 Task: Design a Vector Pattern for a Beach Photography Exhibit.
Action: Mouse moved to (414, 268)
Screenshot: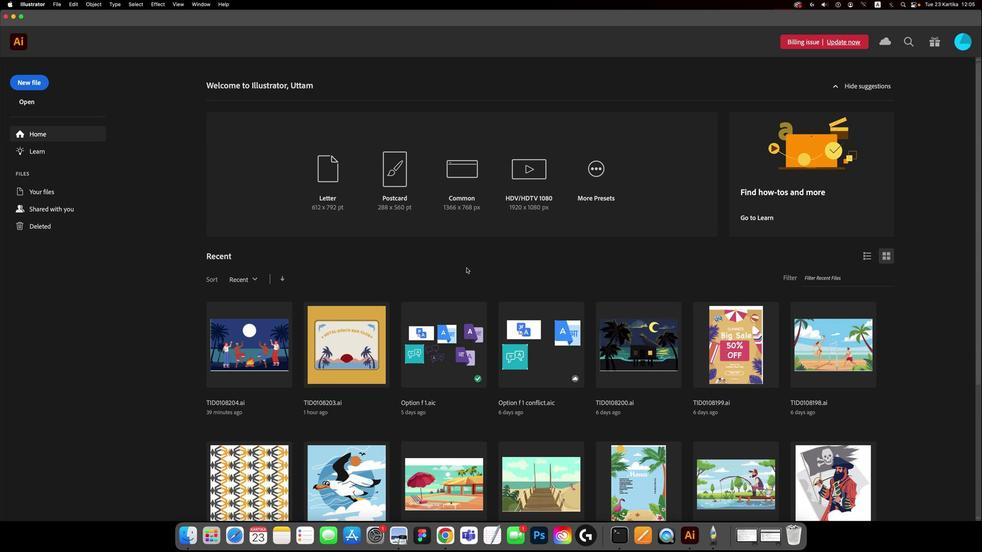 
Action: Mouse pressed left at (414, 268)
Screenshot: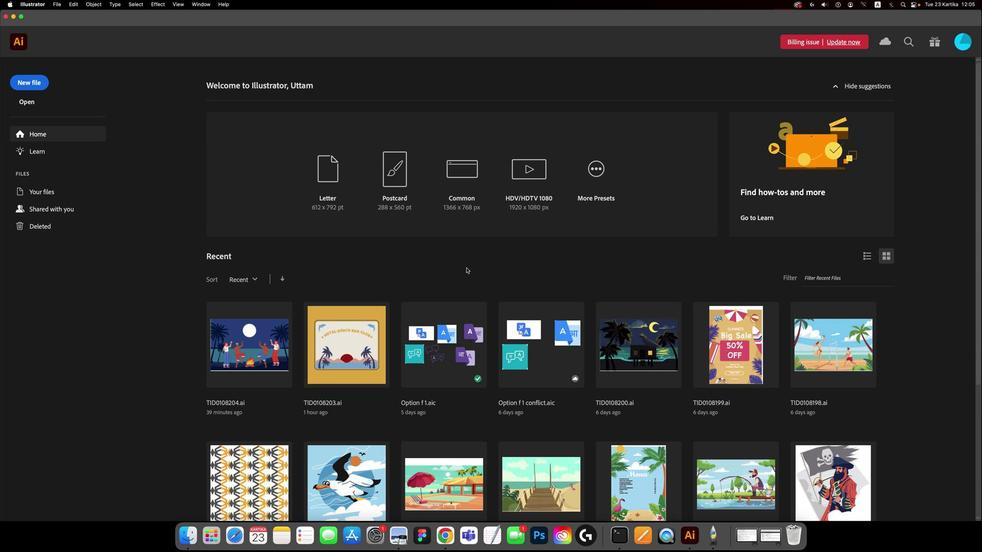
Action: Mouse moved to (242, 238)
Screenshot: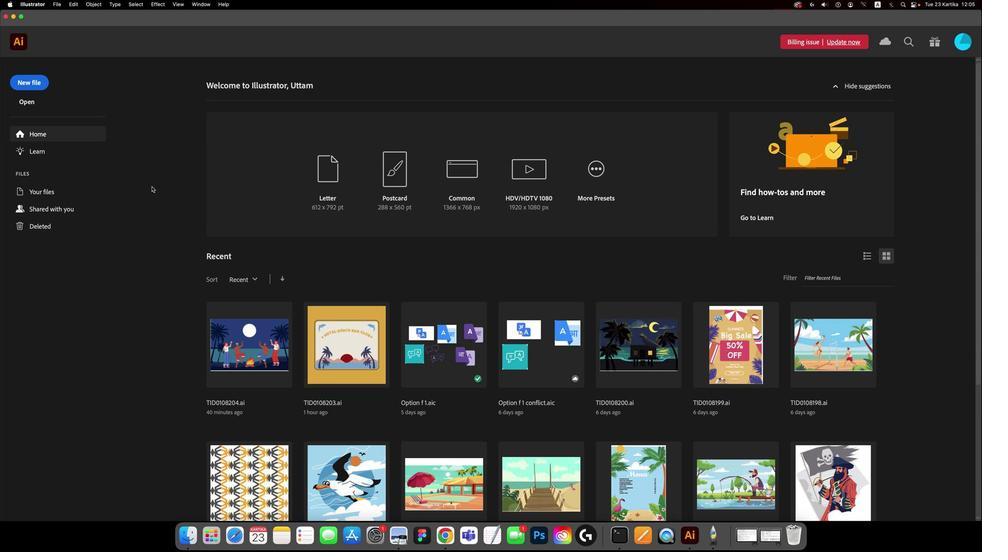 
Action: Mouse pressed left at (242, 238)
Screenshot: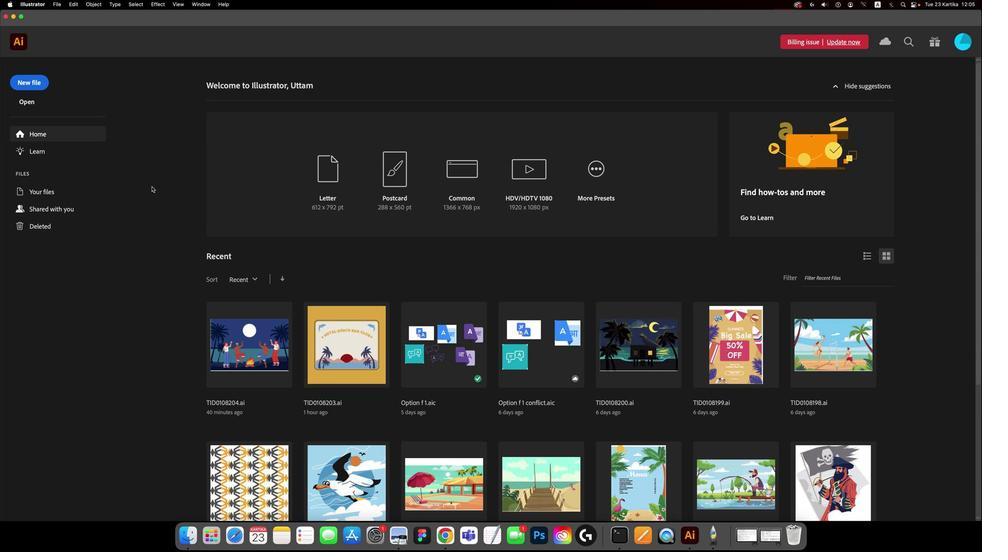 
Action: Mouse moved to (173, 202)
Screenshot: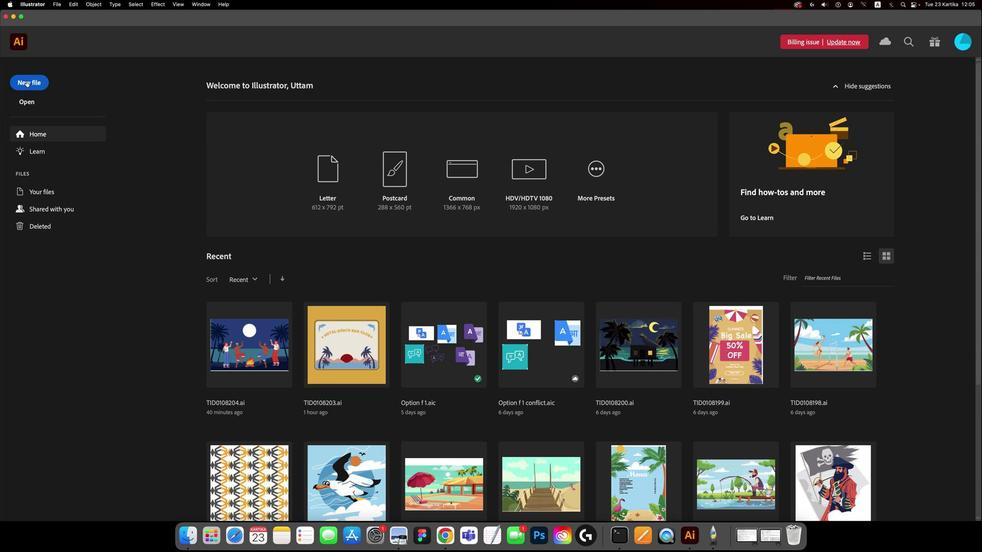 
Action: Mouse pressed left at (173, 202)
Screenshot: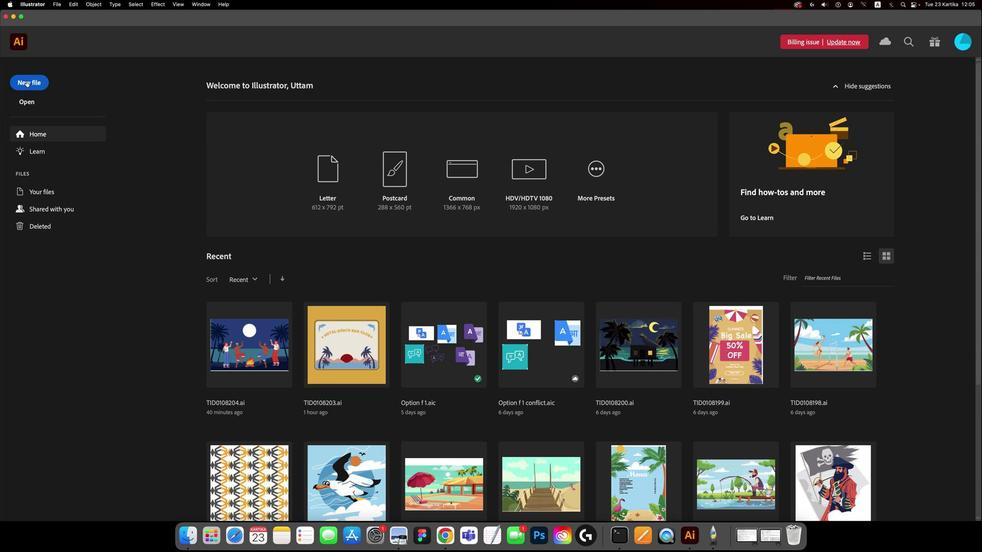
Action: Mouse moved to (366, 215)
Screenshot: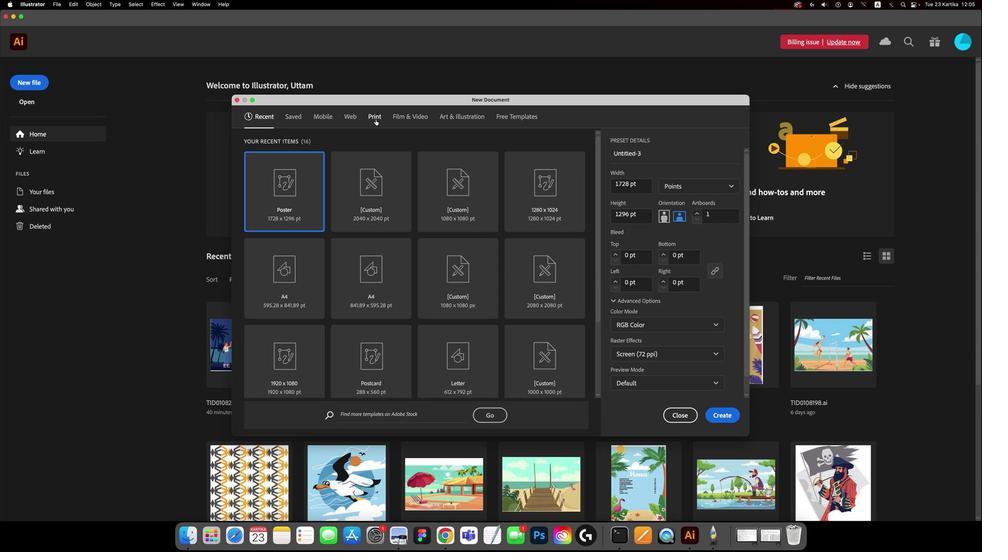
Action: Mouse pressed left at (366, 215)
Screenshot: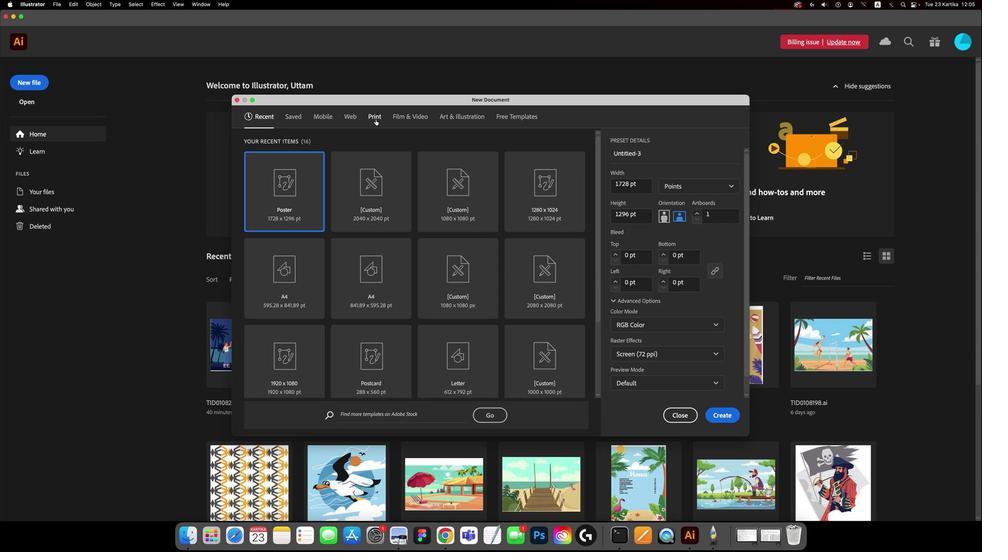 
Action: Mouse moved to (367, 245)
Screenshot: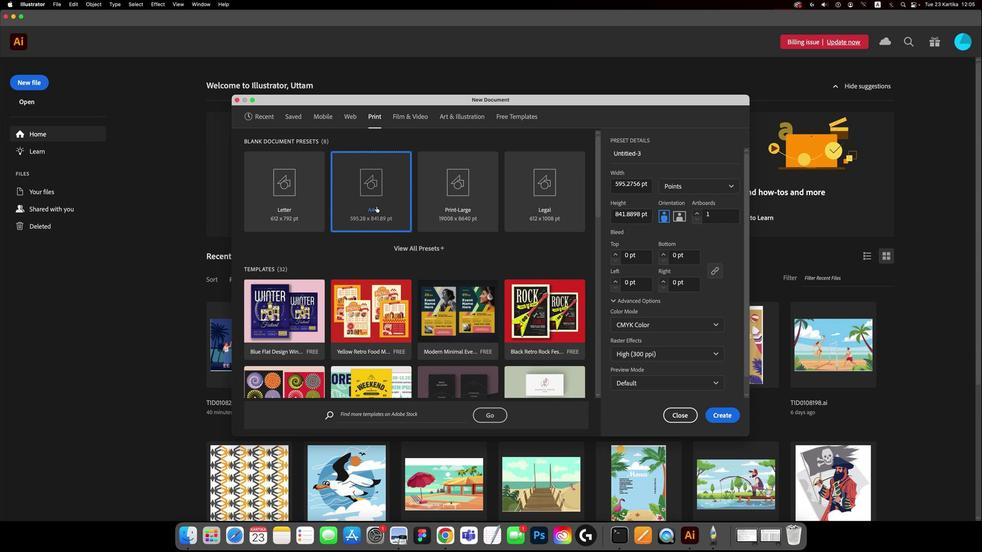 
Action: Mouse pressed left at (367, 245)
Screenshot: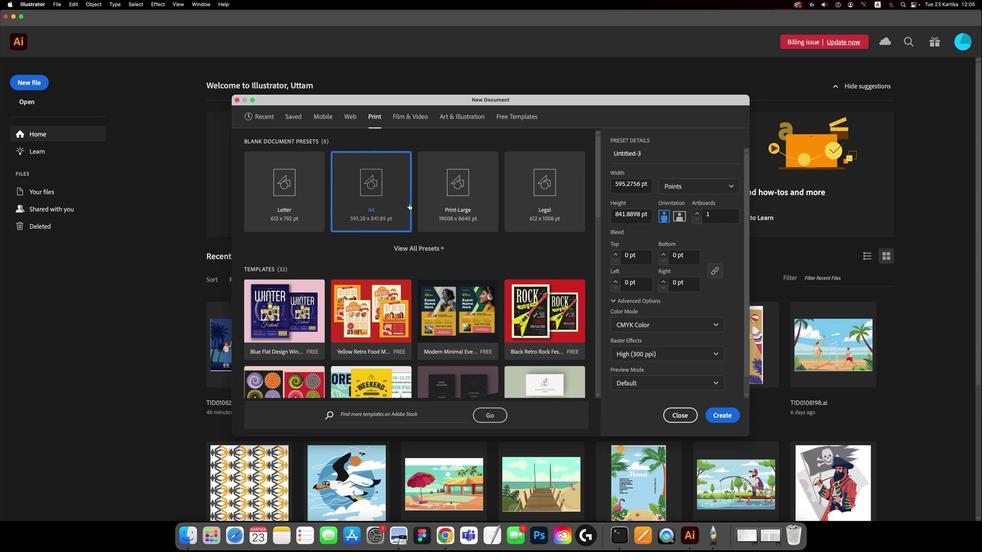 
Action: Mouse moved to (553, 317)
Screenshot: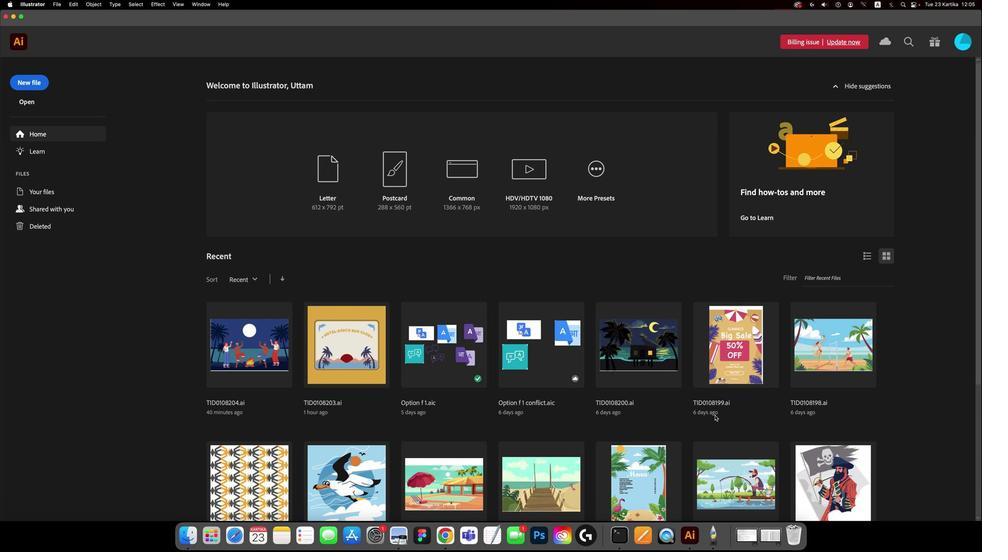 
Action: Mouse pressed left at (553, 317)
Screenshot: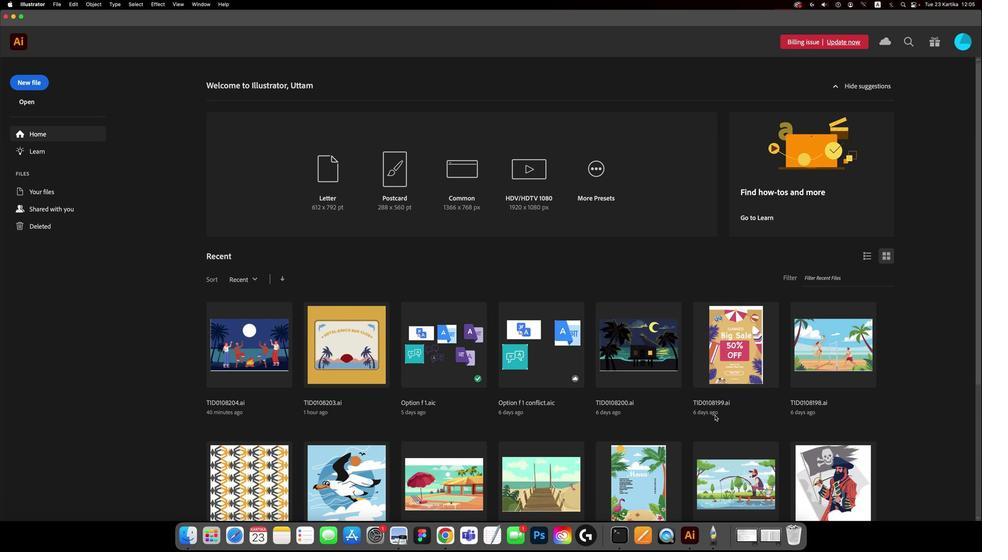 
Action: Mouse moved to (500, 285)
Screenshot: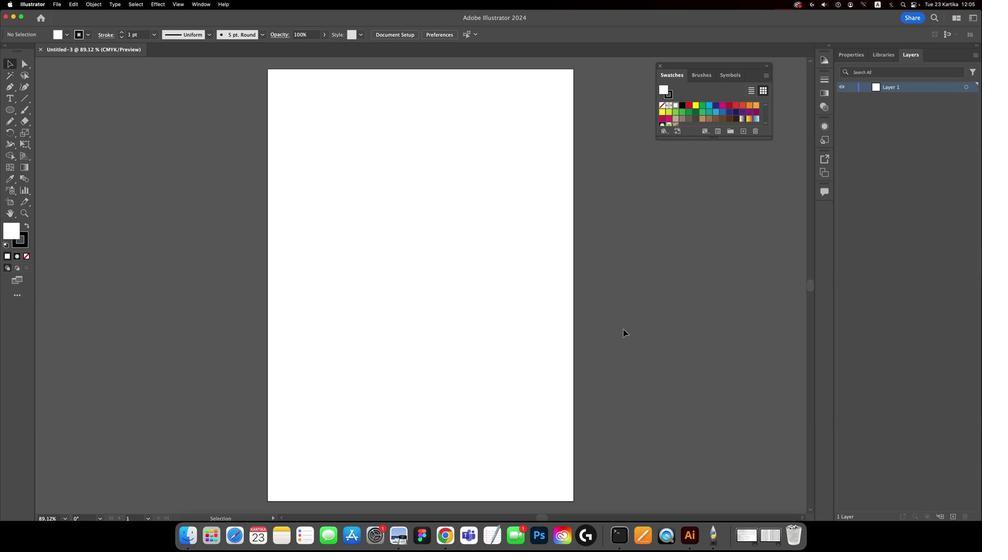 
Action: Mouse pressed left at (500, 285)
Screenshot: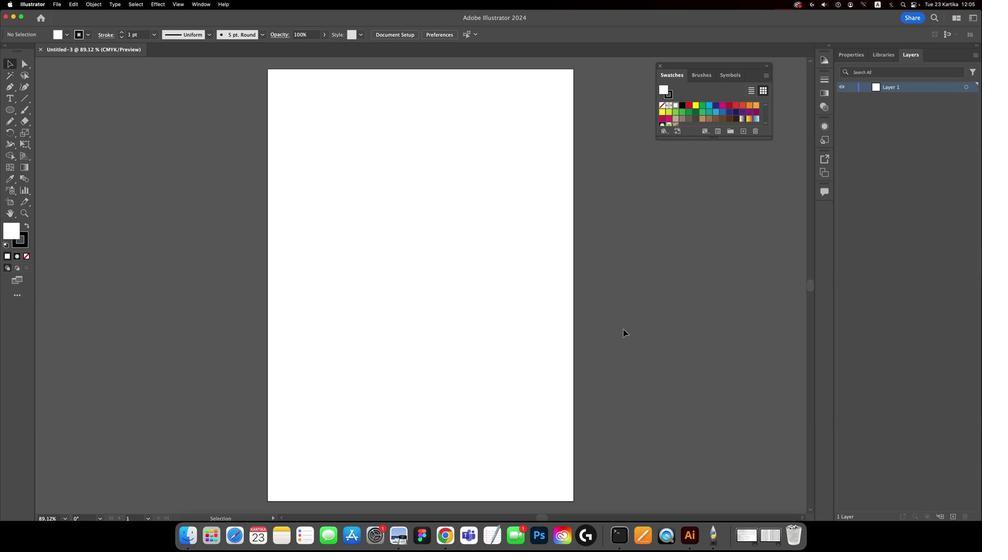 
Action: Mouse moved to (290, 246)
Screenshot: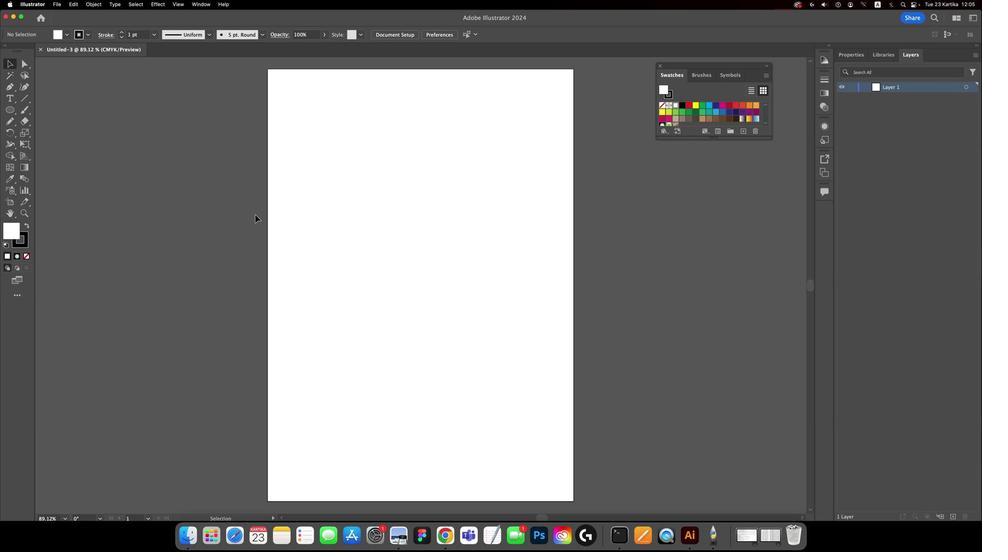
Action: Mouse pressed left at (290, 246)
Screenshot: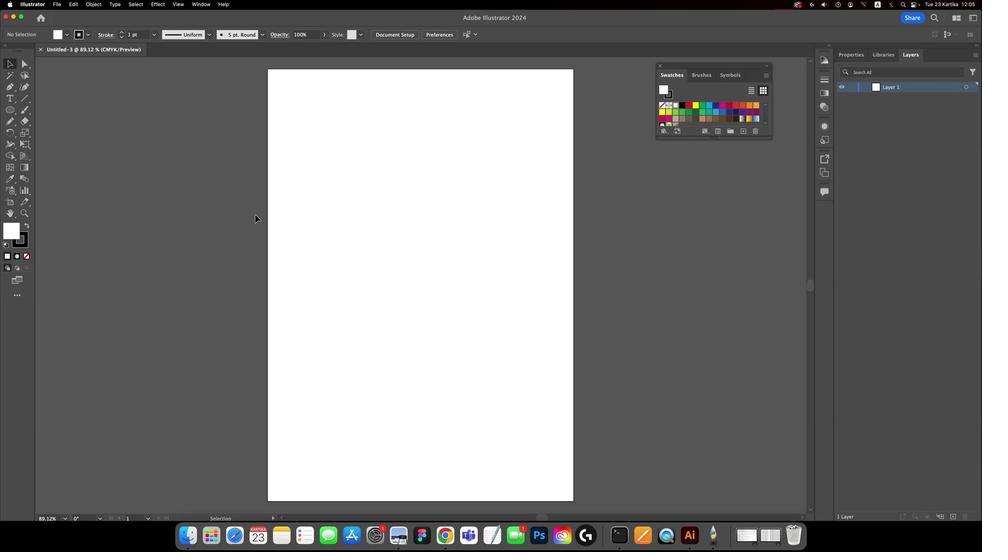 
Action: Mouse moved to (188, 175)
Screenshot: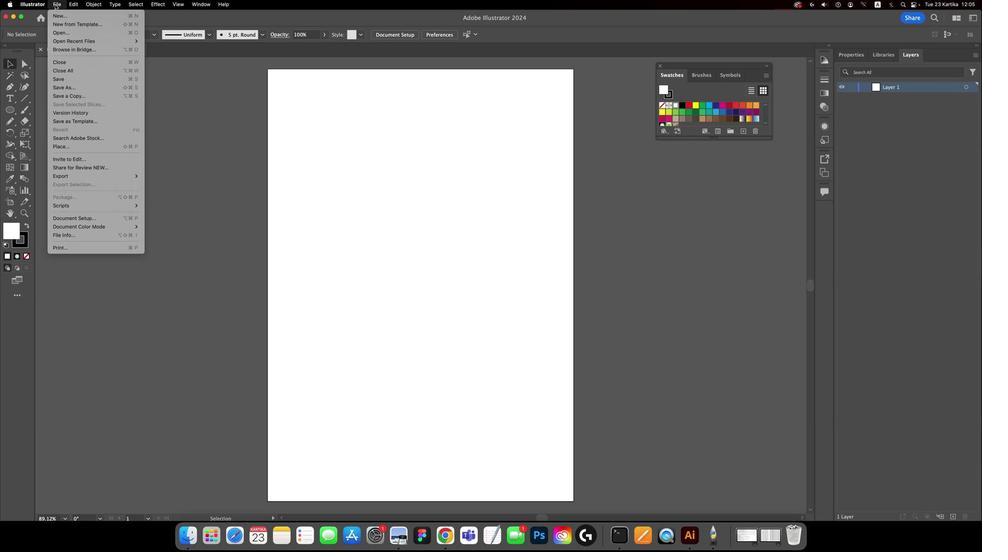 
Action: Mouse pressed left at (188, 175)
Screenshot: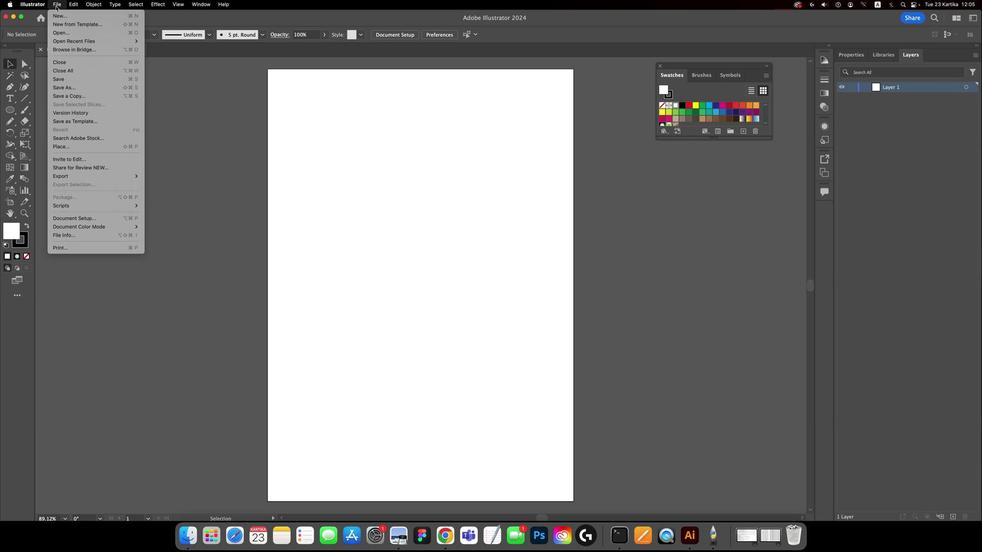 
Action: Mouse moved to (209, 226)
Screenshot: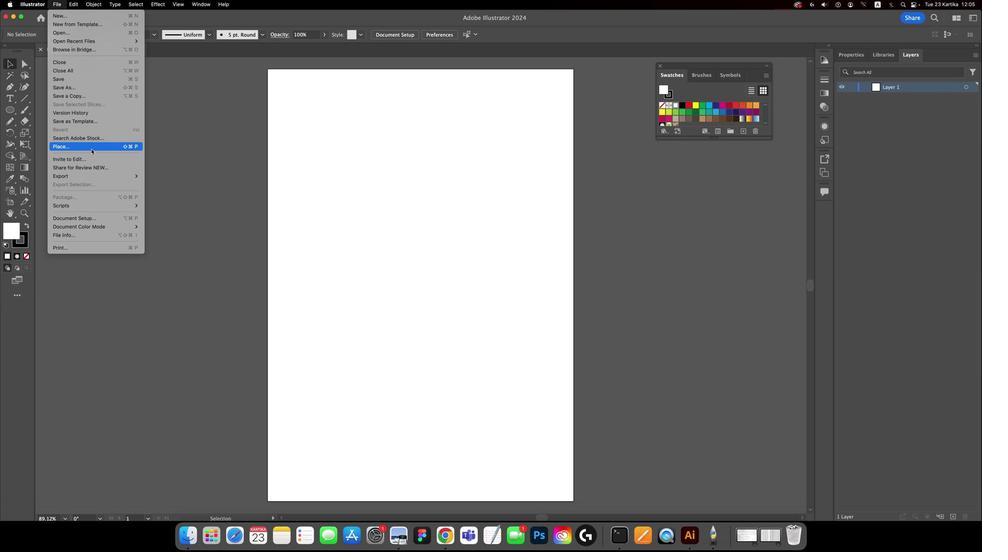 
Action: Mouse pressed left at (209, 226)
Screenshot: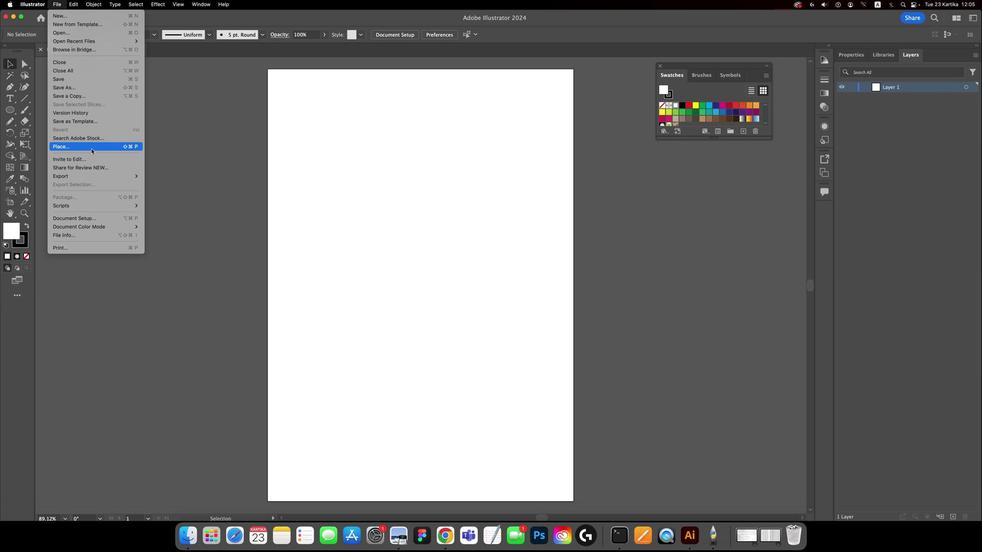 
Action: Mouse moved to (209, 225)
Screenshot: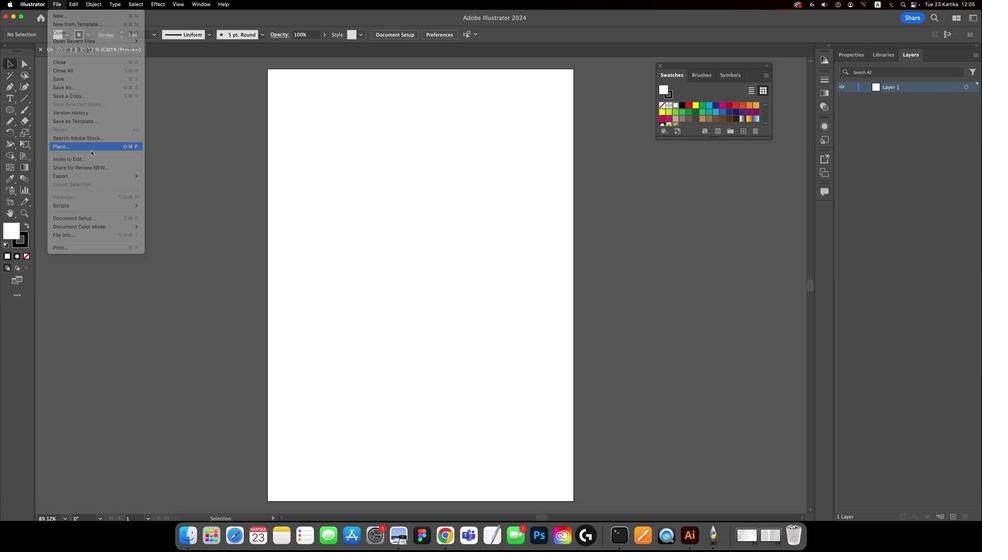 
Action: Mouse pressed left at (209, 225)
Screenshot: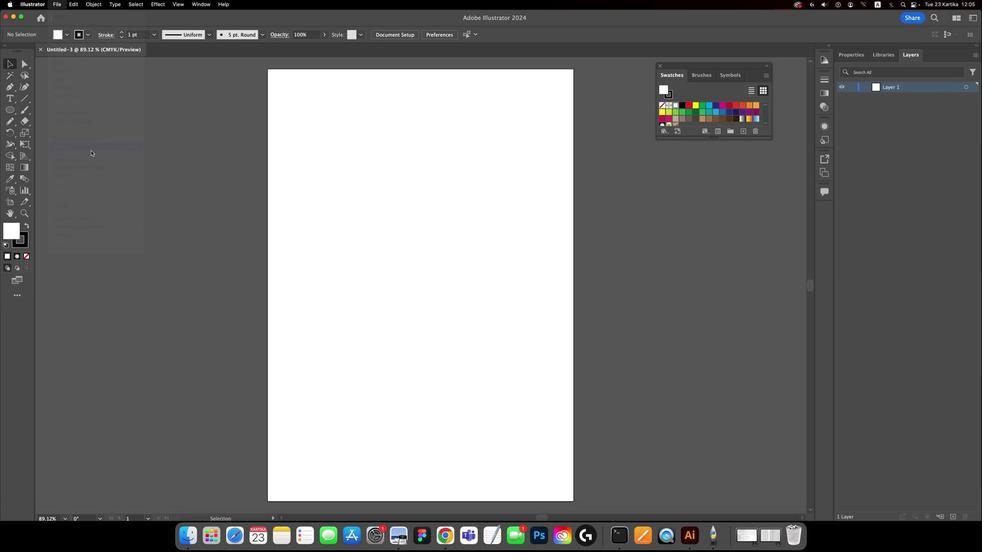 
Action: Mouse moved to (365, 227)
Screenshot: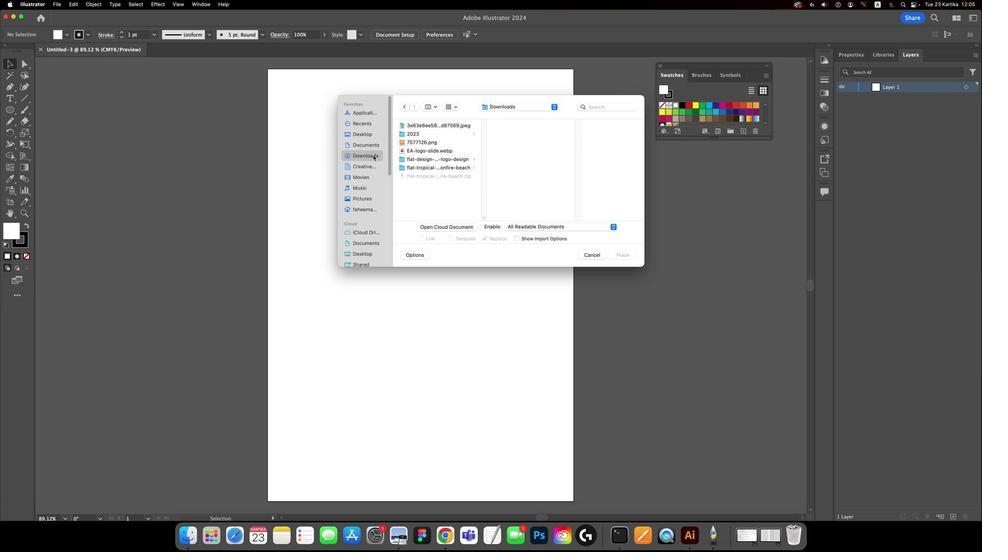
Action: Mouse pressed left at (365, 227)
Screenshot: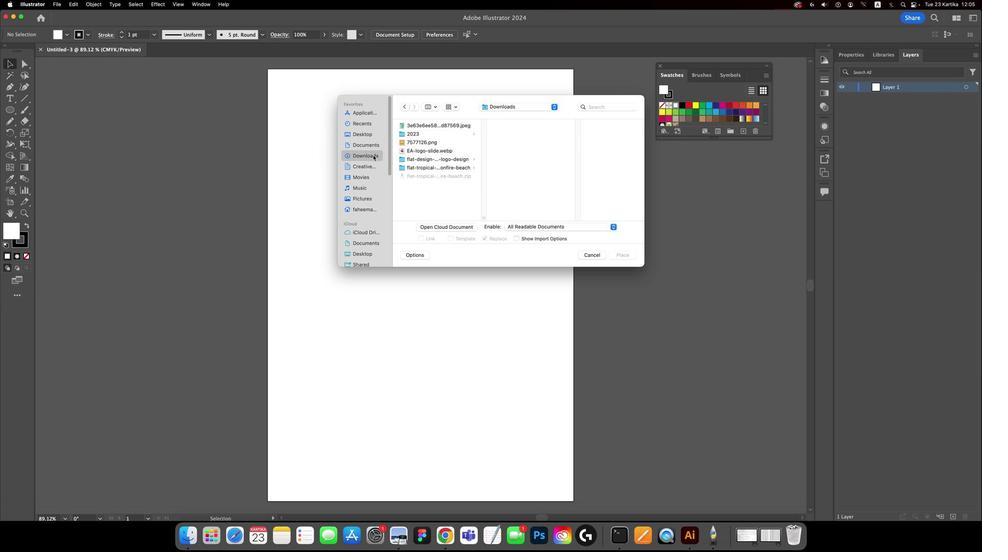 
Action: Mouse moved to (386, 217)
Screenshot: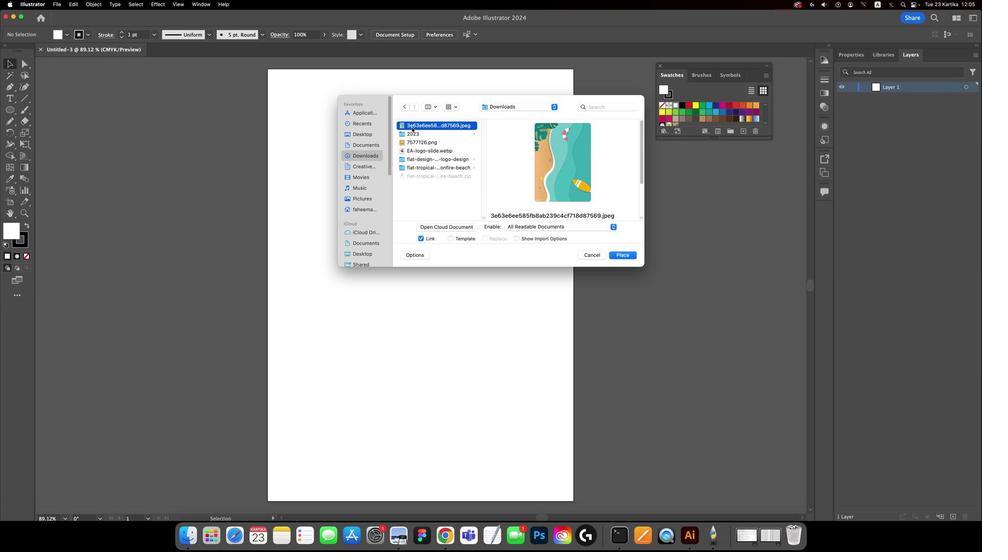 
Action: Mouse pressed left at (386, 217)
Screenshot: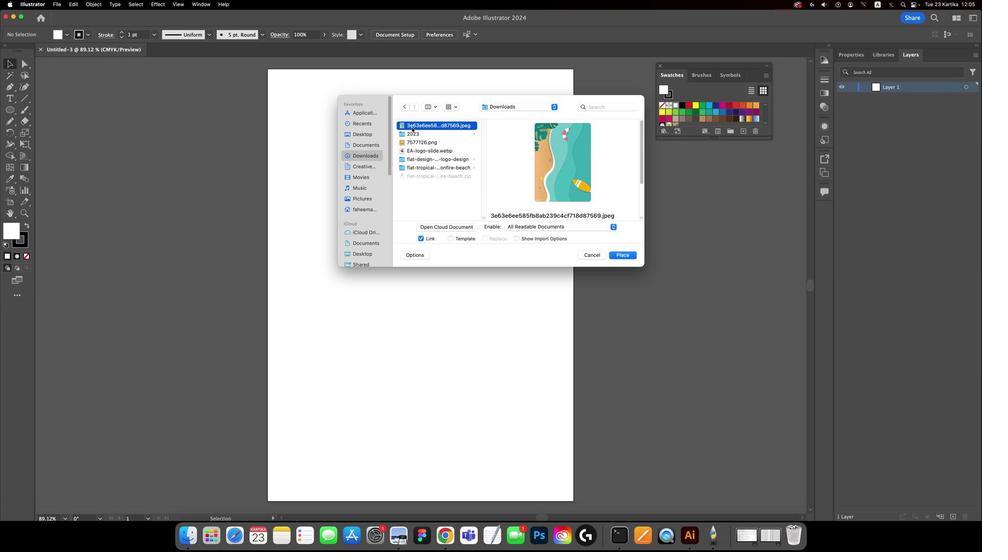
Action: Mouse moved to (390, 227)
Screenshot: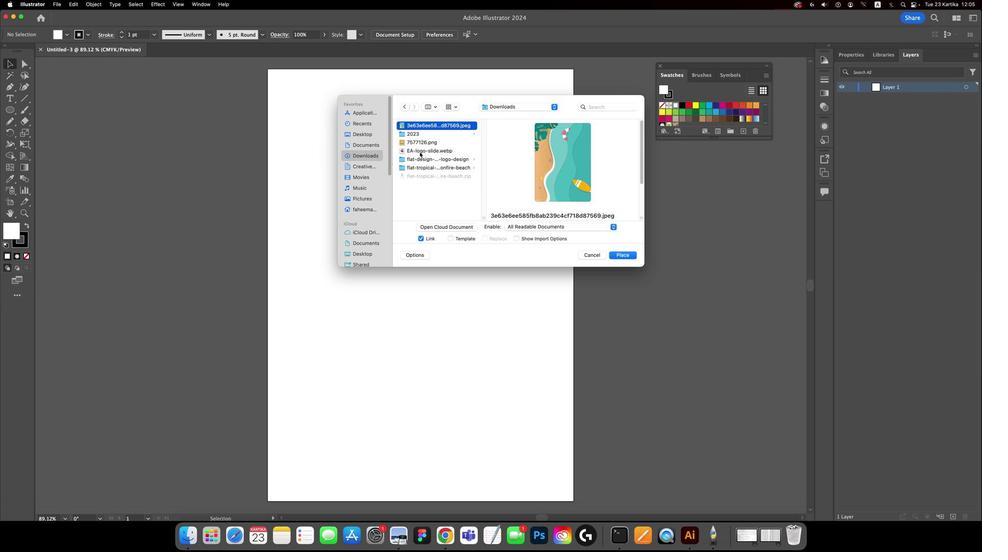 
Action: Key pressed Key.cmd
Screenshot: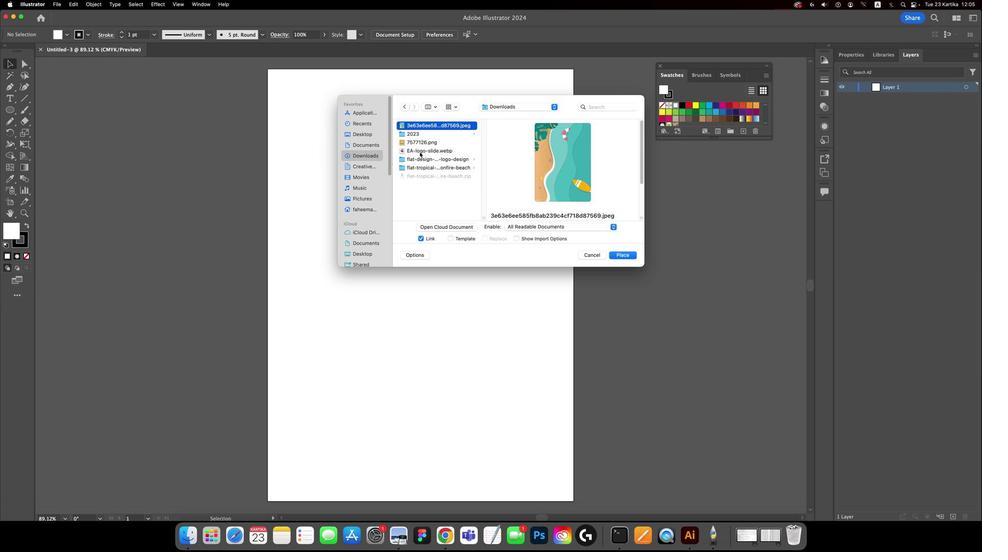 
Action: Mouse moved to (390, 226)
Screenshot: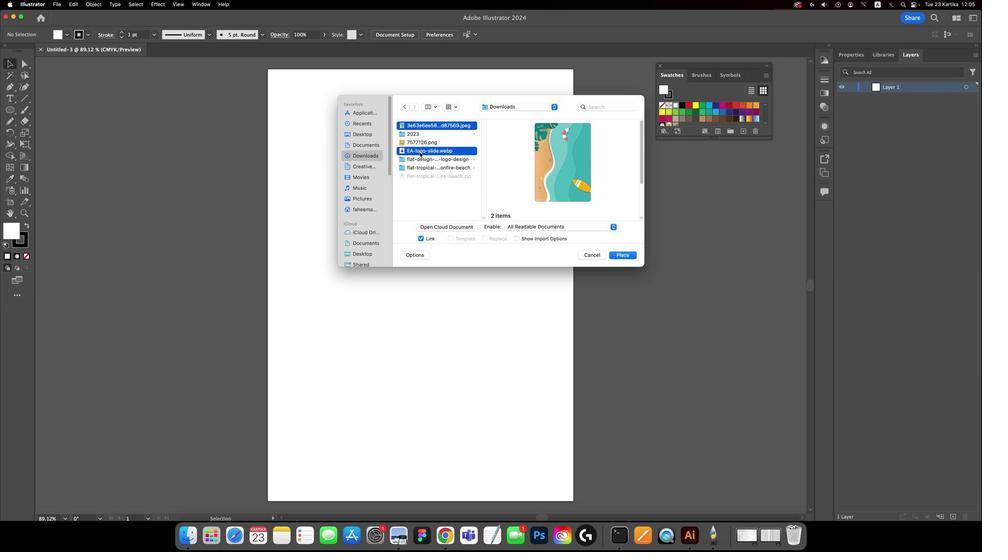 
Action: Mouse pressed left at (390, 226)
Screenshot: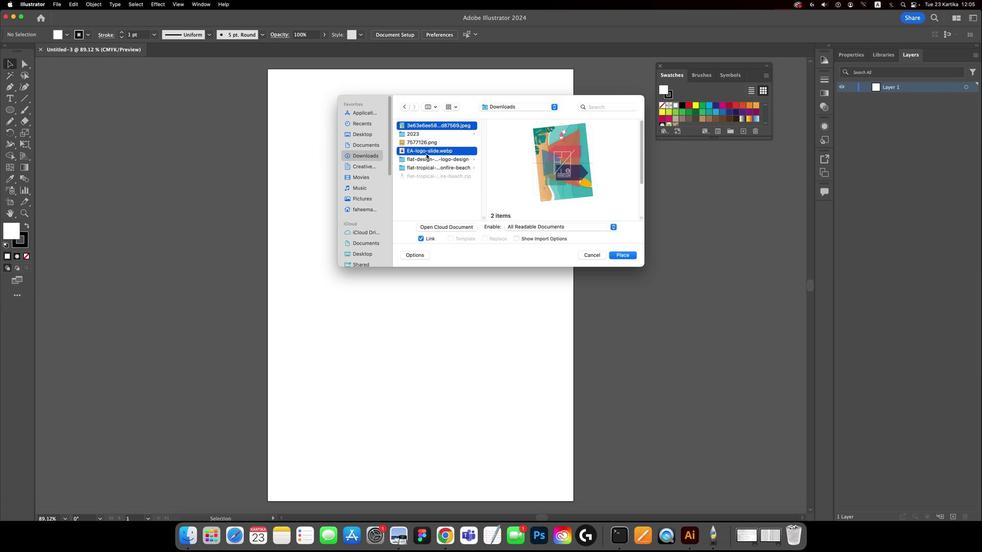 
Action: Mouse moved to (501, 261)
Screenshot: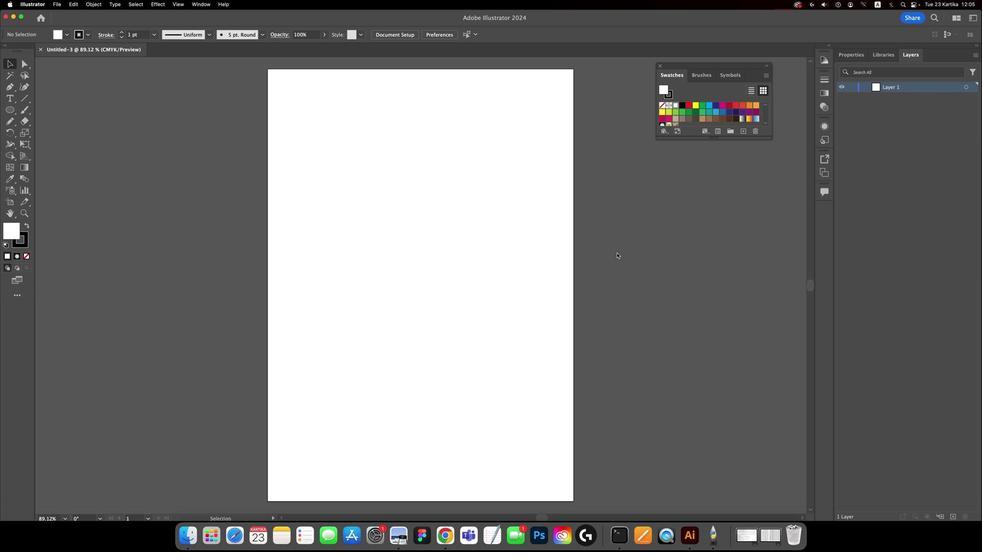 
Action: Mouse pressed left at (501, 261)
Screenshot: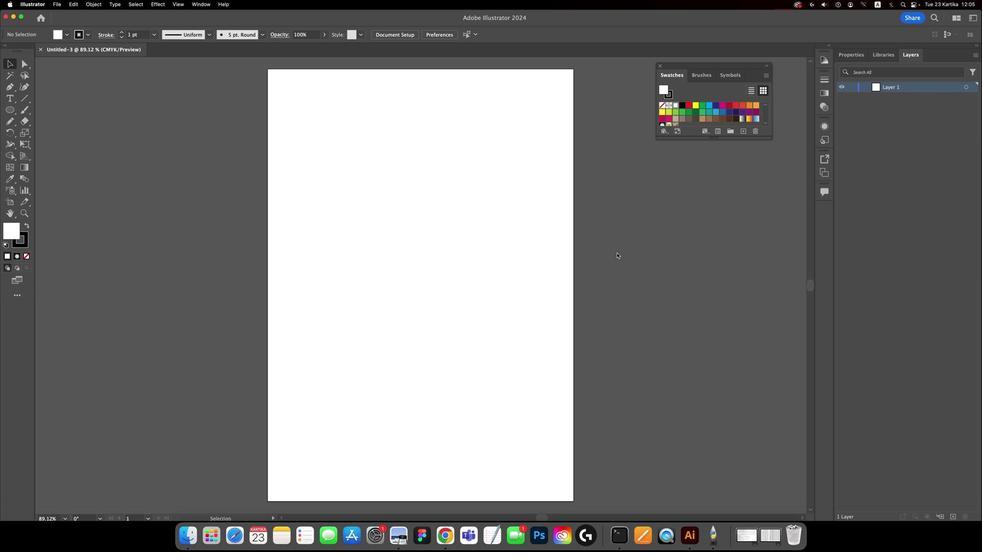 
Action: Mouse moved to (561, 237)
Screenshot: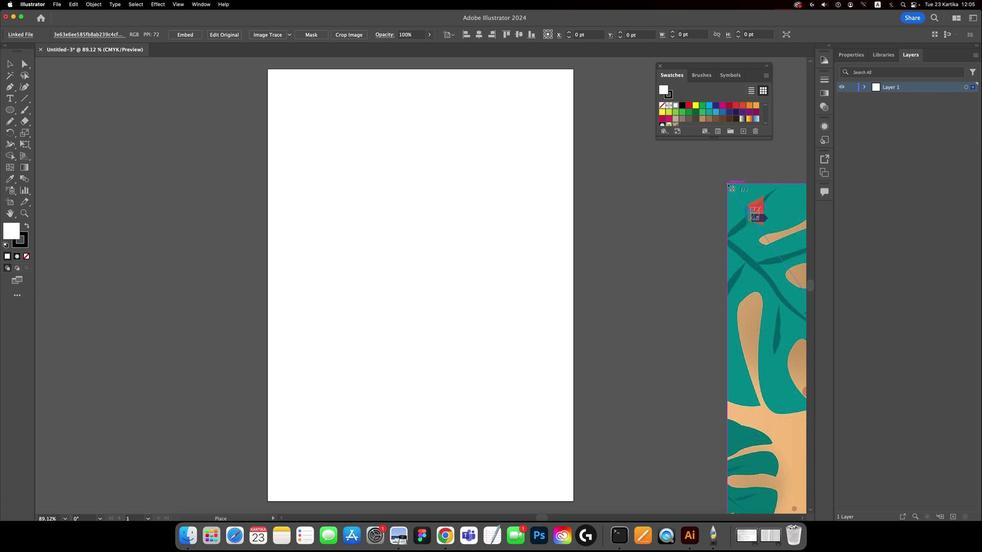 
Action: Mouse pressed left at (561, 237)
Screenshot: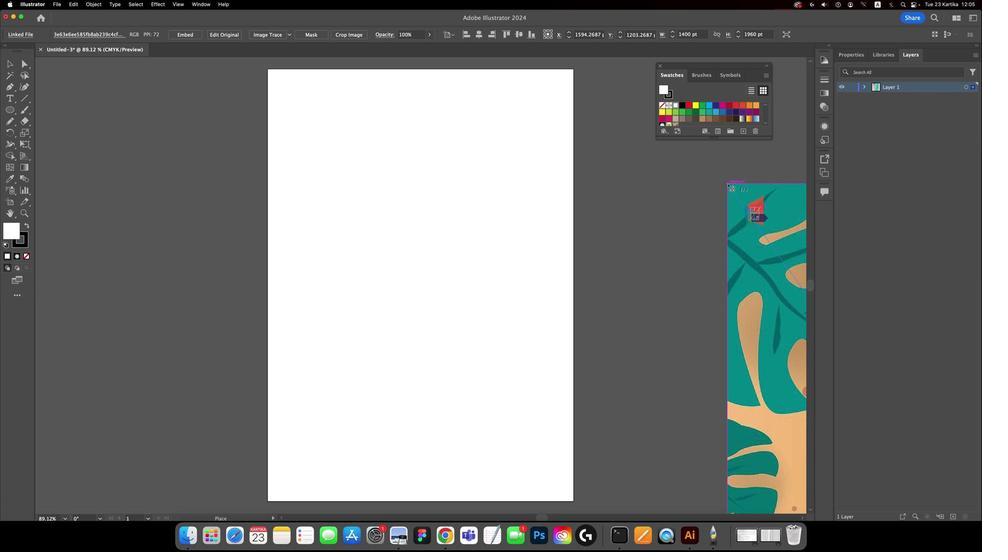 
Action: Mouse moved to (556, 242)
Screenshot: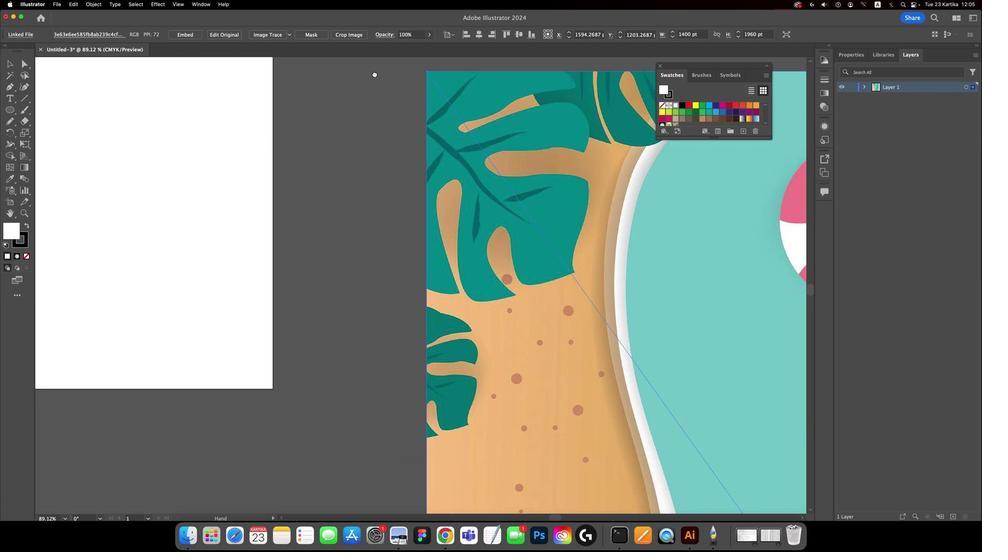 
Action: Key pressed Key.space
Screenshot: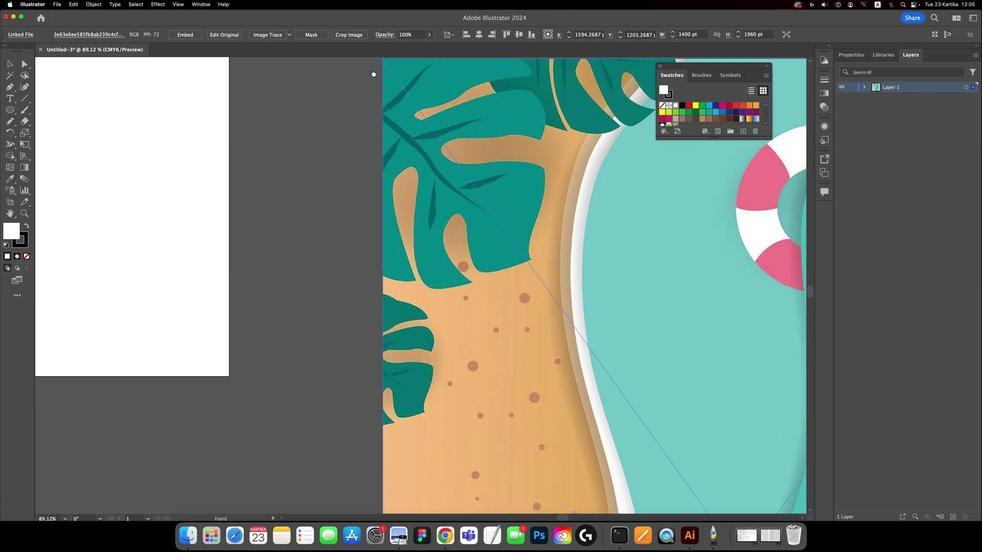 
Action: Mouse moved to (555, 242)
Screenshot: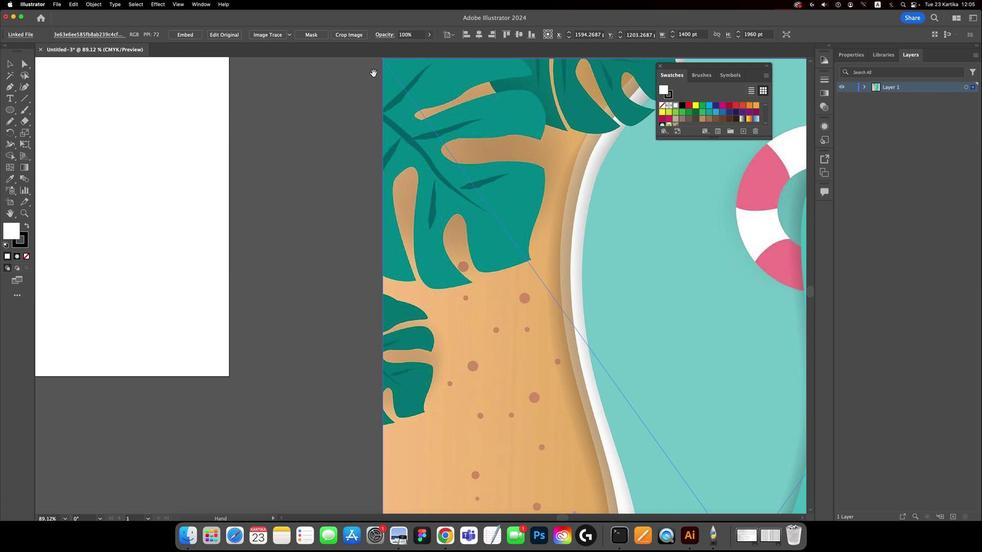 
Action: Mouse pressed left at (555, 242)
Screenshot: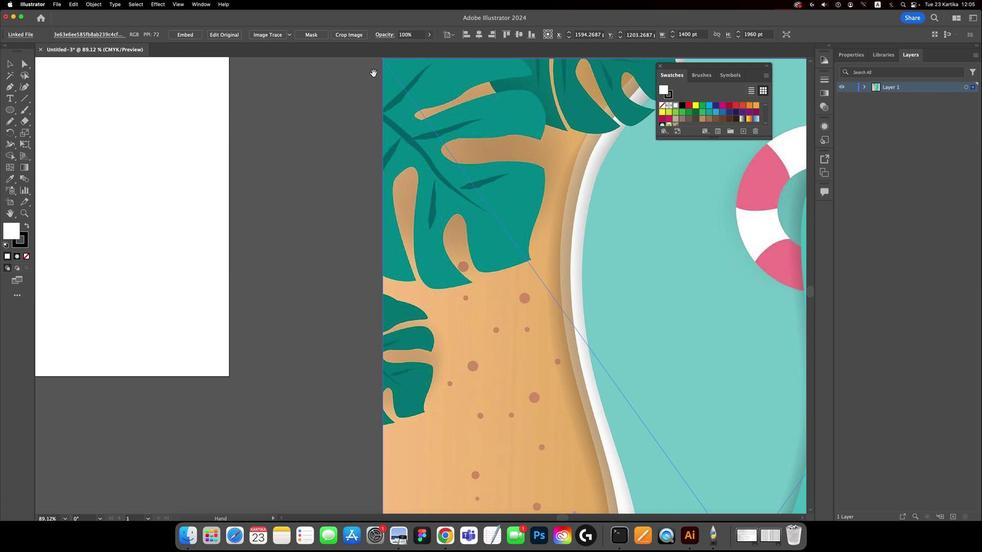 
Action: Mouse moved to (372, 202)
Screenshot: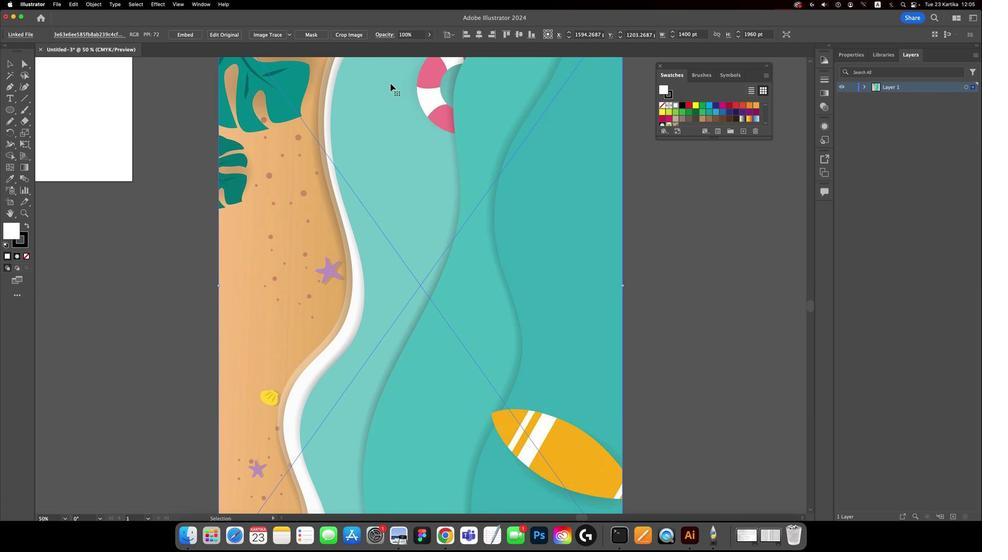 
Action: Key pressed Key.cmd'-'
Screenshot: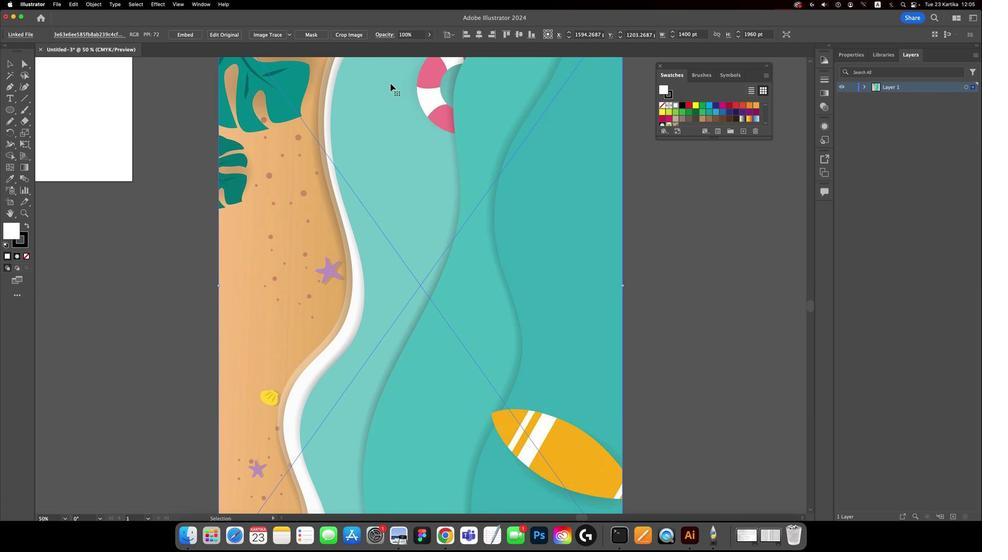 
Action: Mouse moved to (373, 202)
Screenshot: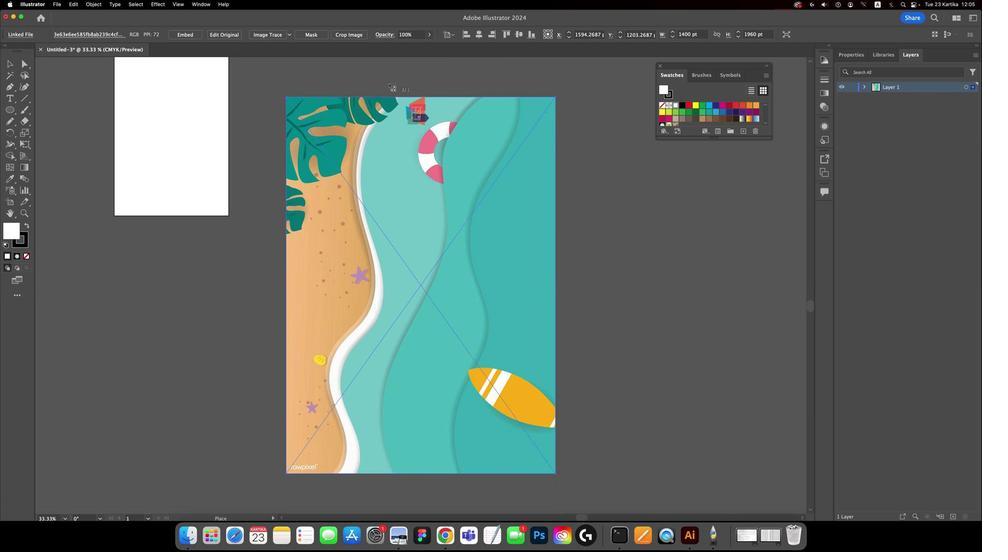 
Action: Key pressed Key.cmd
Screenshot: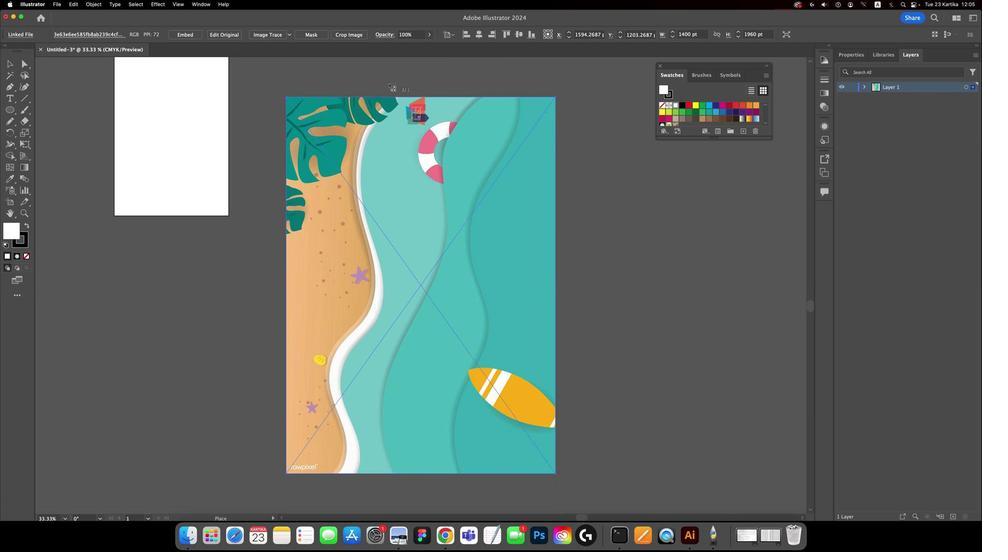 
Action: Mouse moved to (373, 202)
Screenshot: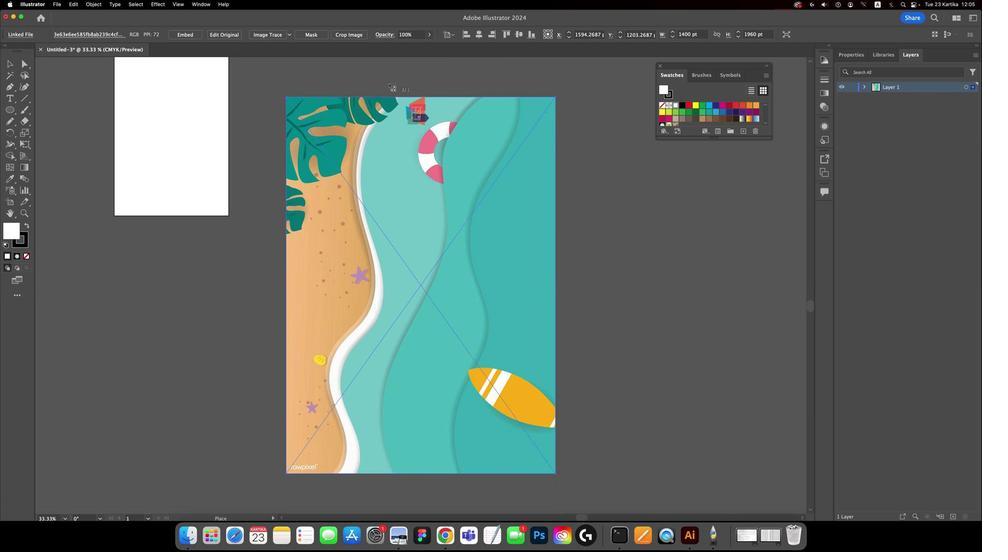 
Action: Key pressed '-'
Screenshot: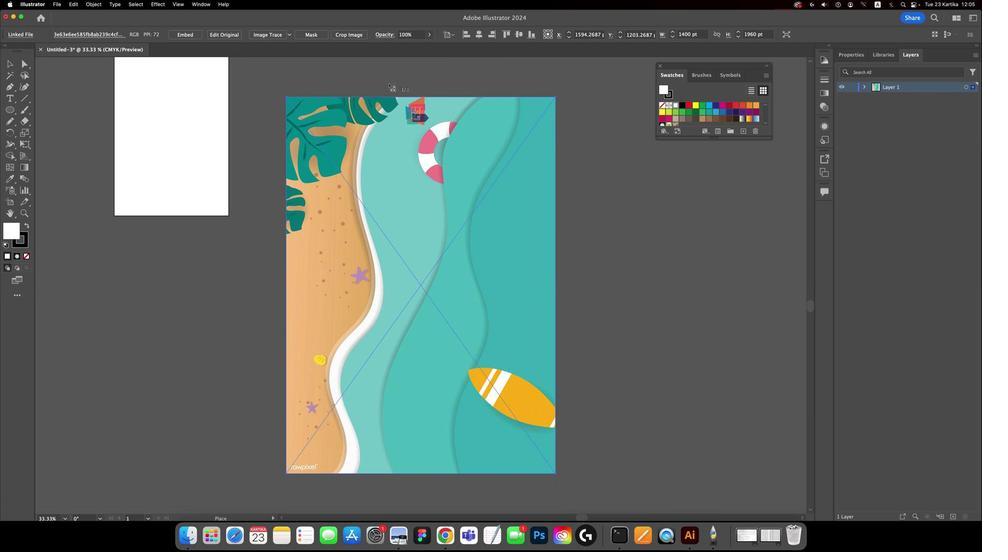 
Action: Mouse moved to (373, 202)
Screenshot: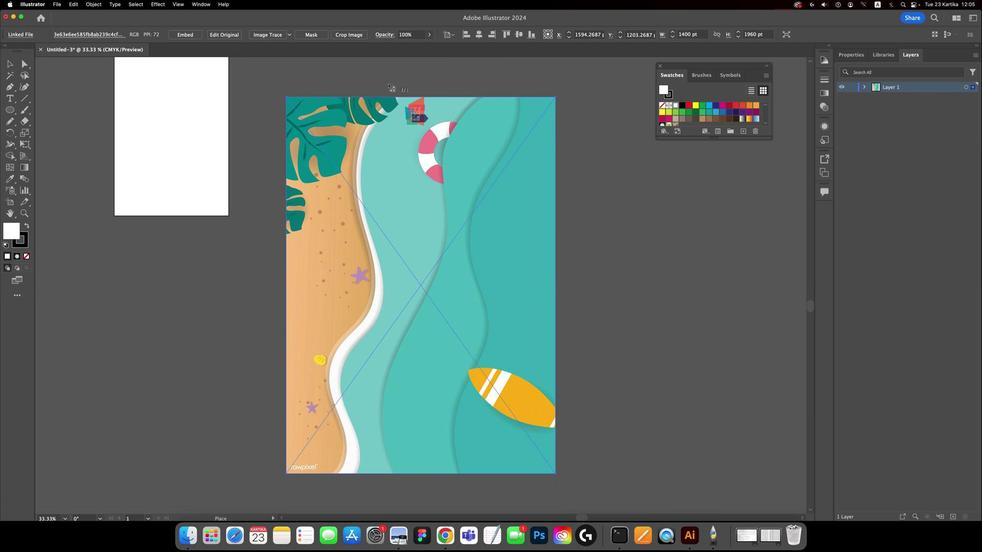 
Action: Key pressed Key.cmd'-'
Screenshot: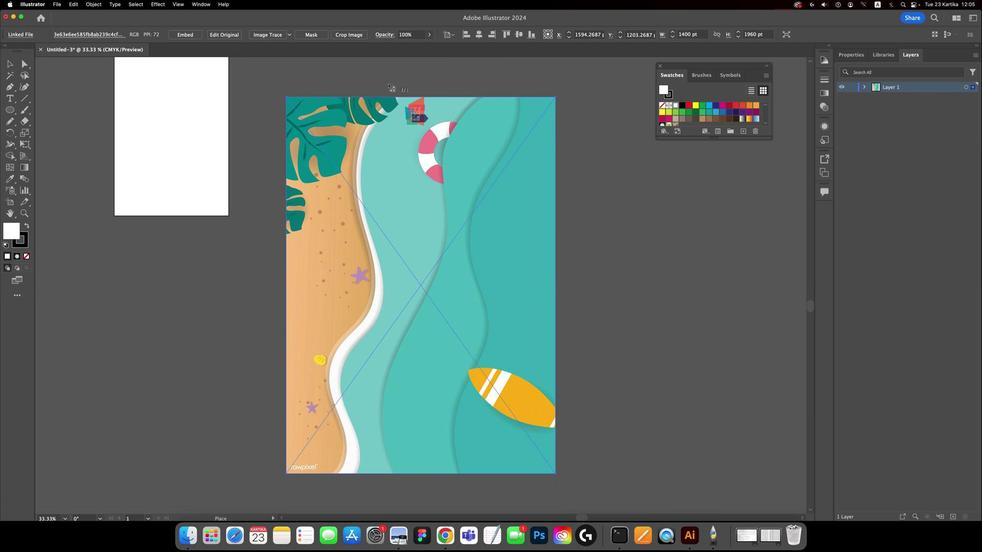 
Action: Mouse moved to (476, 224)
Screenshot: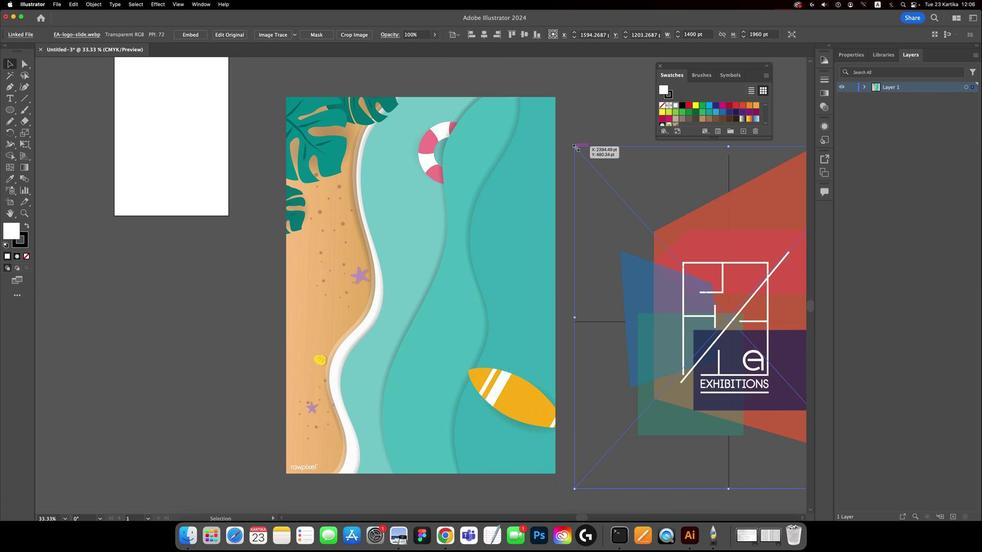 
Action: Mouse pressed left at (476, 224)
Screenshot: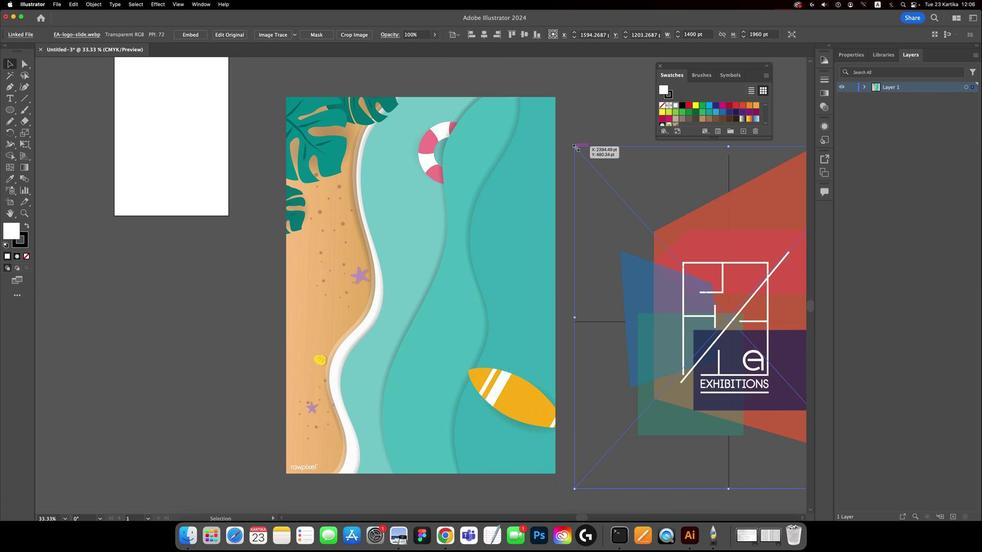 
Action: Mouse moved to (317, 227)
Screenshot: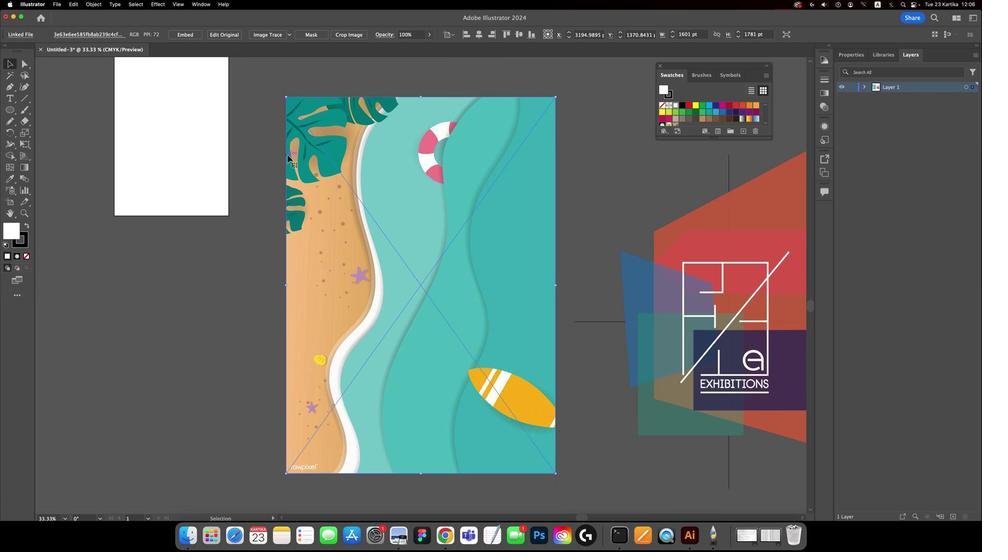 
Action: Mouse pressed left at (317, 227)
Screenshot: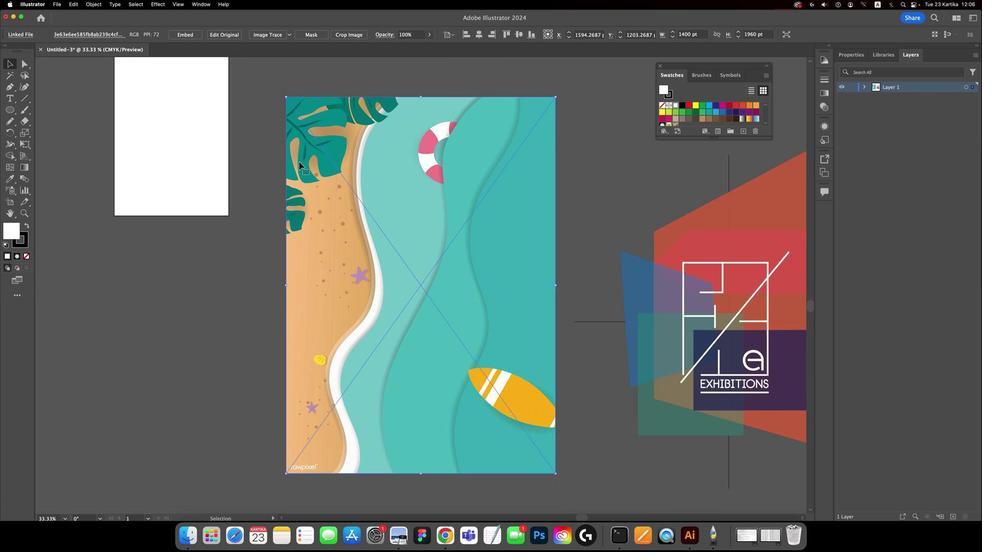
Action: Mouse moved to (637, 204)
Screenshot: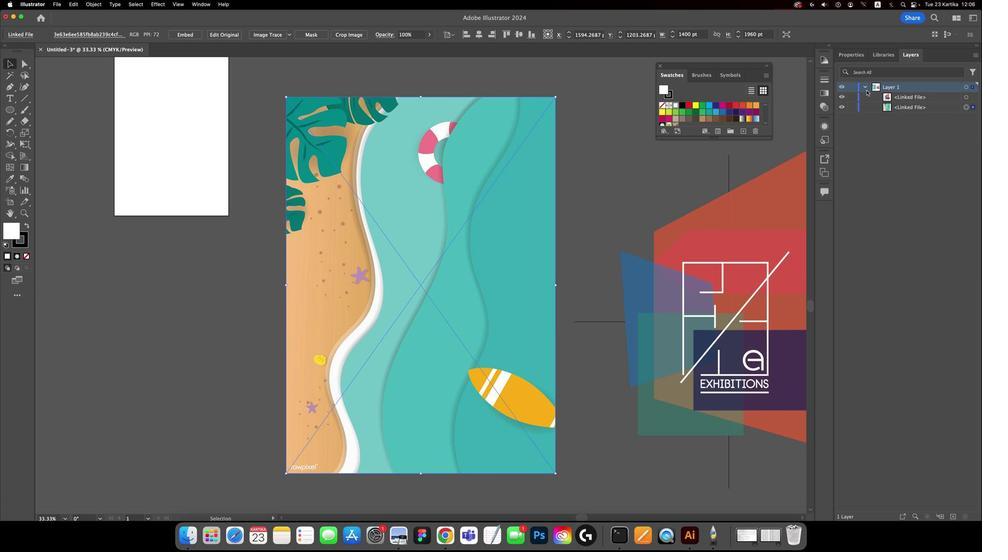 
Action: Mouse pressed left at (637, 204)
Screenshot: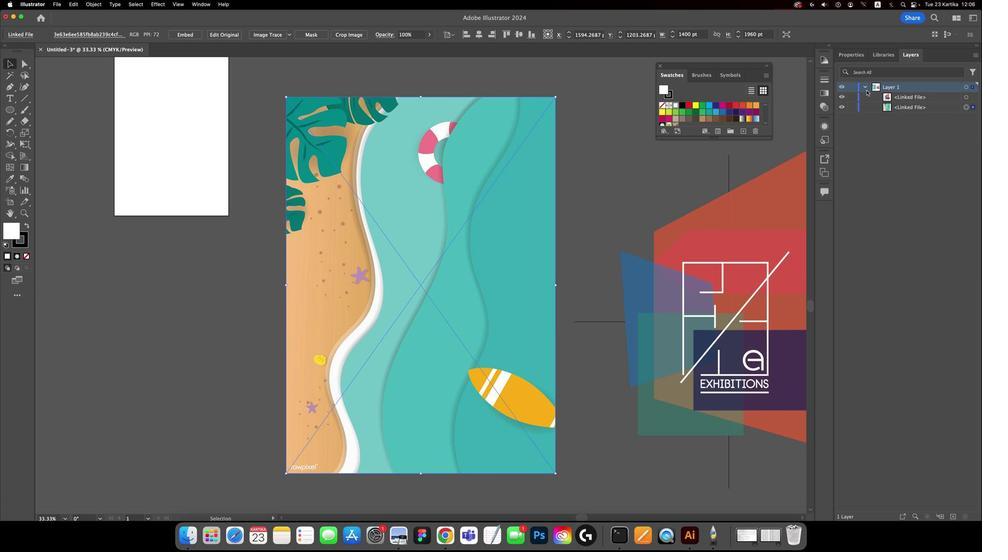 
Action: Mouse moved to (630, 211)
Screenshot: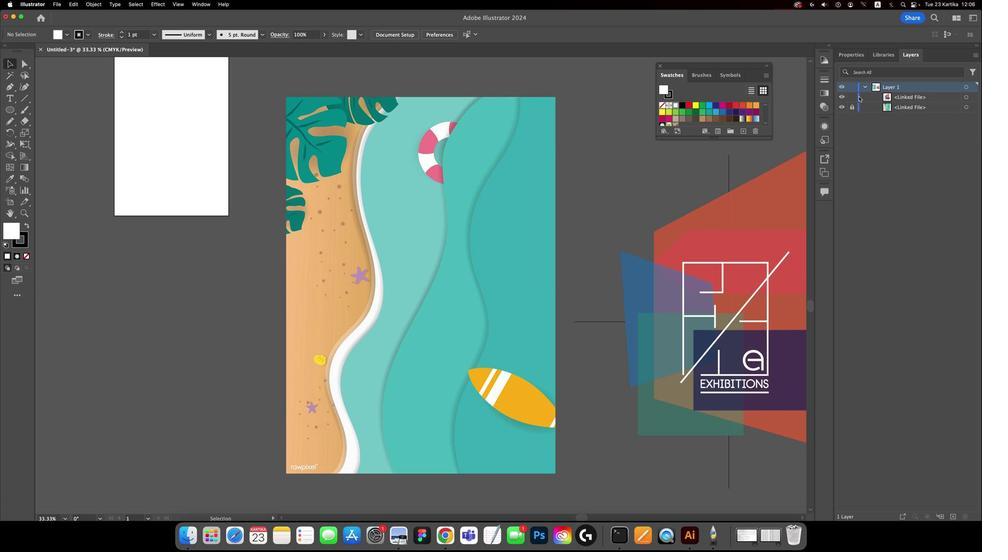 
Action: Mouse pressed left at (630, 211)
Screenshot: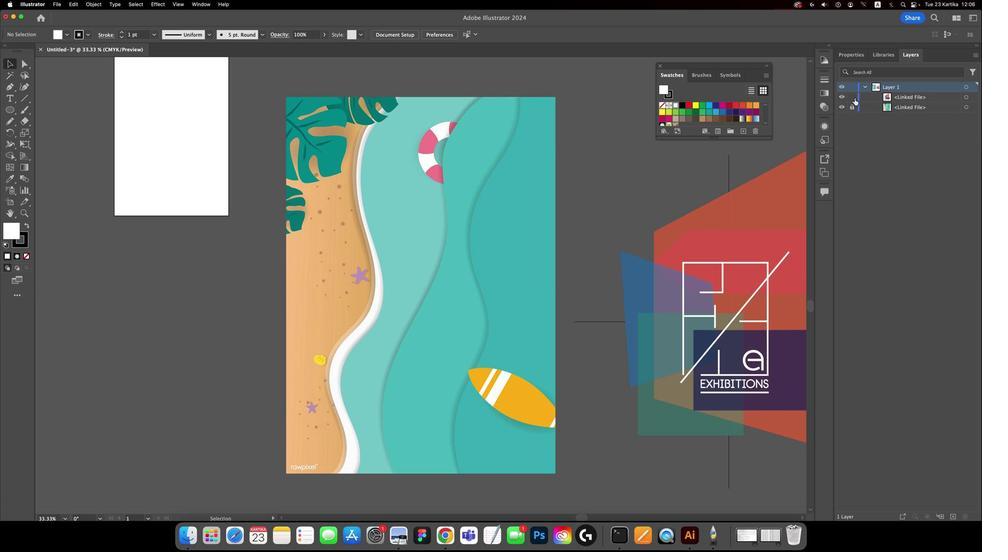 
Action: Mouse moved to (630, 208)
Screenshot: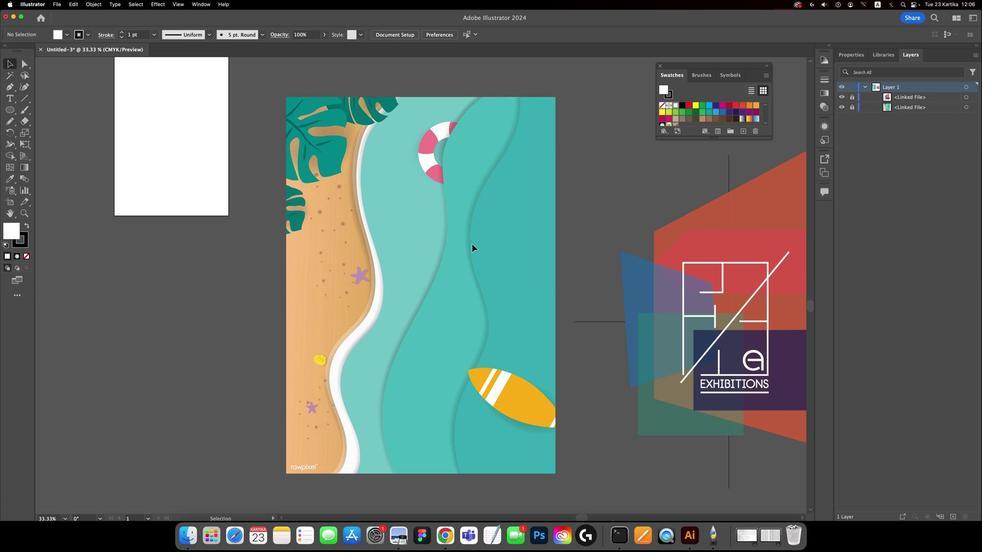 
Action: Mouse pressed left at (630, 208)
Screenshot: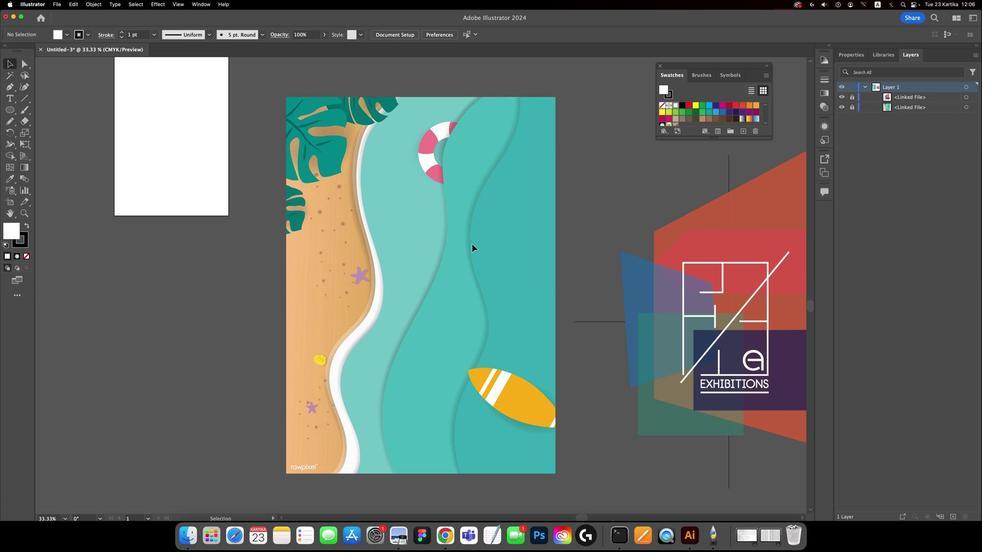 
Action: Mouse moved to (337, 272)
Screenshot: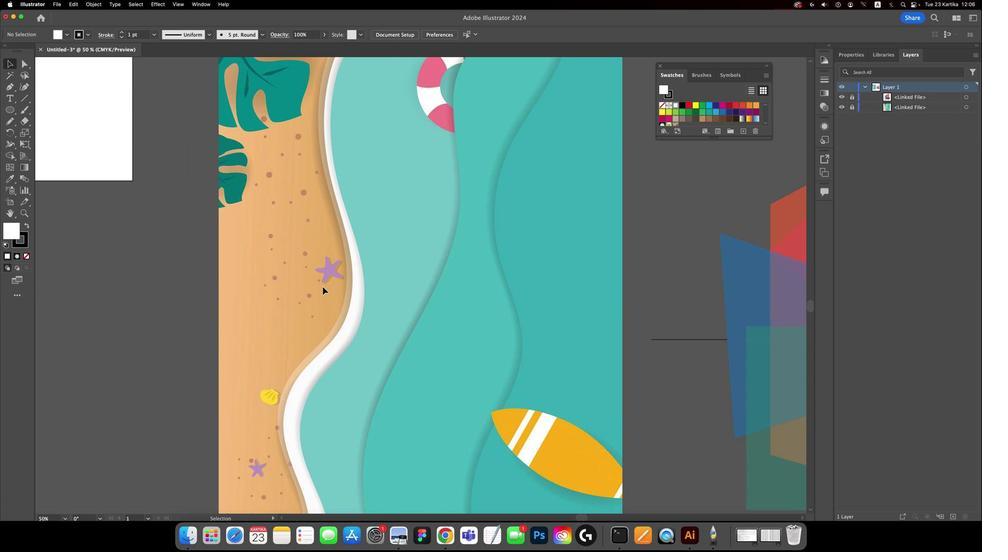 
Action: Key pressed Key.cmd'='
Screenshot: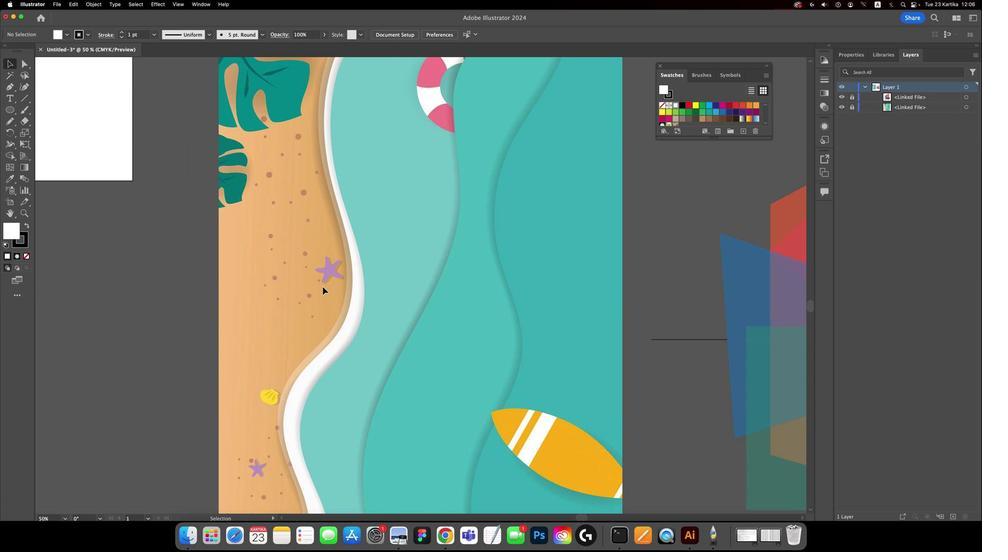
Action: Mouse moved to (337, 273)
Screenshot: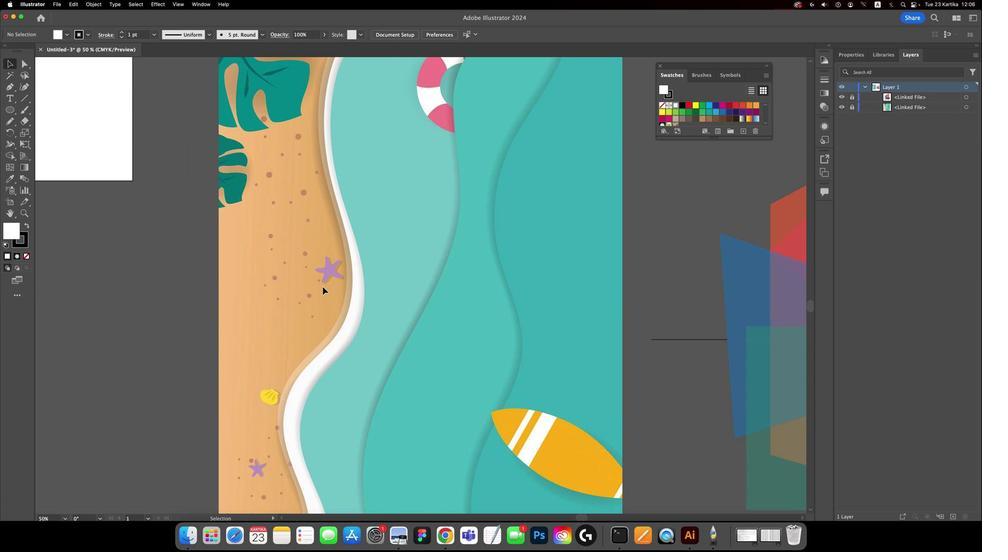 
Action: Key pressed Key.space
Screenshot: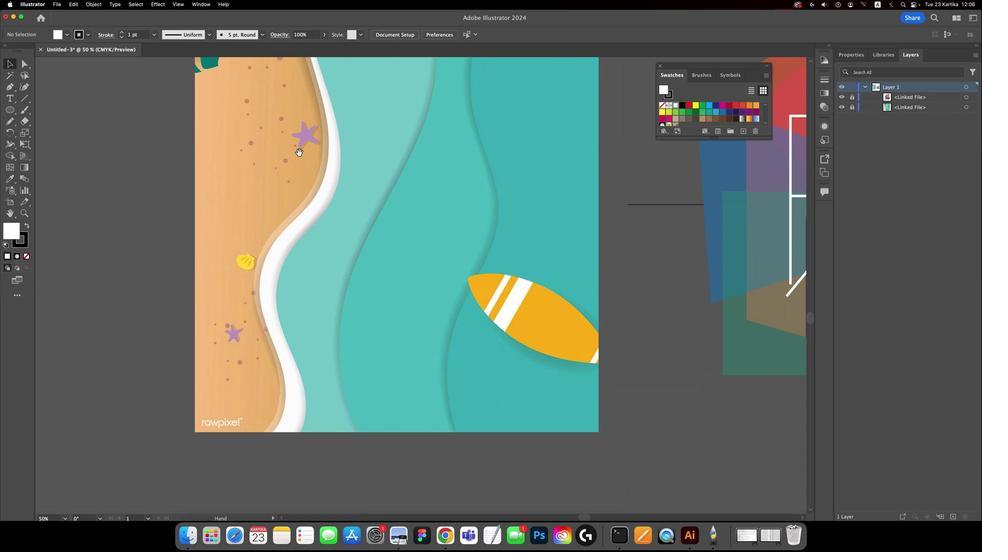 
Action: Mouse moved to (337, 273)
Screenshot: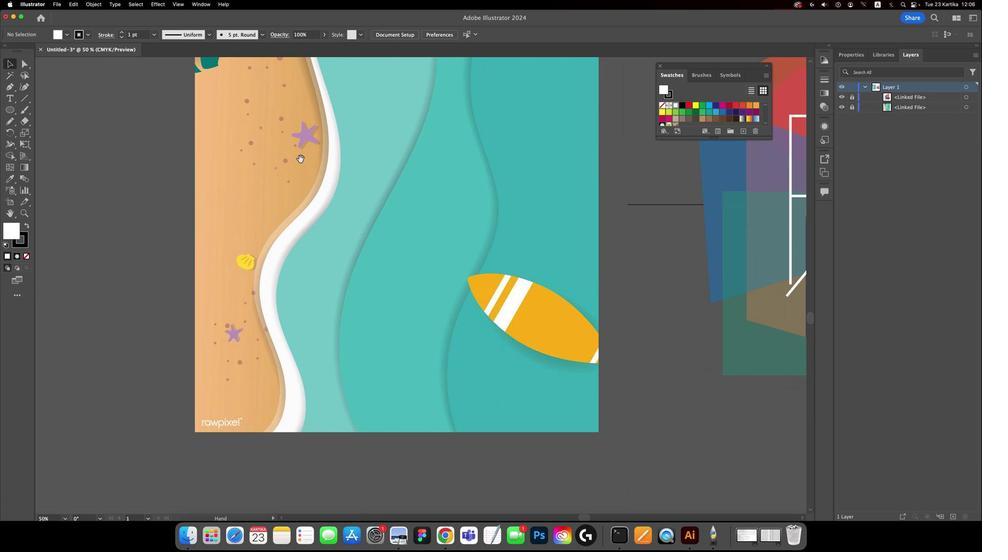 
Action: Mouse pressed left at (337, 273)
Screenshot: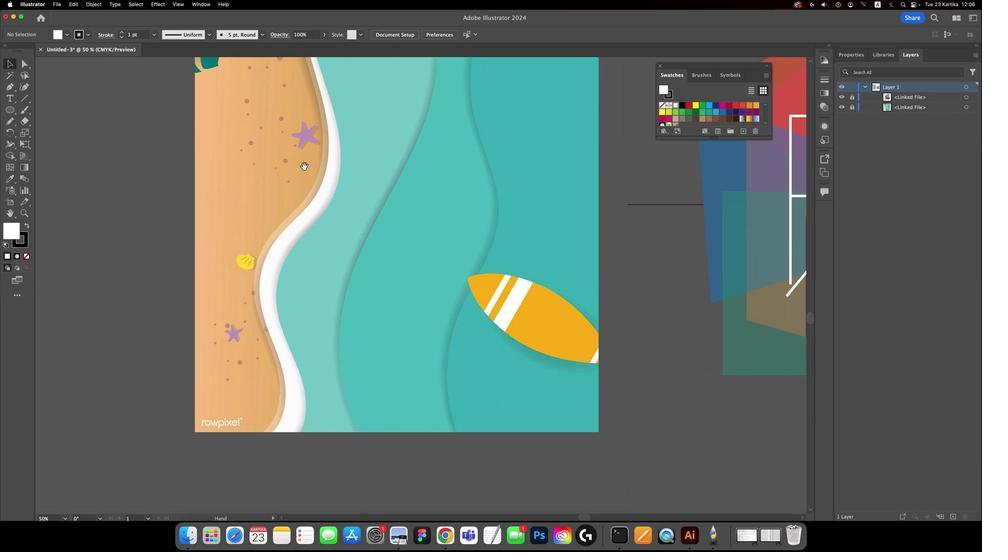 
Action: Mouse moved to (382, 275)
Screenshot: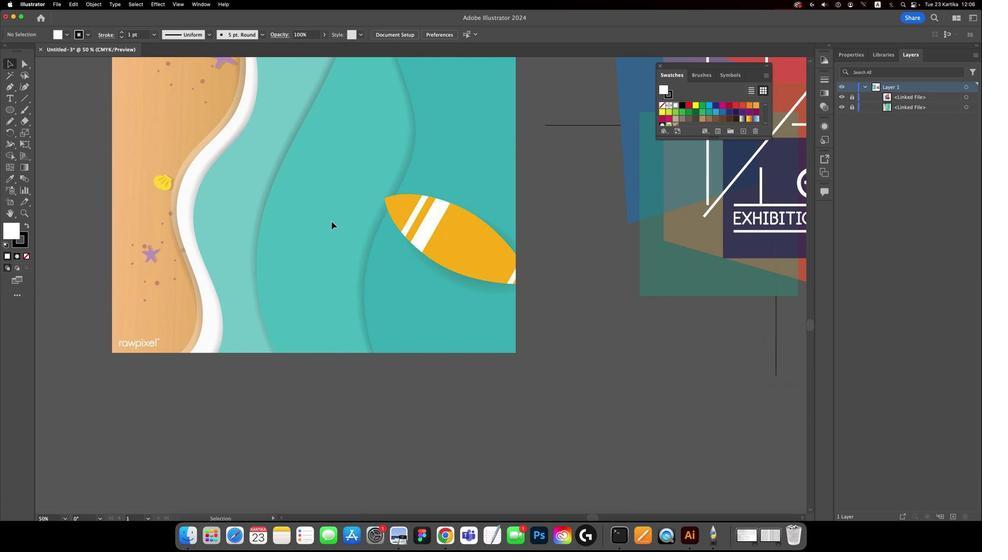 
Action: Mouse pressed left at (382, 275)
Screenshot: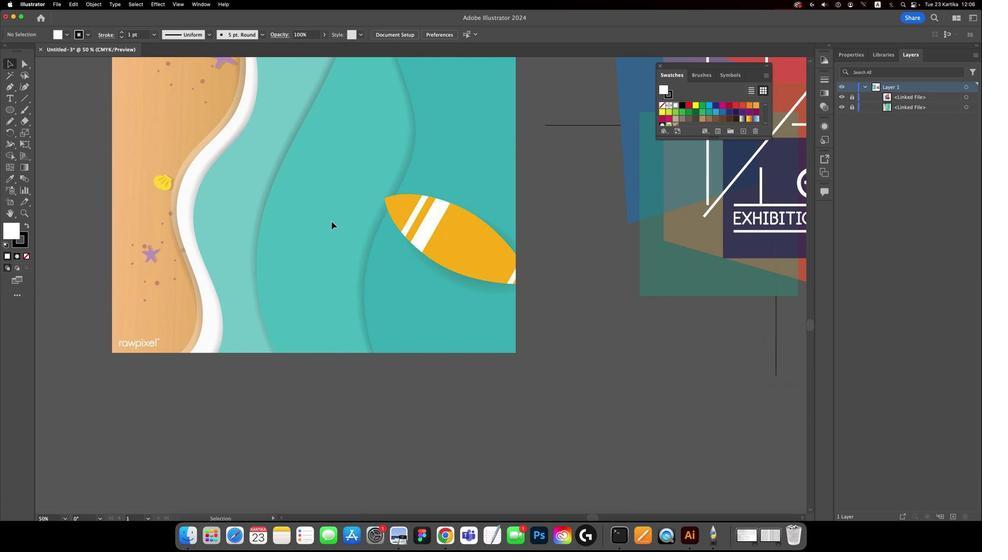 
Action: Mouse moved to (351, 254)
Screenshot: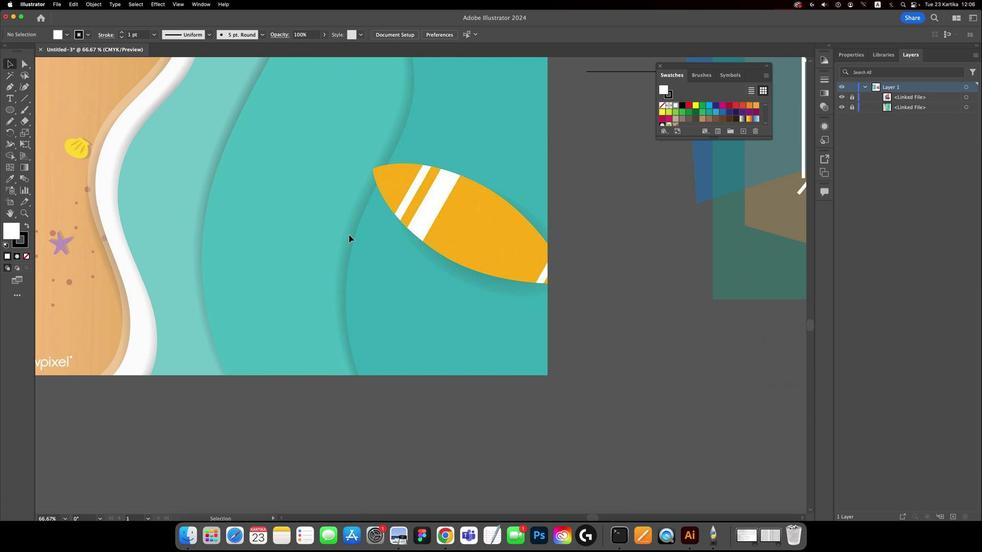 
Action: Key pressed Key.cmd'='
Screenshot: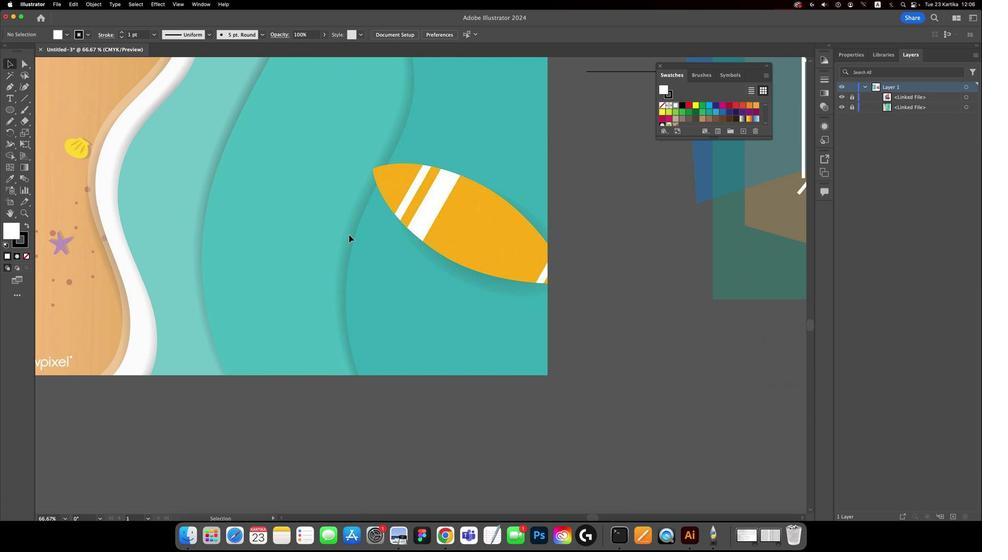 
Action: Mouse moved to (351, 254)
Screenshot: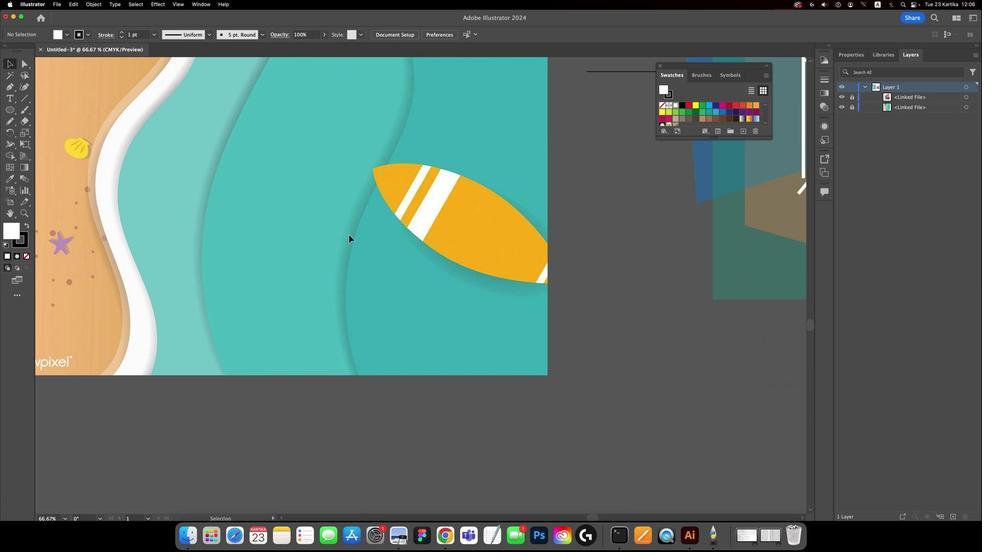 
Action: Key pressed 'p'
Screenshot: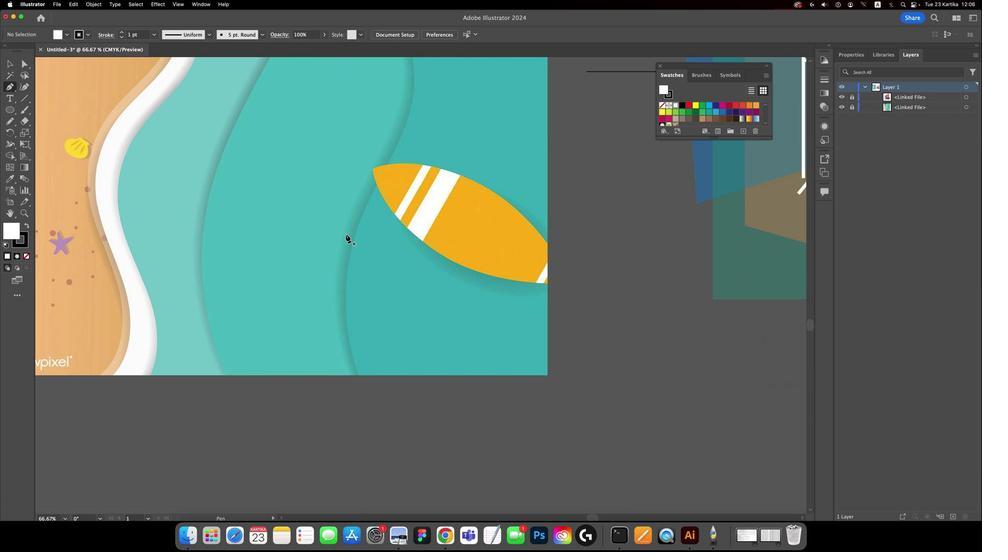 
Action: Mouse moved to (347, 253)
Screenshot: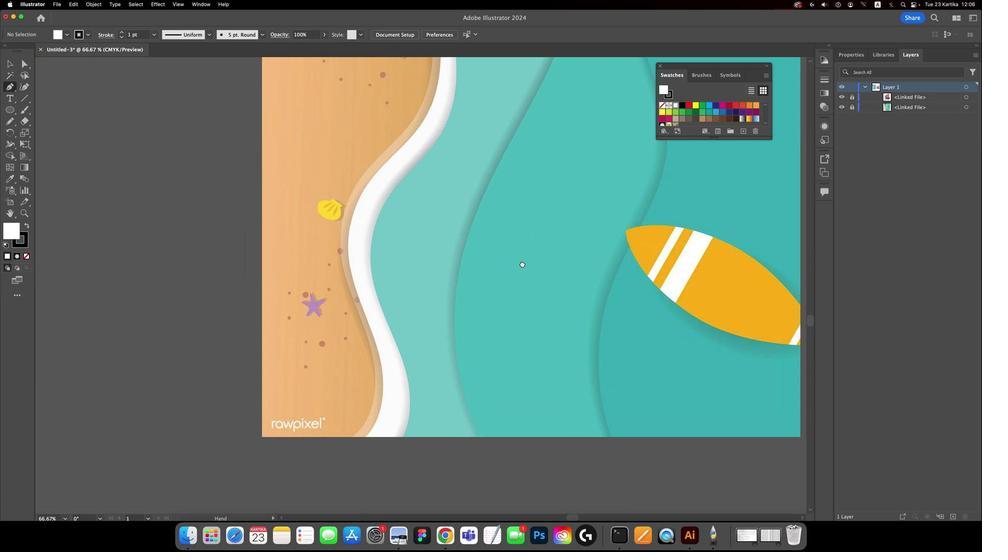 
Action: Key pressed Key.space
Screenshot: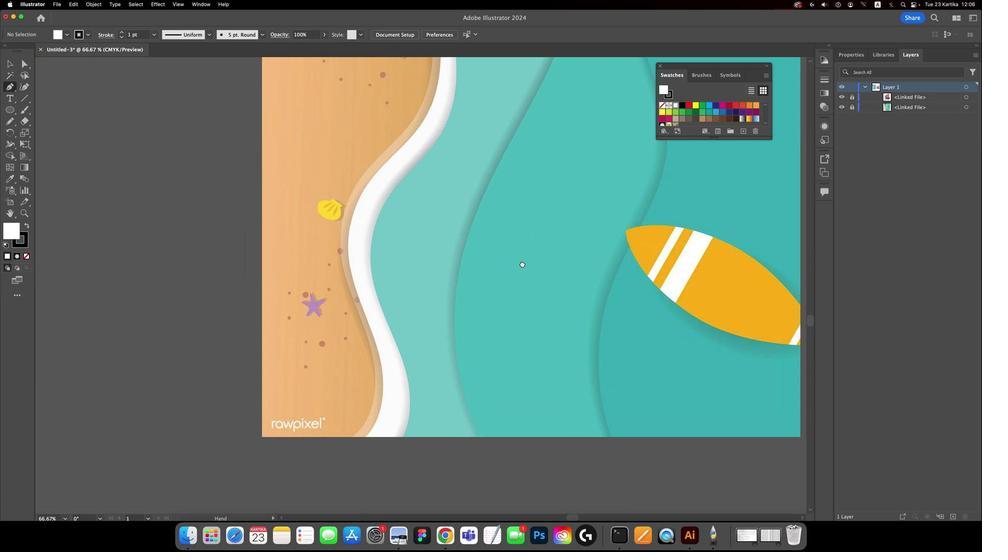 
Action: Mouse moved to (307, 243)
Screenshot: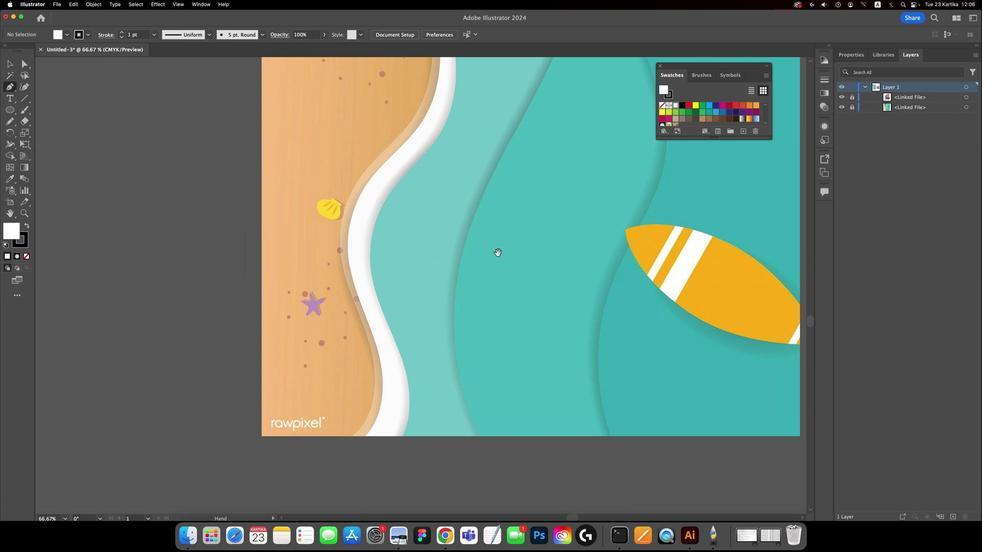 
Action: Mouse pressed left at (307, 243)
Screenshot: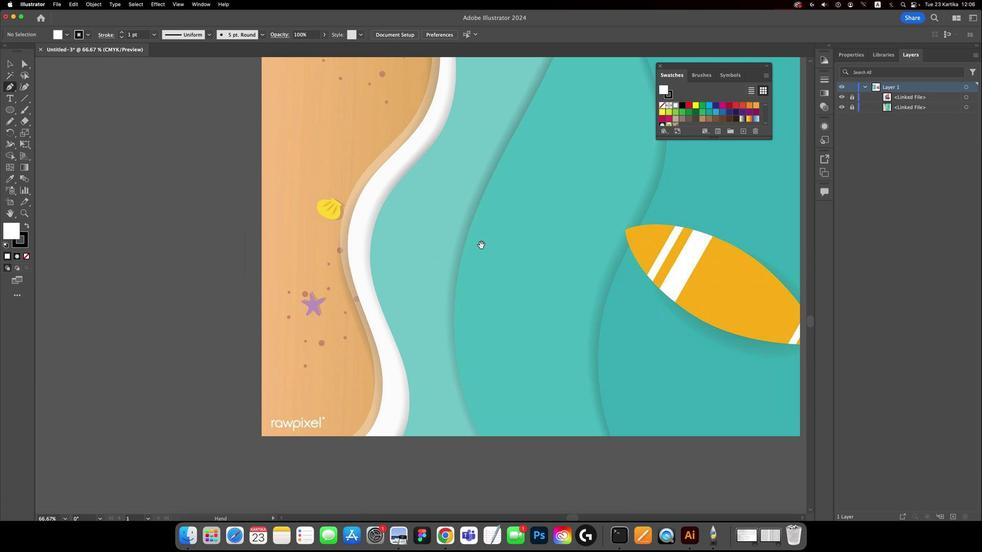 
Action: Mouse moved to (405, 251)
Screenshot: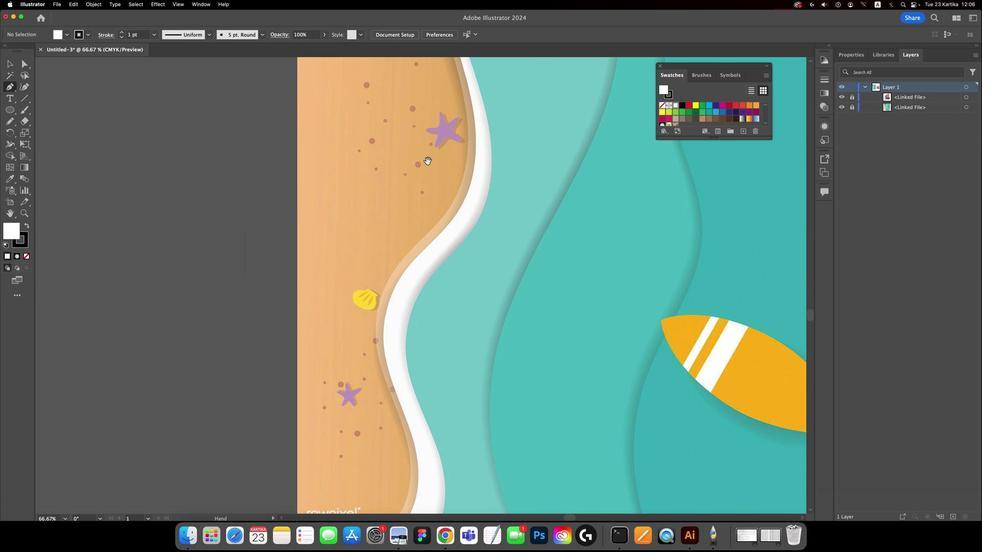 
Action: Mouse pressed left at (405, 251)
Screenshot: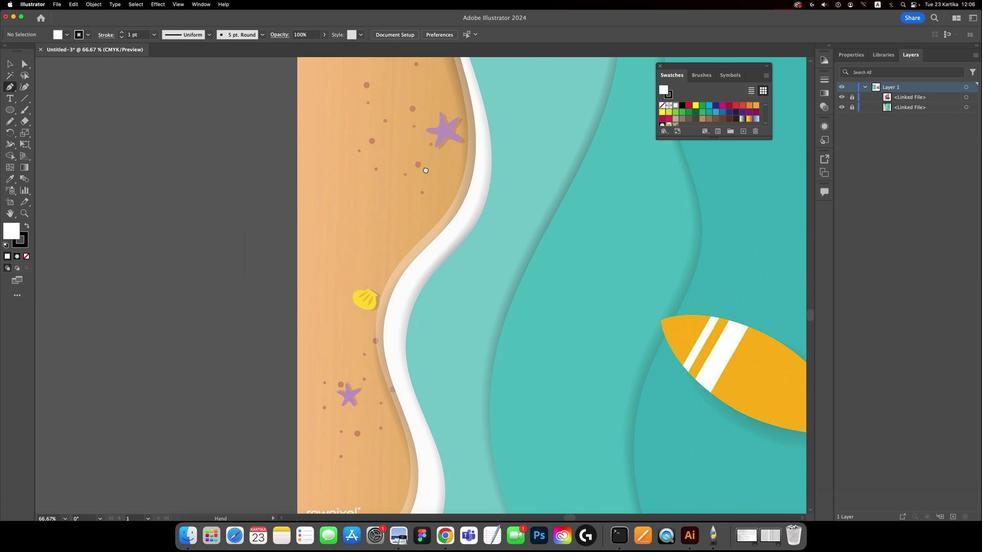 
Action: Mouse moved to (396, 235)
Screenshot: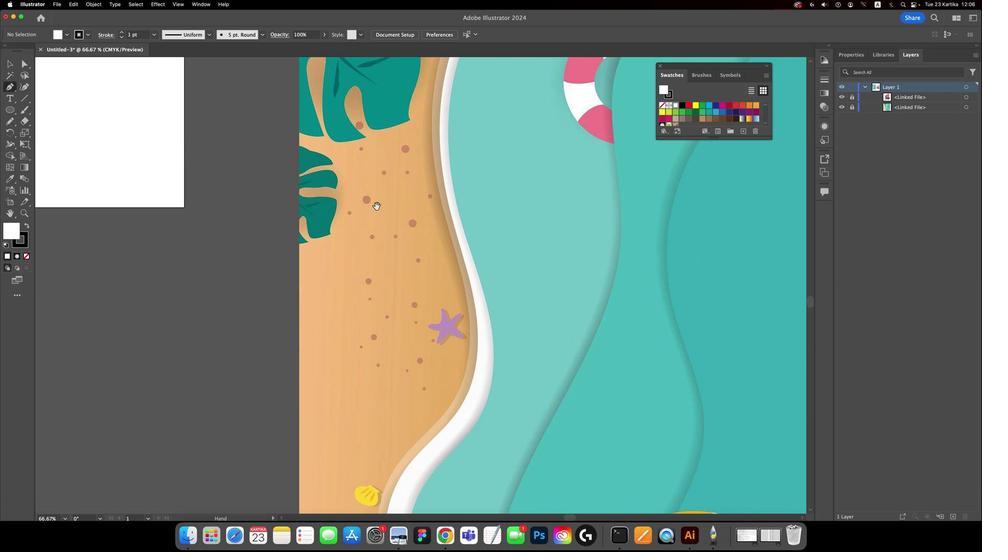 
Action: Key pressed Key.space
Screenshot: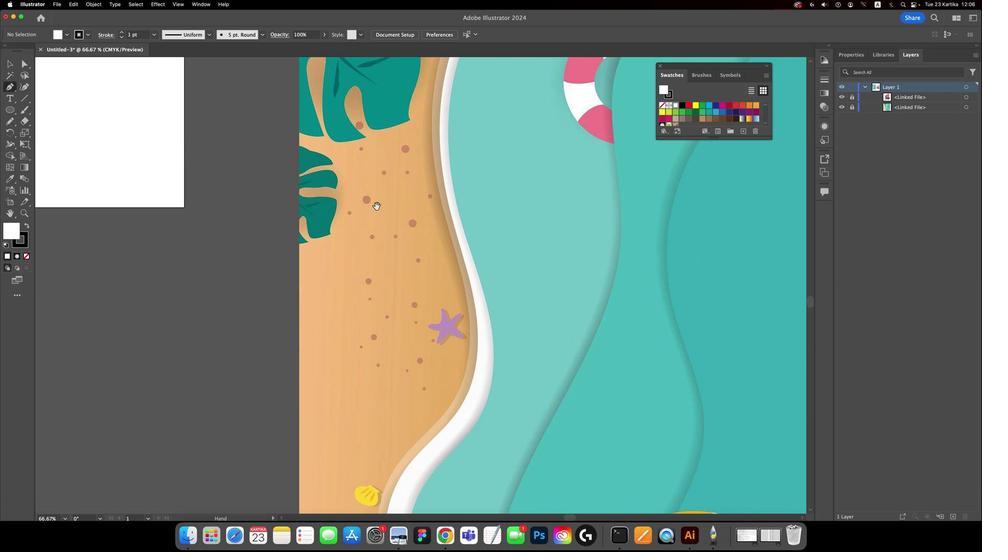 
Action: Mouse moved to (394, 230)
Screenshot: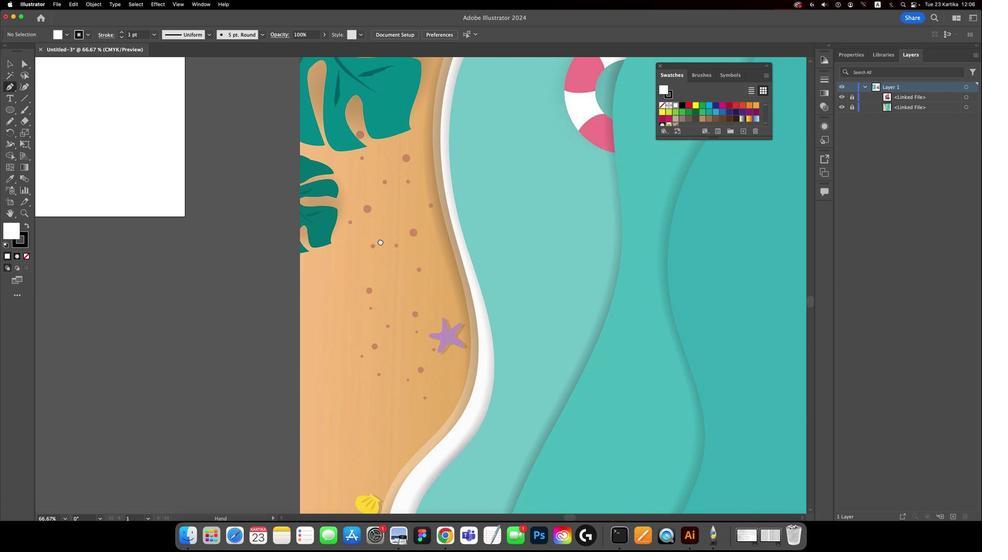 
Action: Mouse pressed left at (394, 230)
Screenshot: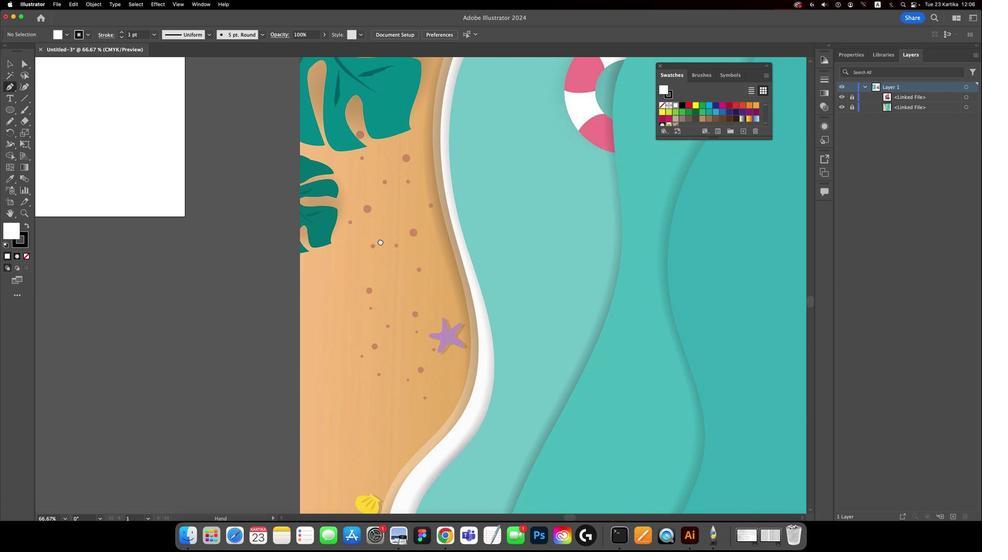 
Action: Mouse moved to (368, 241)
Screenshot: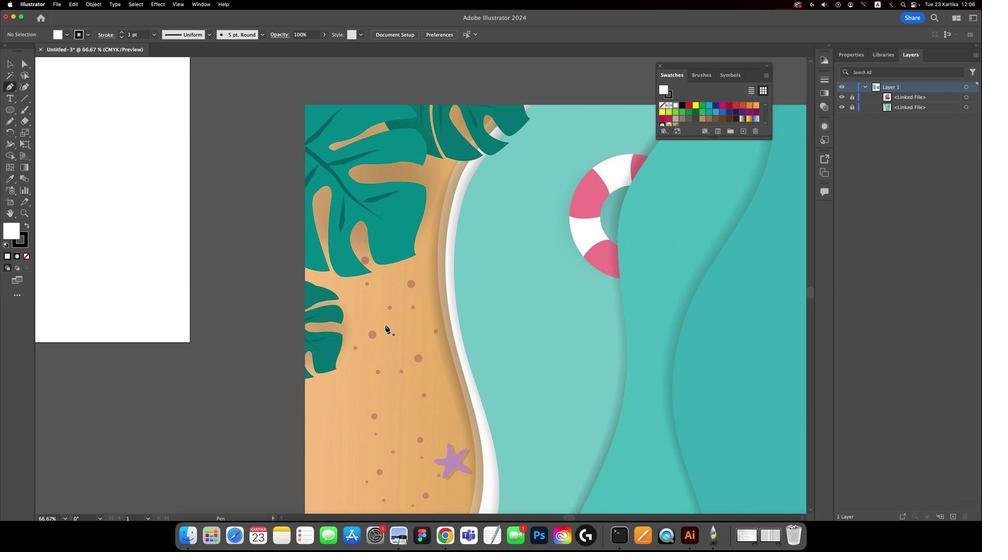 
Action: Key pressed Key.space
Screenshot: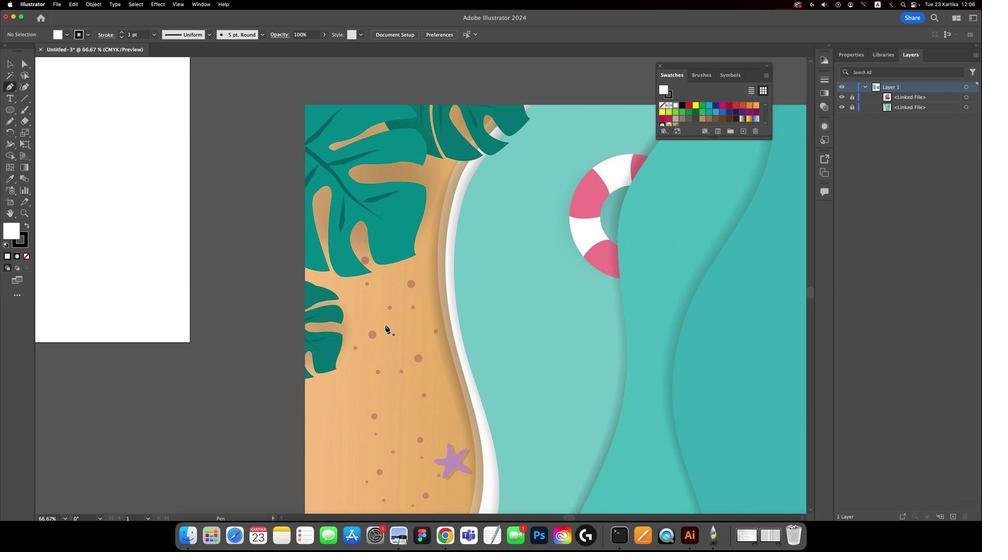 
Action: Mouse moved to (368, 241)
Screenshot: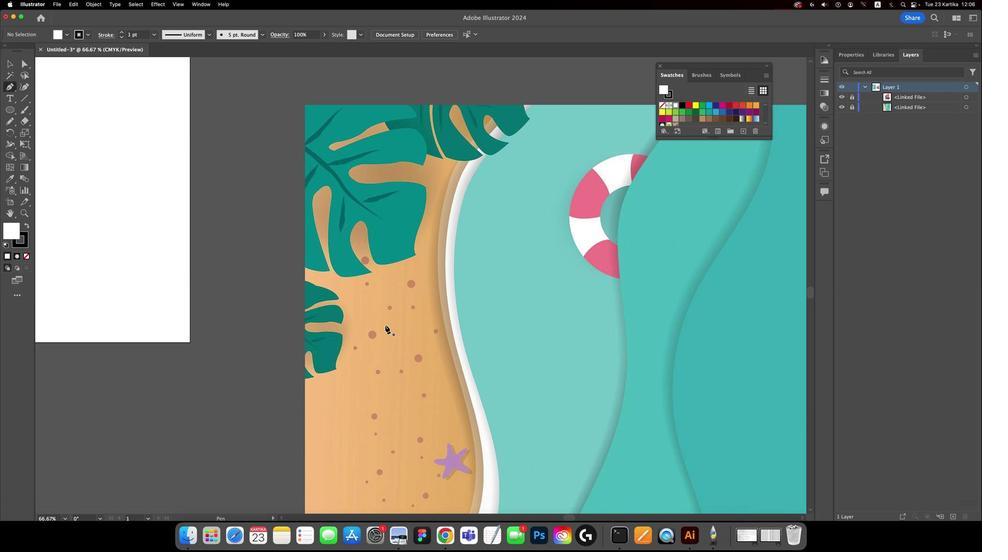 
Action: Mouse pressed left at (368, 241)
Screenshot: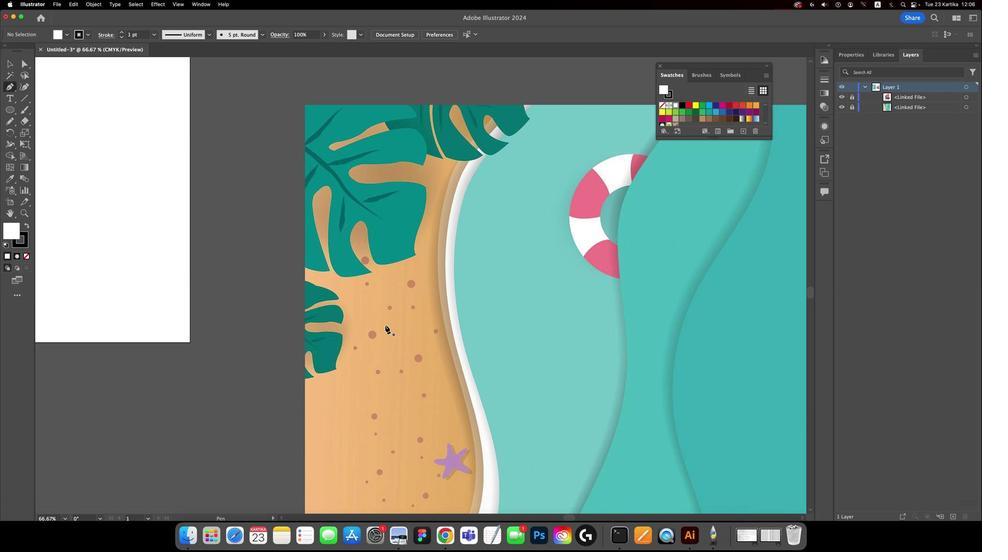 
Action: Mouse moved to (326, 210)
Screenshot: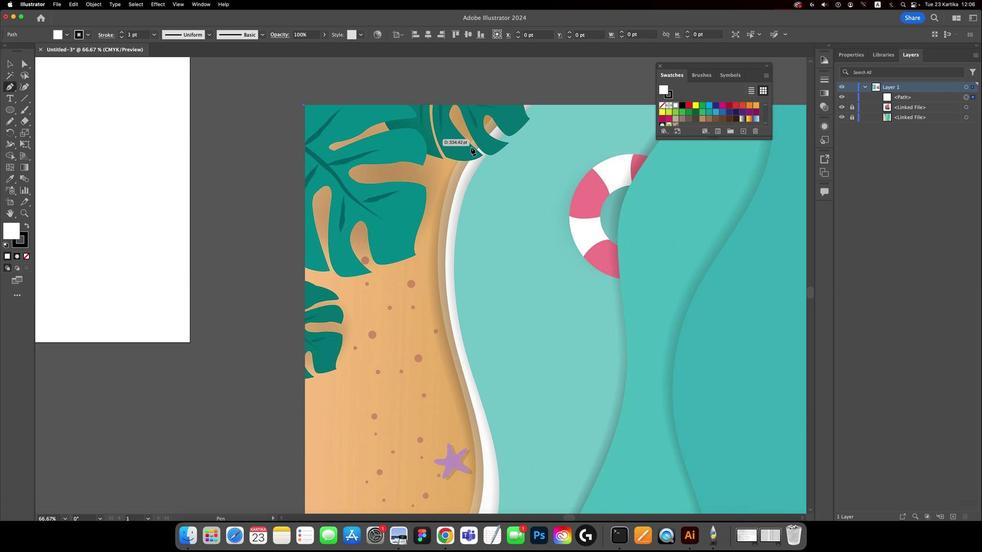 
Action: Mouse pressed left at (326, 210)
Screenshot: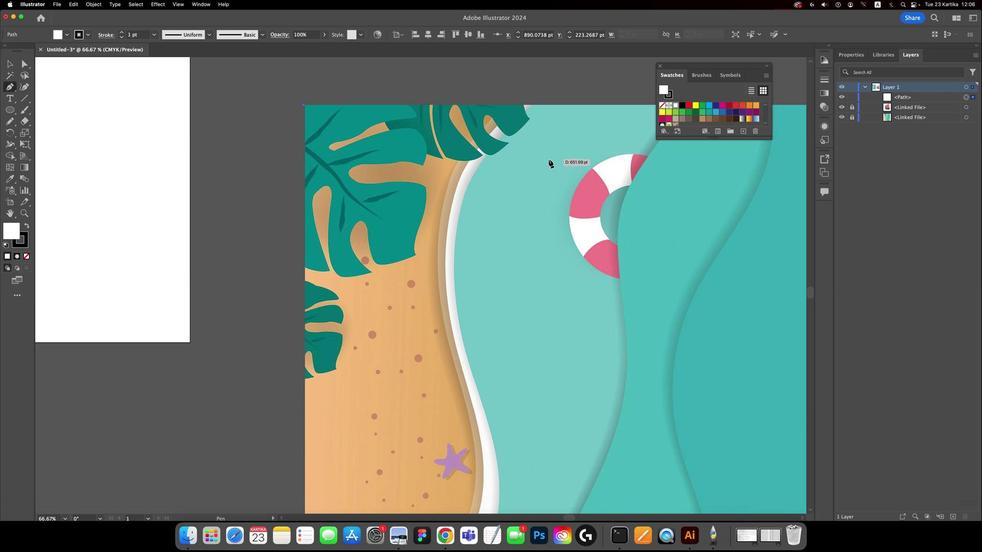 
Action: Mouse moved to (462, 229)
Screenshot: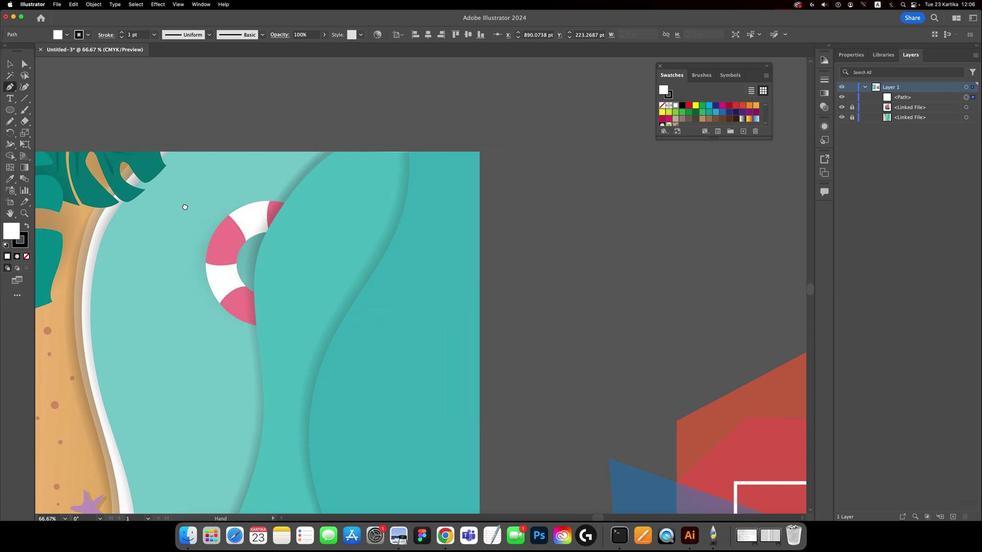 
Action: Key pressed Key.space
Screenshot: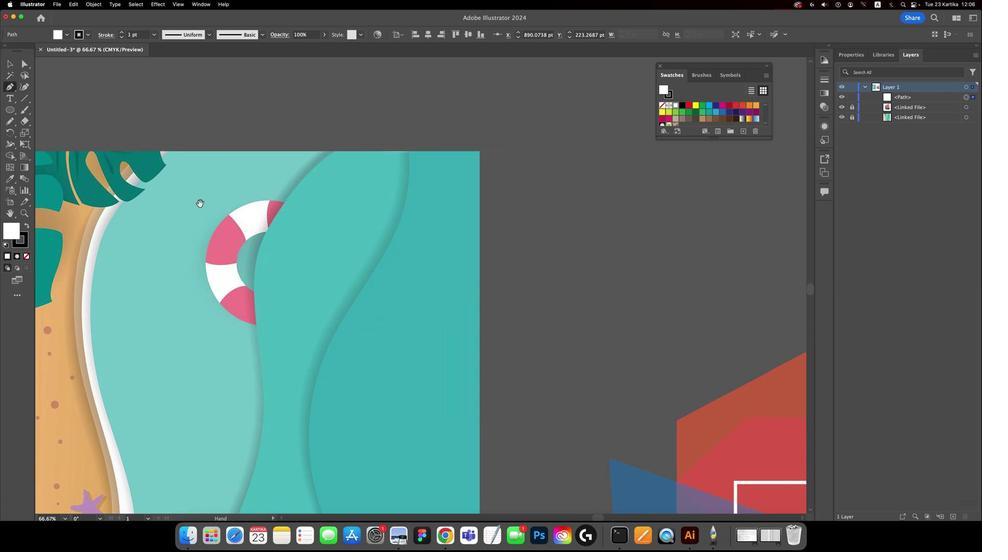 
Action: Mouse moved to (461, 228)
Screenshot: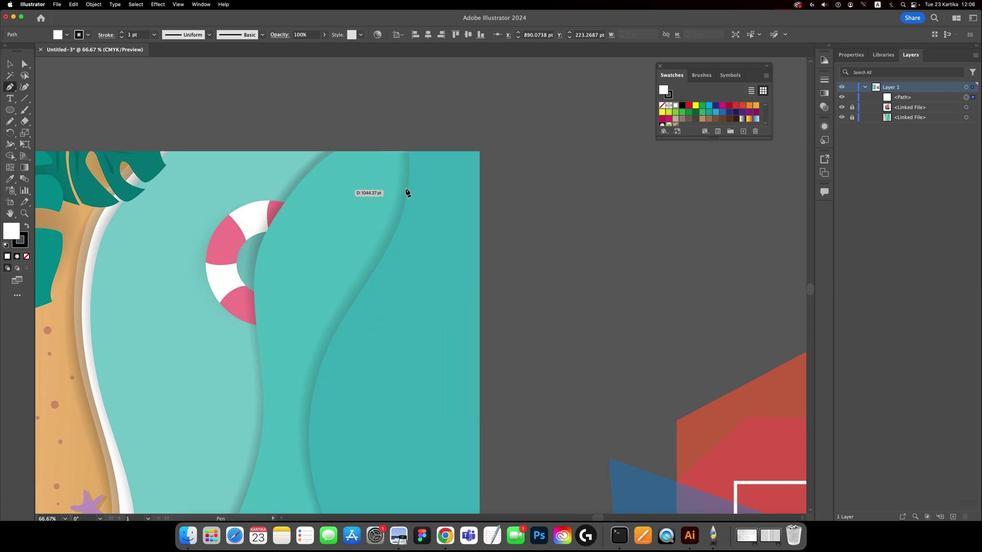 
Action: Mouse pressed left at (461, 228)
Screenshot: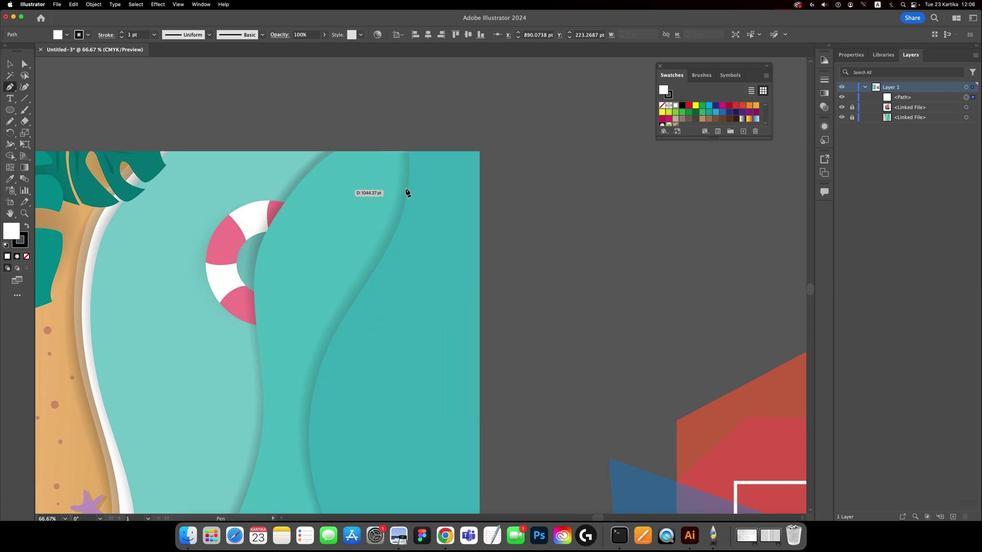 
Action: Mouse moved to (424, 226)
Screenshot: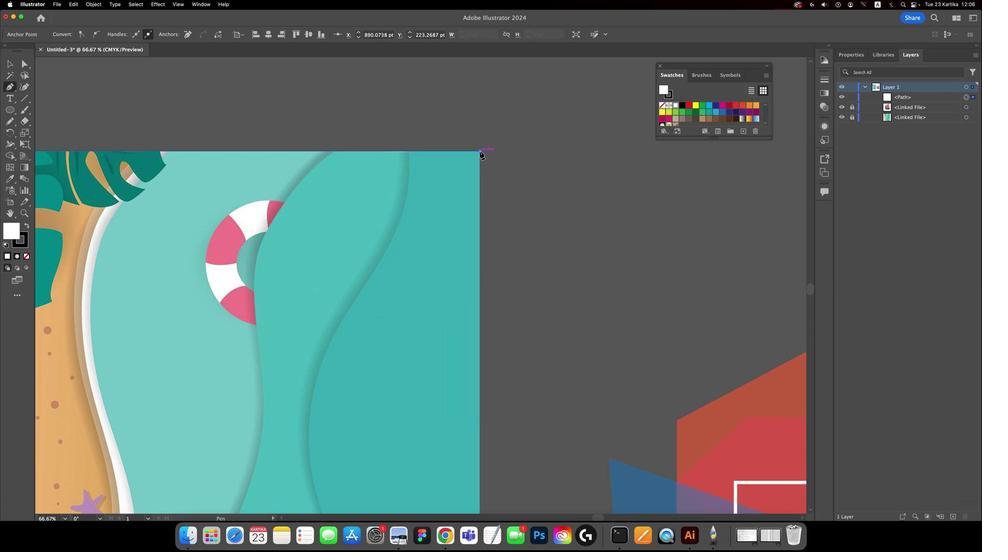 
Action: Mouse pressed left at (424, 226)
Screenshot: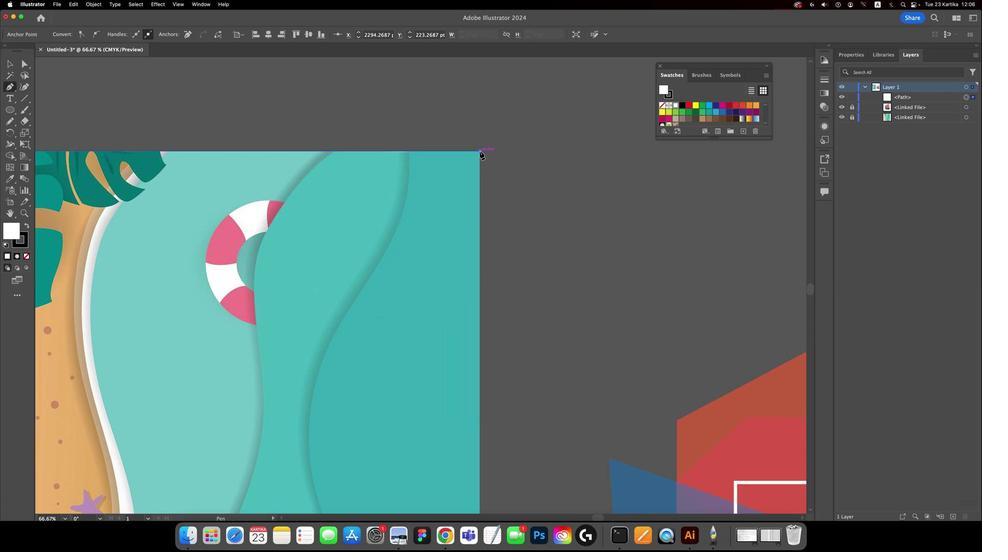 
Action: Mouse moved to (420, 232)
Screenshot: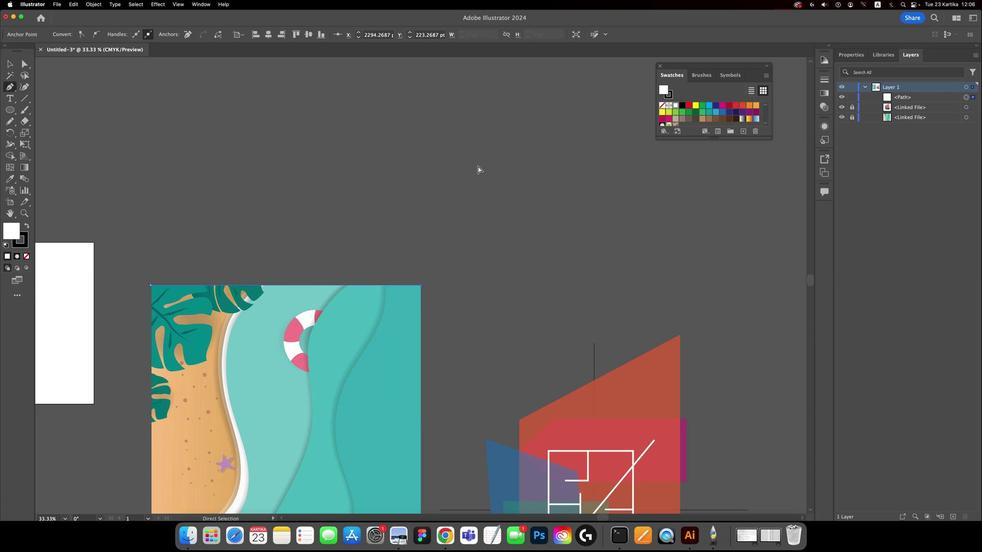 
Action: Key pressed Key.cmd'-'
Screenshot: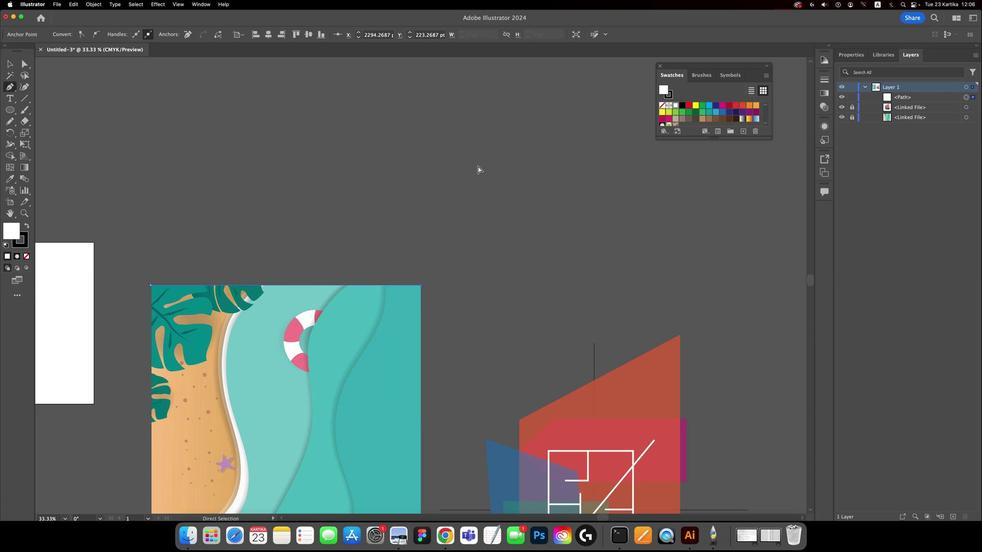 
Action: Mouse moved to (420, 232)
Screenshot: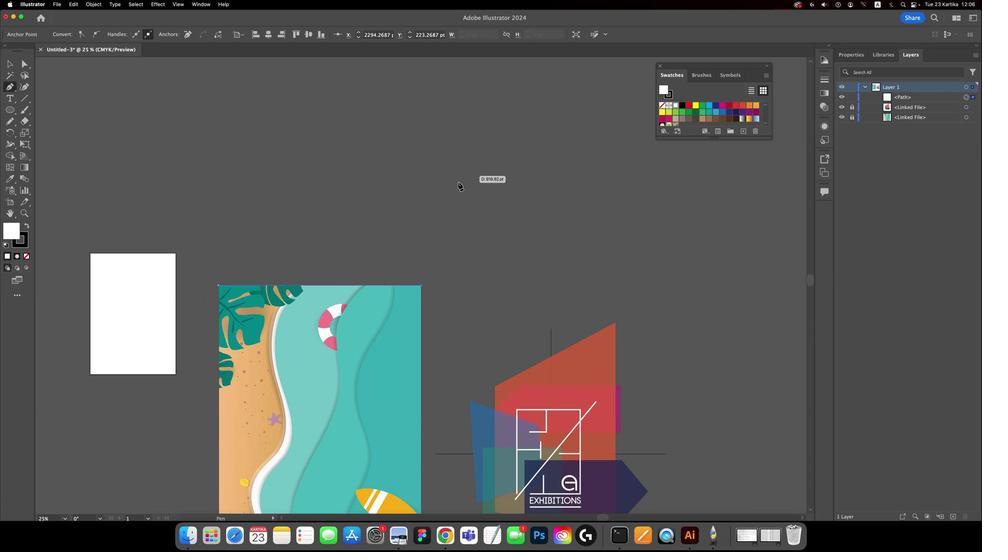 
Action: Key pressed Key.cmd'-'
Screenshot: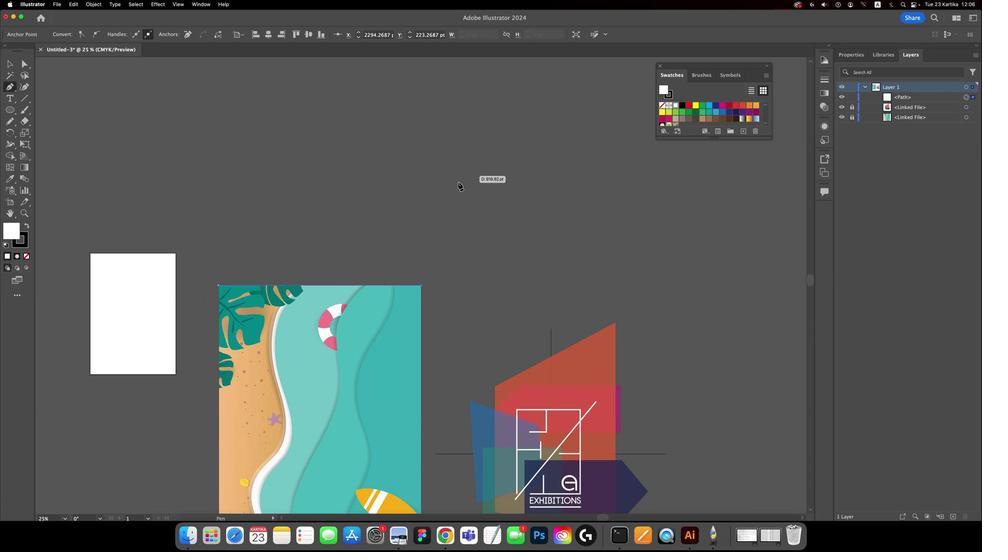 
Action: Mouse moved to (421, 231)
Screenshot: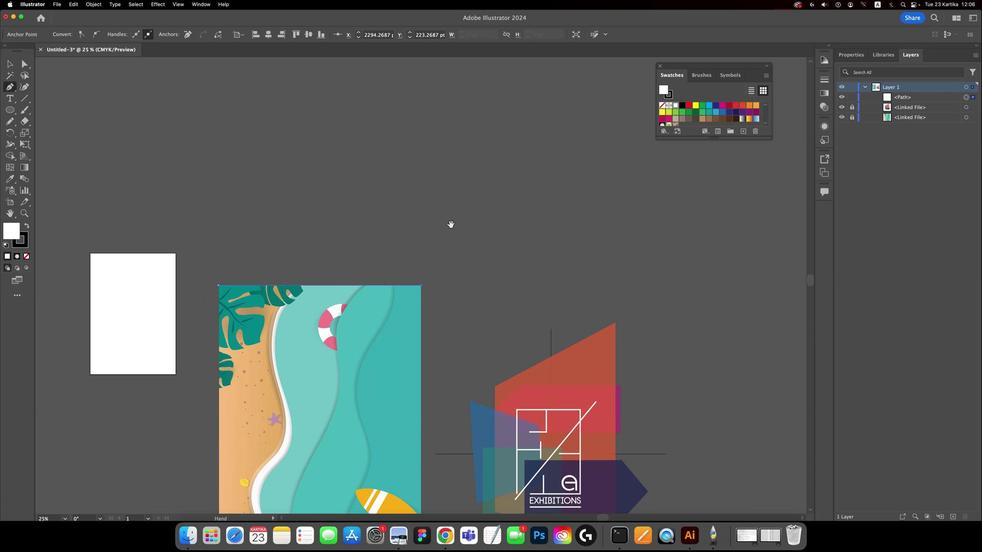 
Action: Key pressed Key.cmd'-'
Screenshot: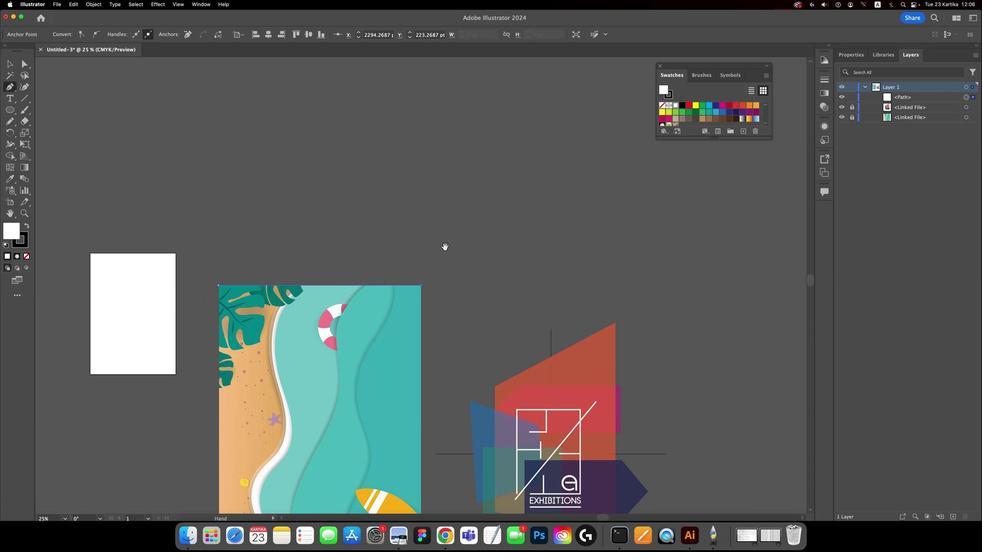 
Action: Mouse moved to (411, 237)
Screenshot: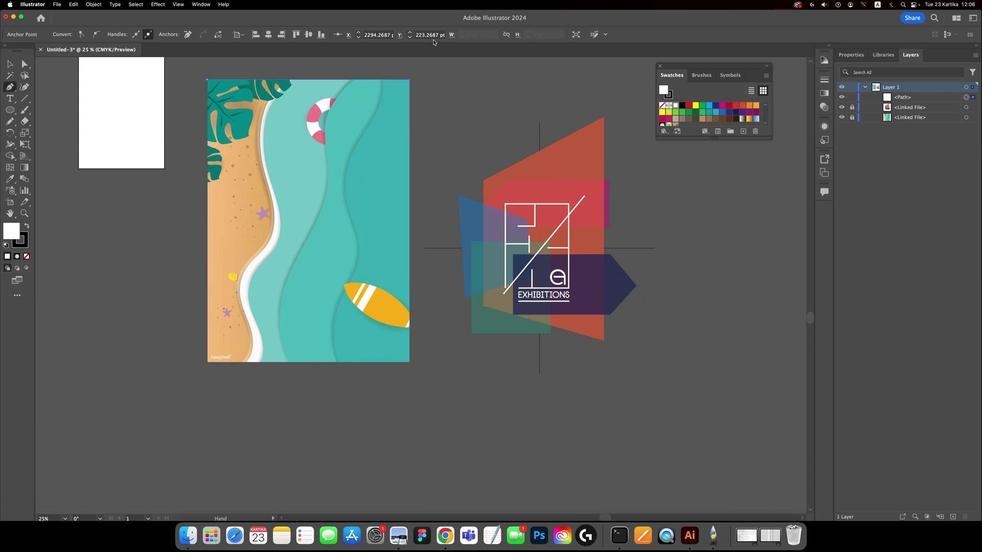 
Action: Key pressed Key.space
Screenshot: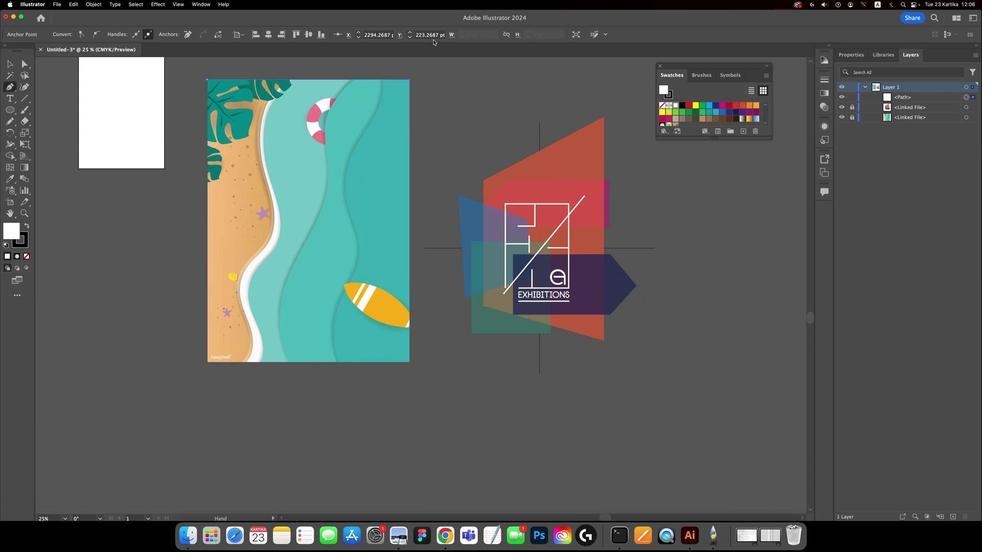 
Action: Mouse moved to (404, 259)
Screenshot: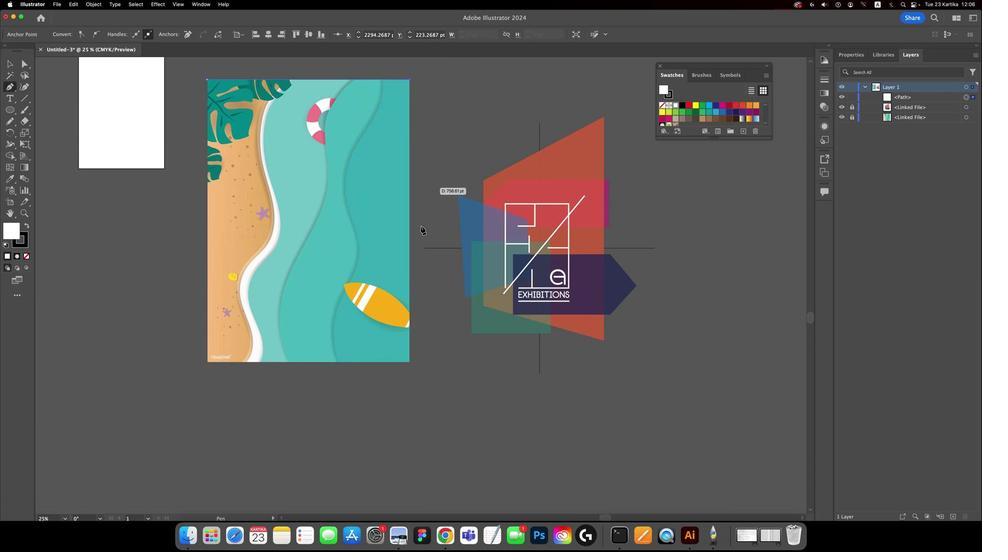 
Action: Mouse pressed left at (404, 259)
Screenshot: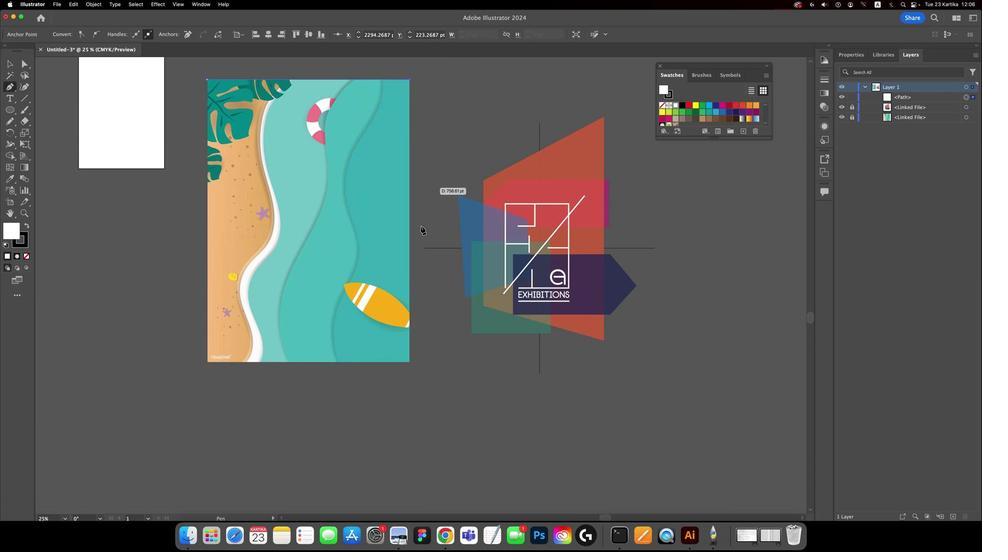 
Action: Mouse moved to (386, 298)
Screenshot: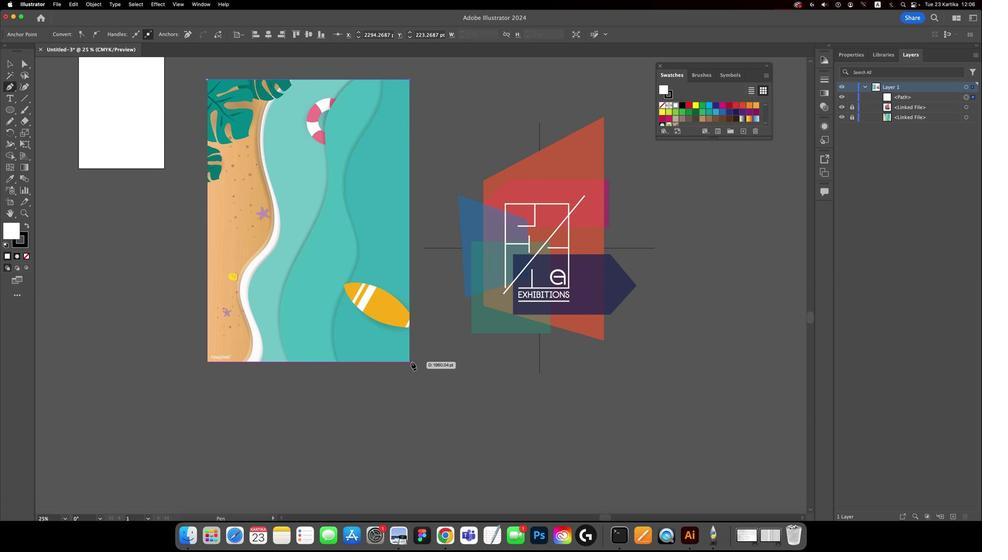 
Action: Mouse pressed left at (386, 298)
Screenshot: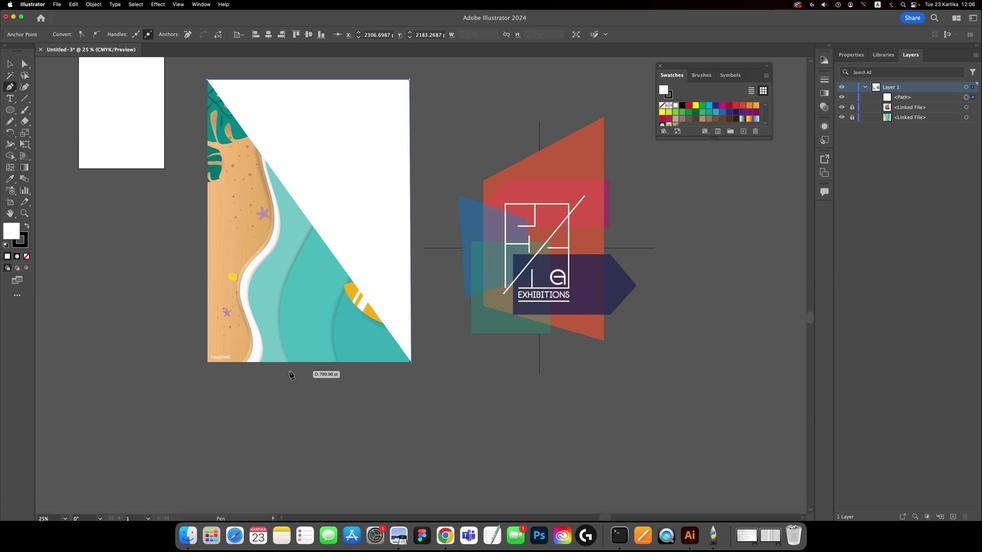 
Action: Mouse moved to (273, 299)
Screenshot: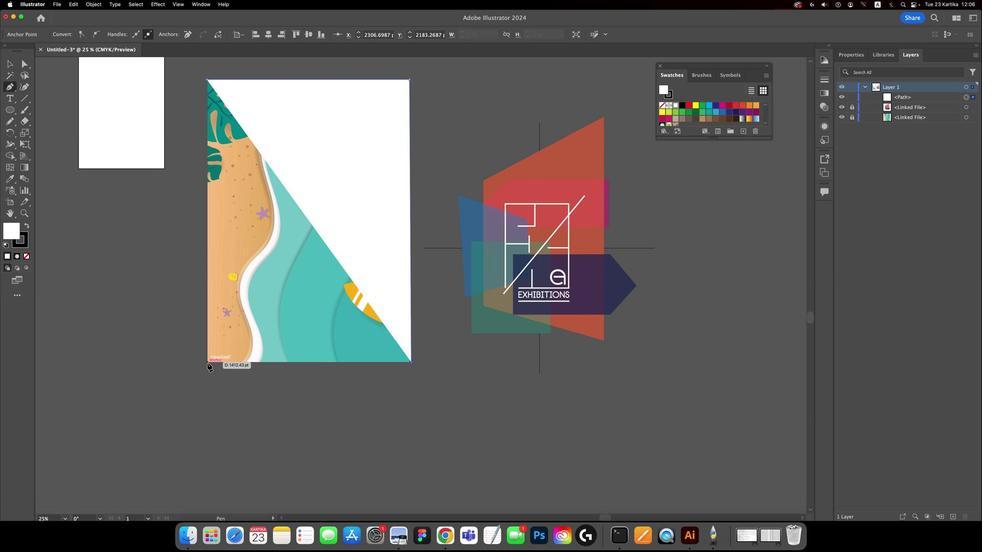 
Action: Mouse pressed left at (273, 299)
Screenshot: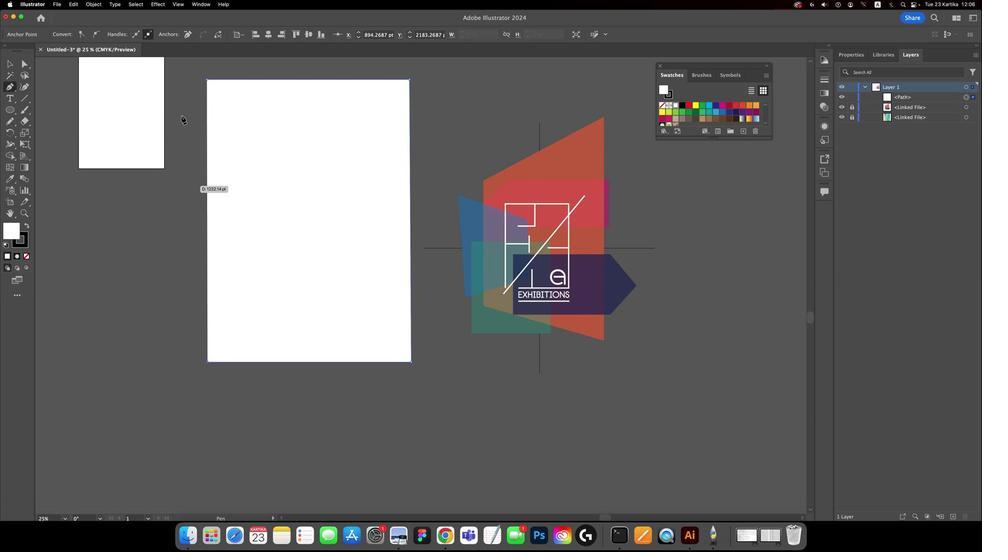 
Action: Mouse moved to (273, 201)
Screenshot: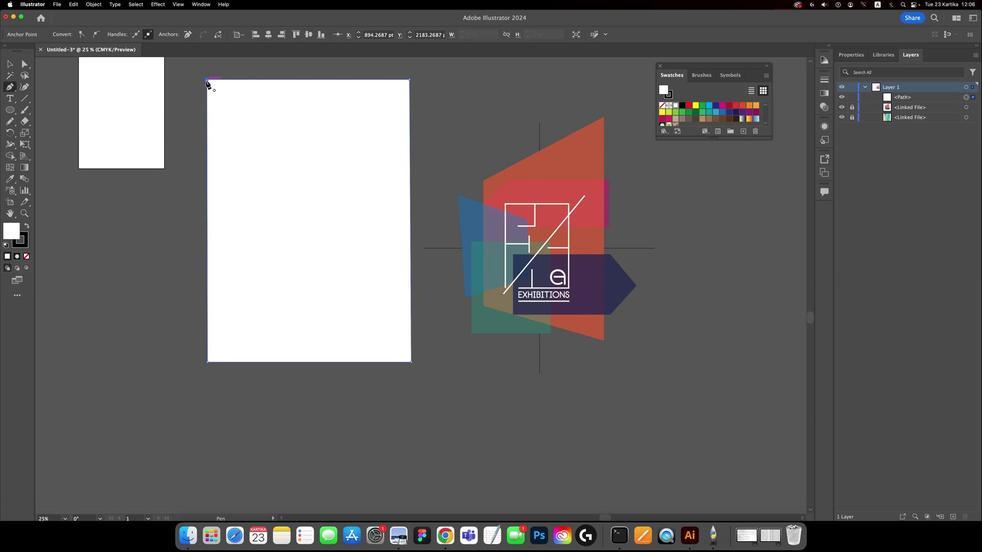 
Action: Mouse pressed left at (273, 201)
Screenshot: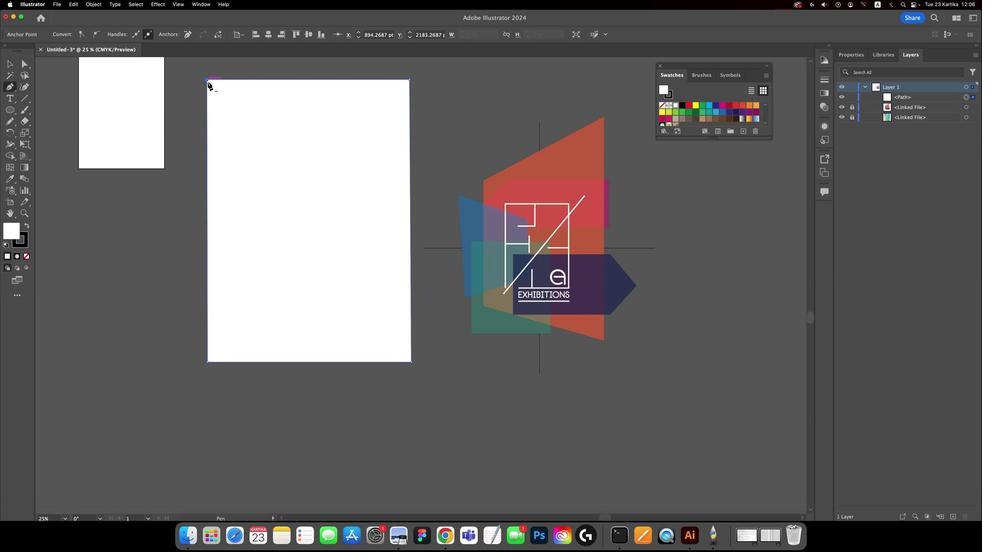 
Action: Mouse moved to (525, 210)
Screenshot: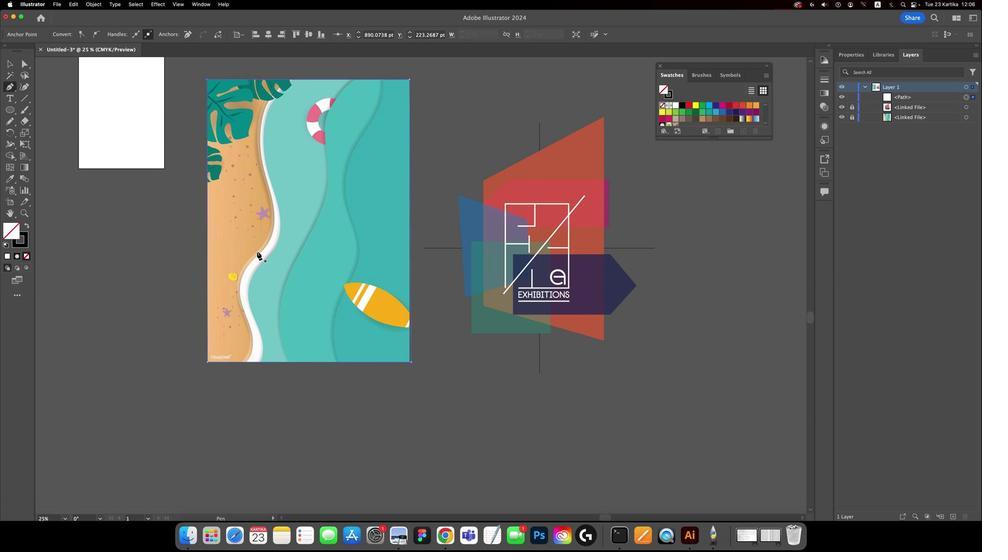 
Action: Mouse pressed left at (525, 210)
Screenshot: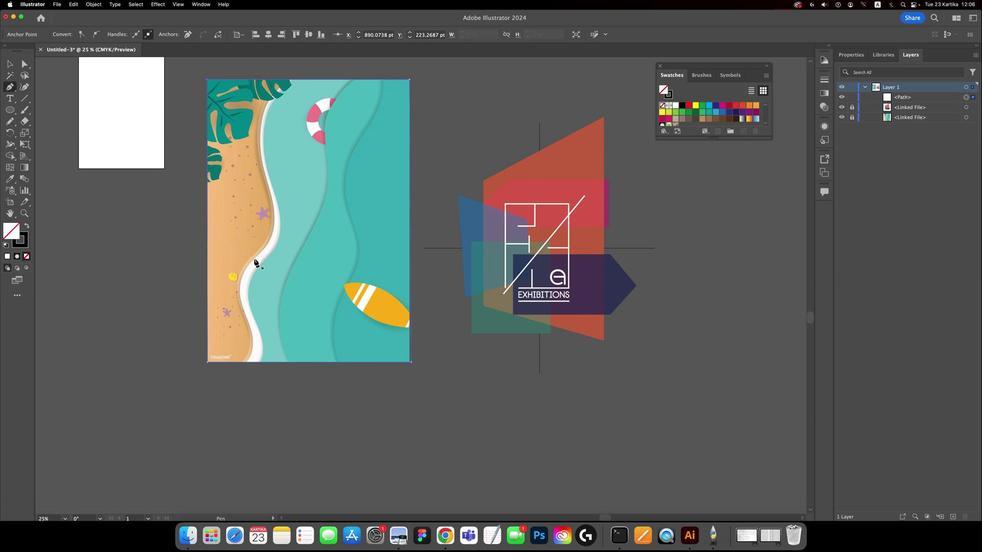 
Action: Mouse moved to (282, 258)
Screenshot: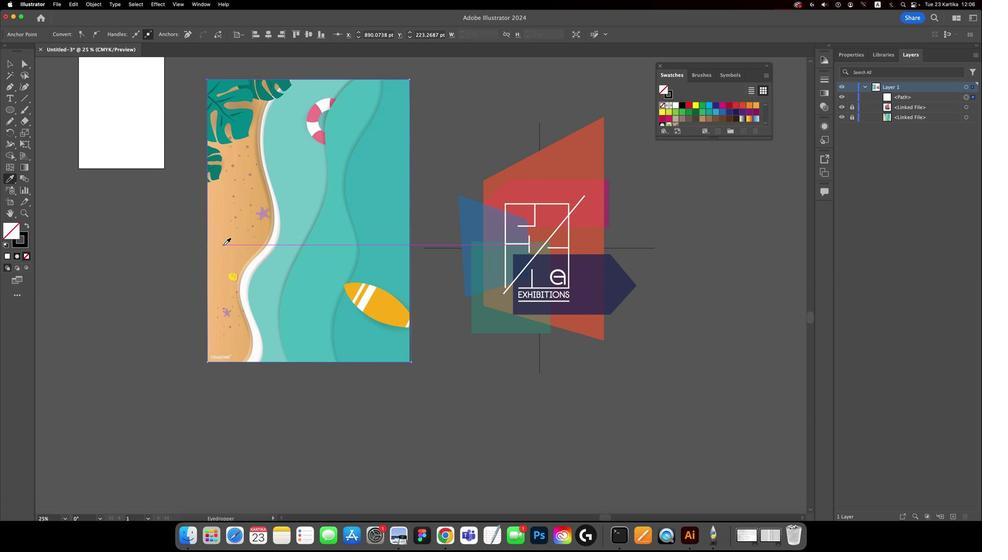 
Action: Key pressed 'i'
Screenshot: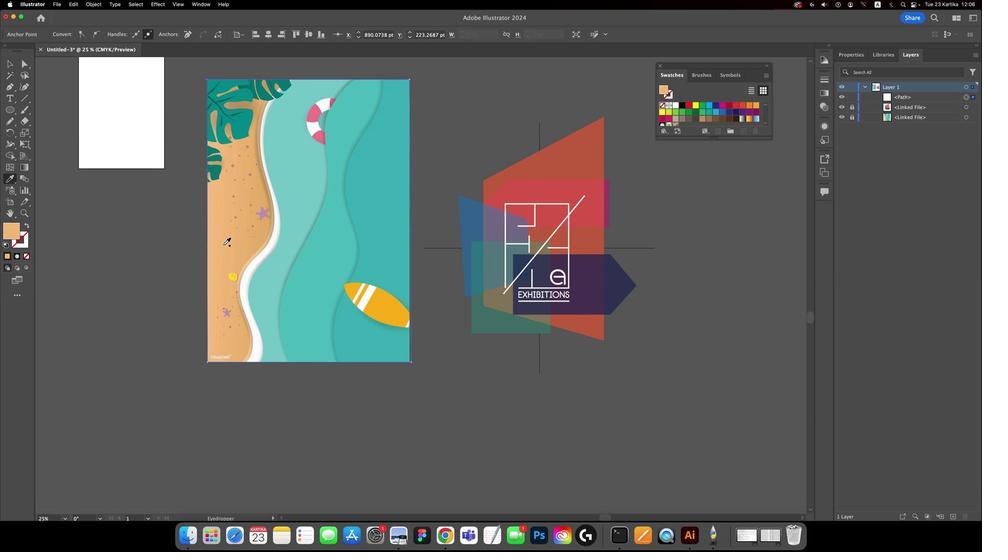
Action: Mouse pressed left at (282, 258)
Screenshot: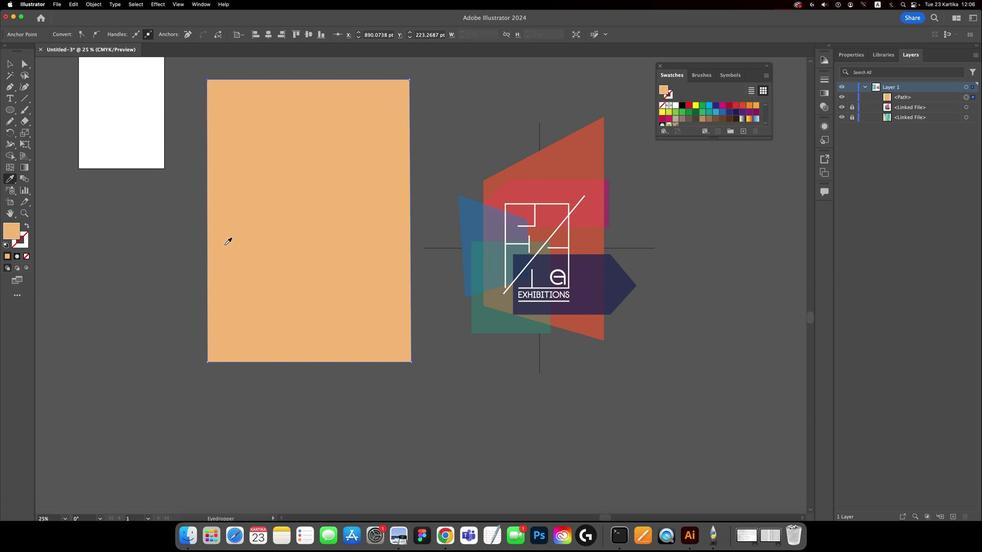 
Action: Mouse moved to (282, 258)
Screenshot: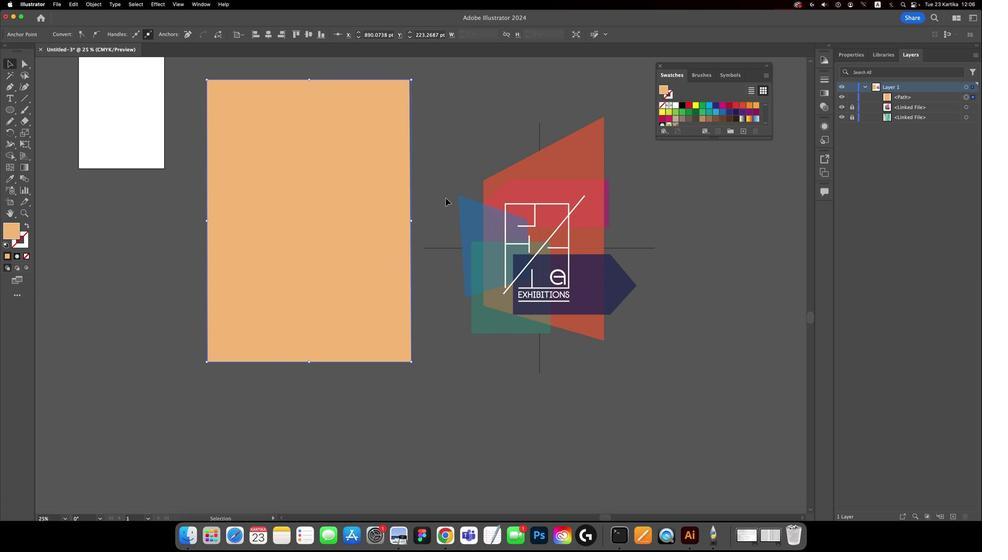 
Action: Key pressed 'v'
Screenshot: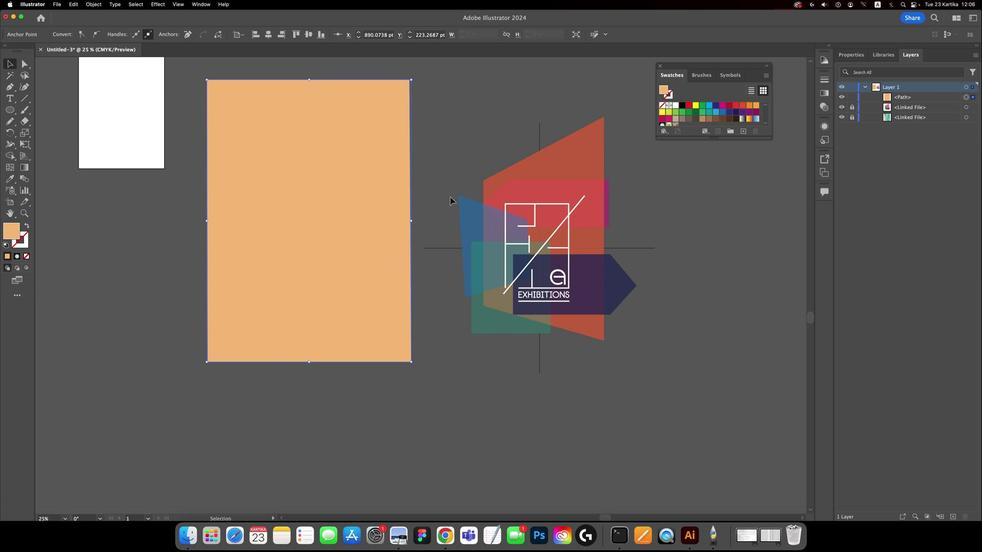
Action: Mouse moved to (625, 207)
Screenshot: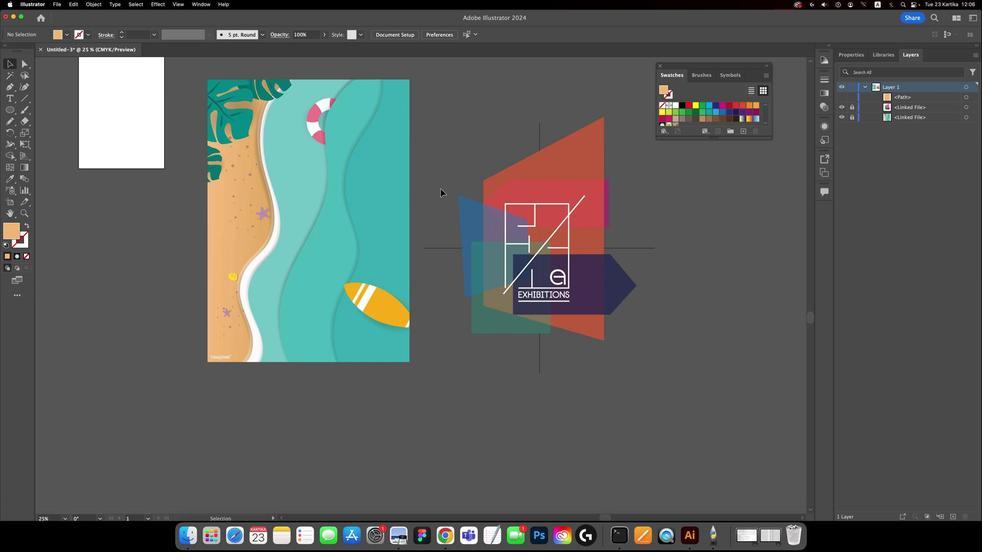 
Action: Mouse pressed left at (625, 207)
Screenshot: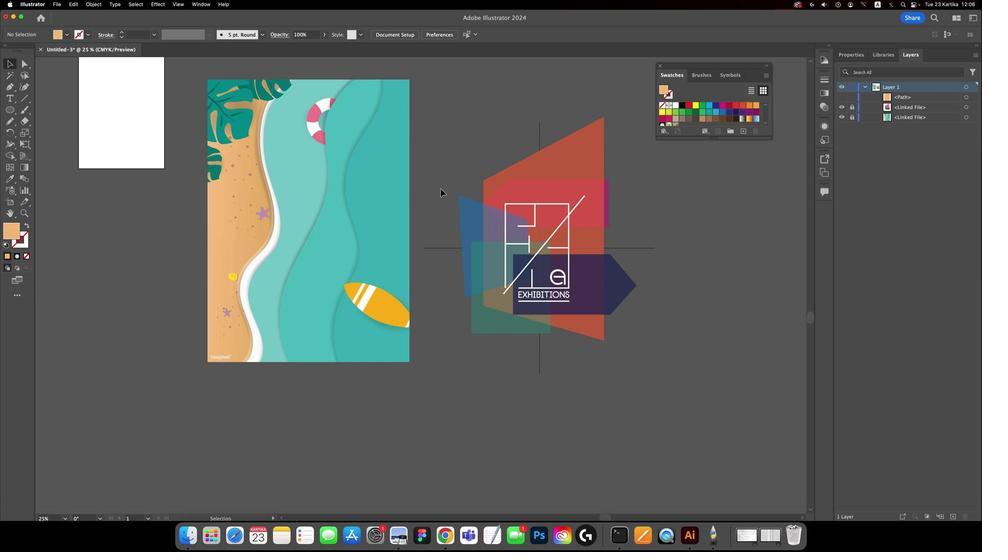 
Action: Mouse moved to (304, 287)
Screenshot: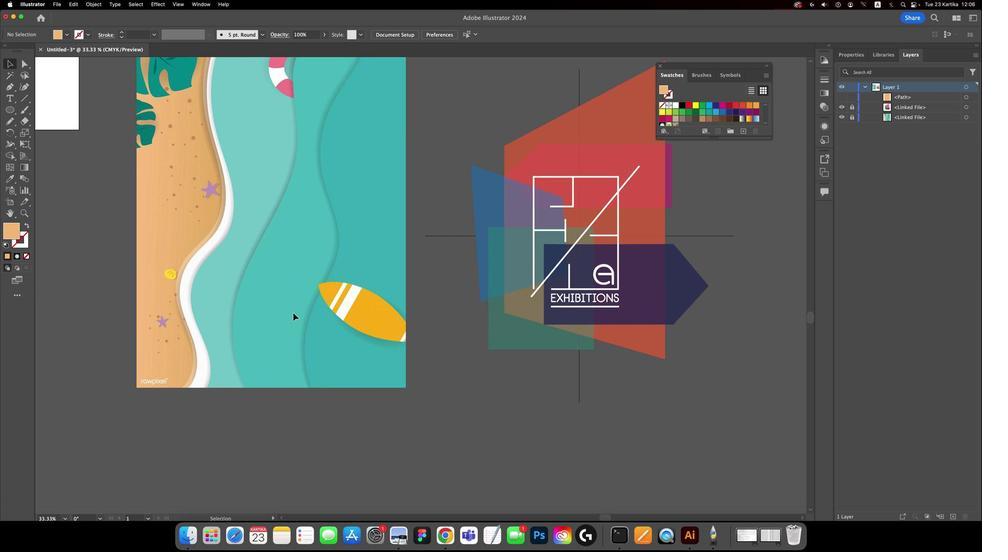 
Action: Key pressed Key.cmd
Screenshot: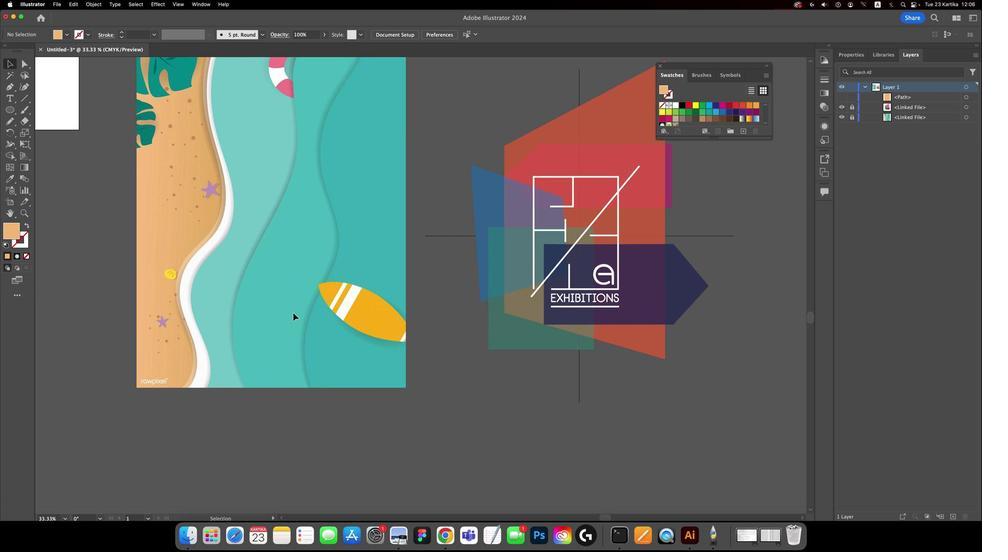 
Action: Mouse moved to (304, 287)
Screenshot: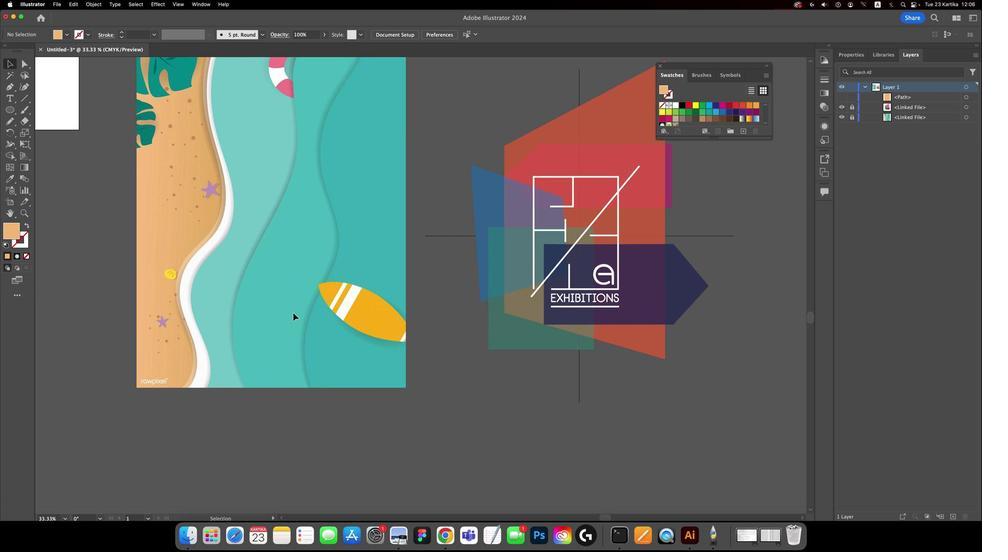 
Action: Key pressed '='
Screenshot: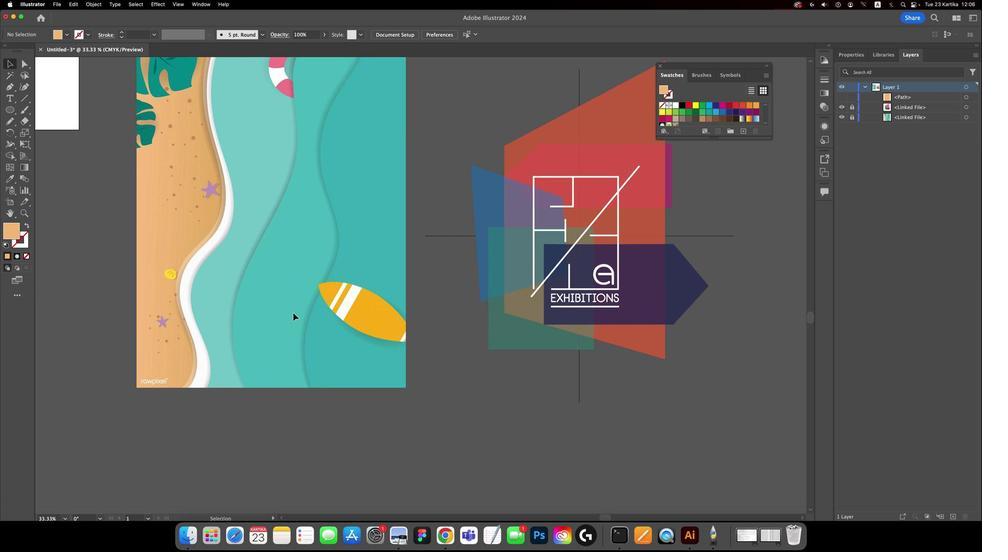 
Action: Mouse moved to (325, 277)
Screenshot: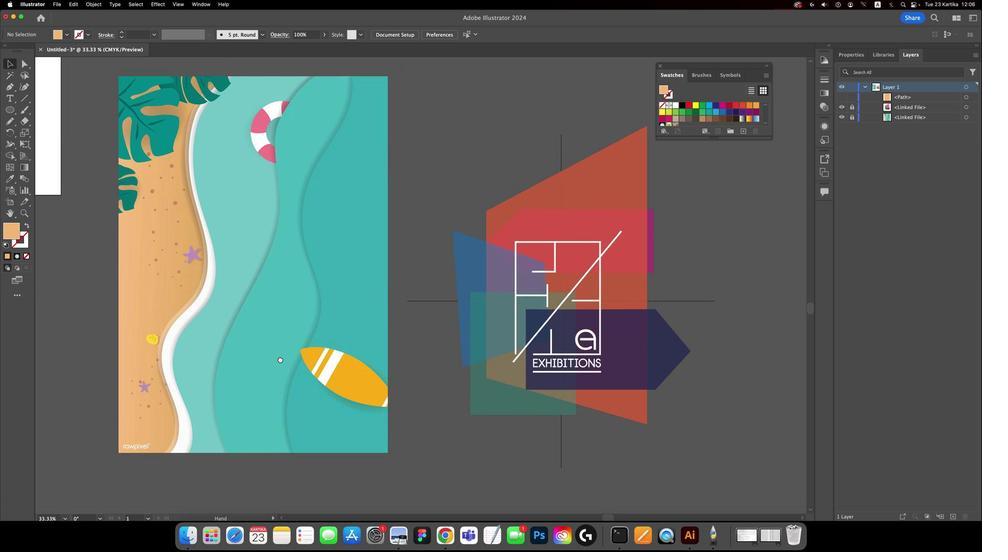 
Action: Key pressed Key.space
Screenshot: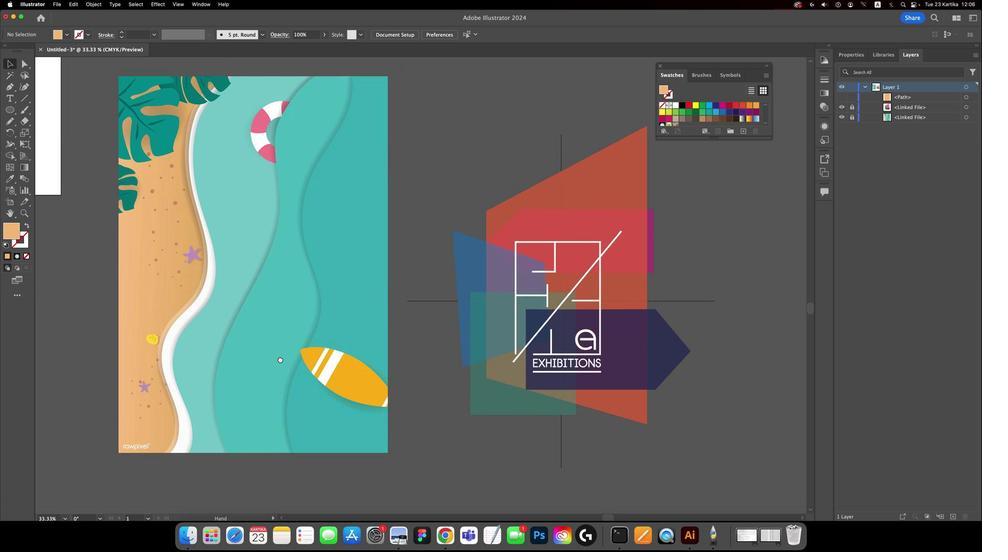 
Action: Mouse moved to (323, 275)
Screenshot: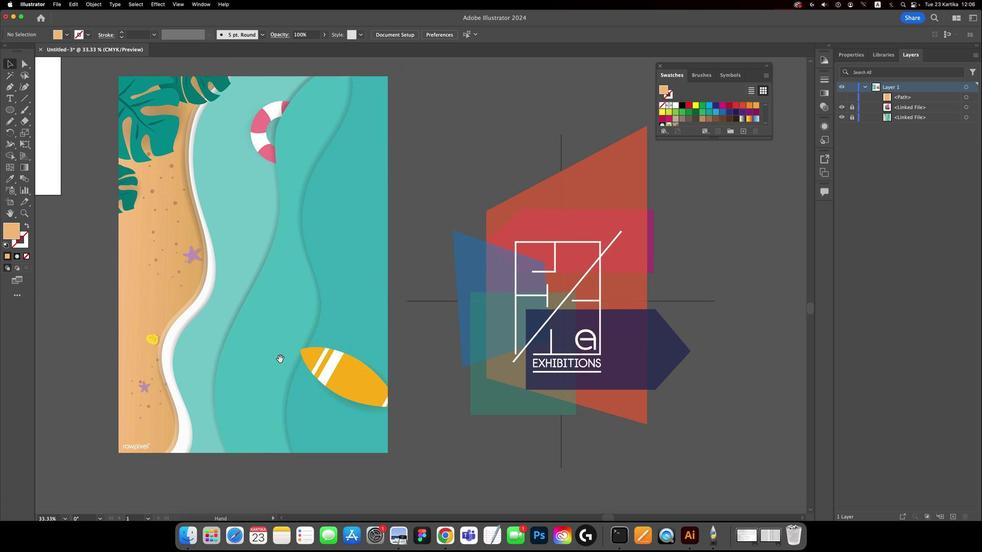 
Action: Mouse pressed left at (323, 275)
Screenshot: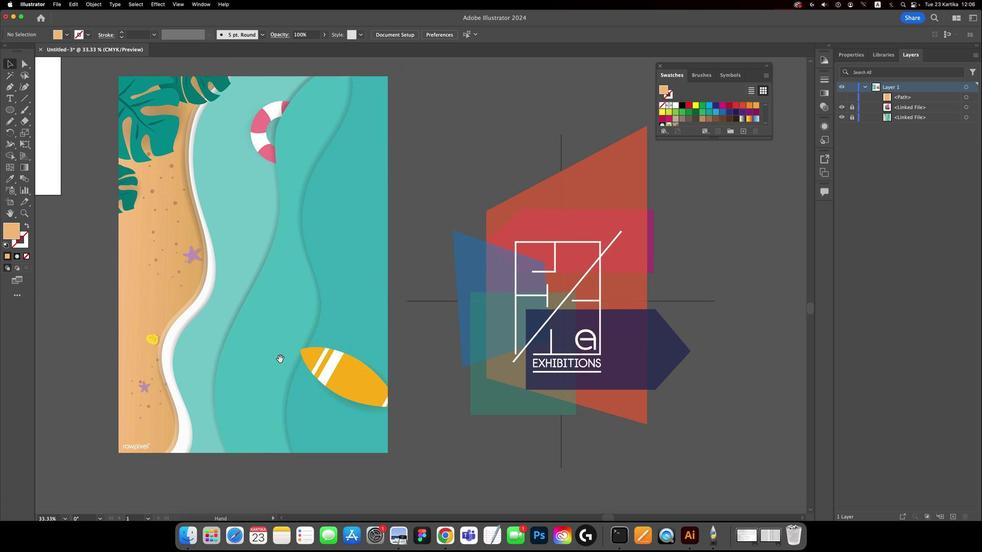 
Action: Mouse moved to (313, 297)
Screenshot: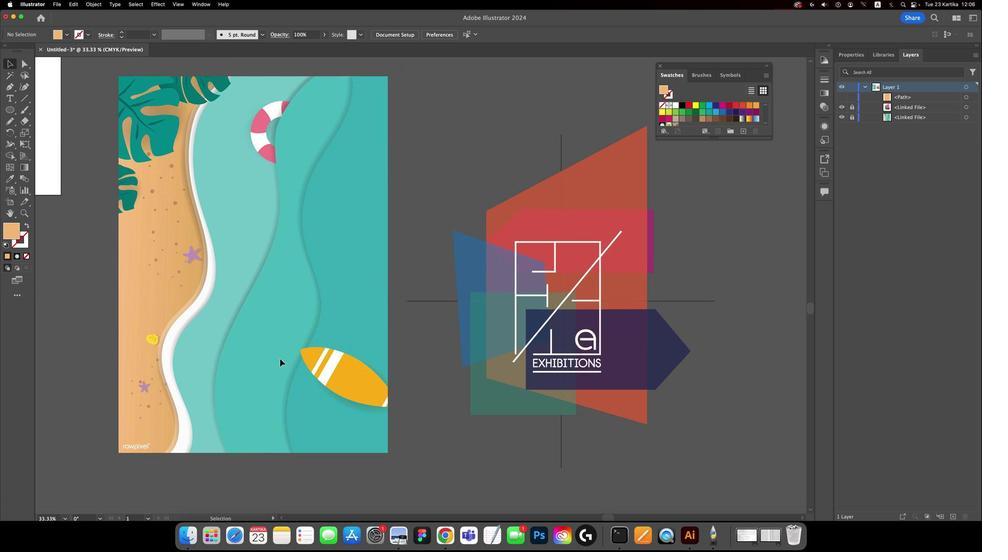
Action: Key pressed 'p'
Screenshot: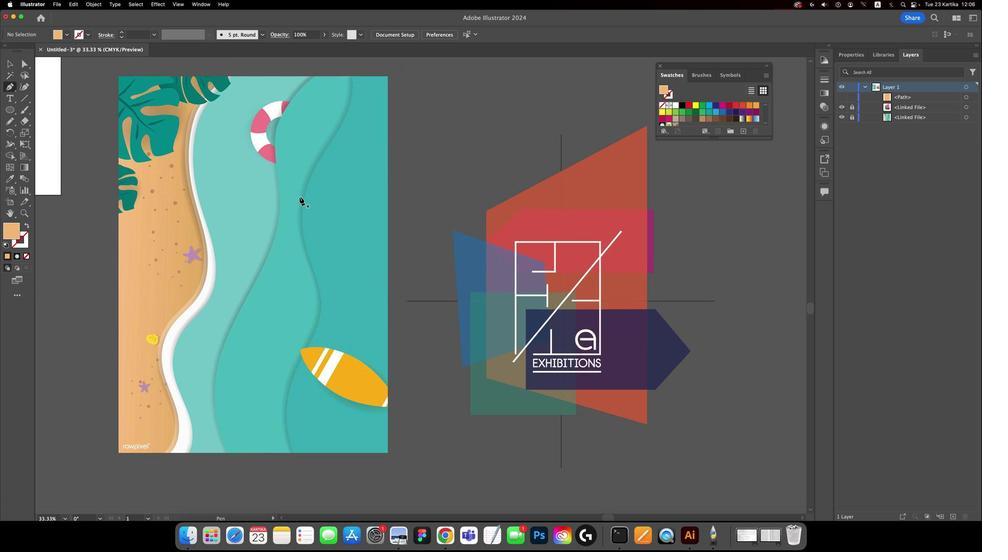 
Action: Mouse moved to (284, 200)
Screenshot: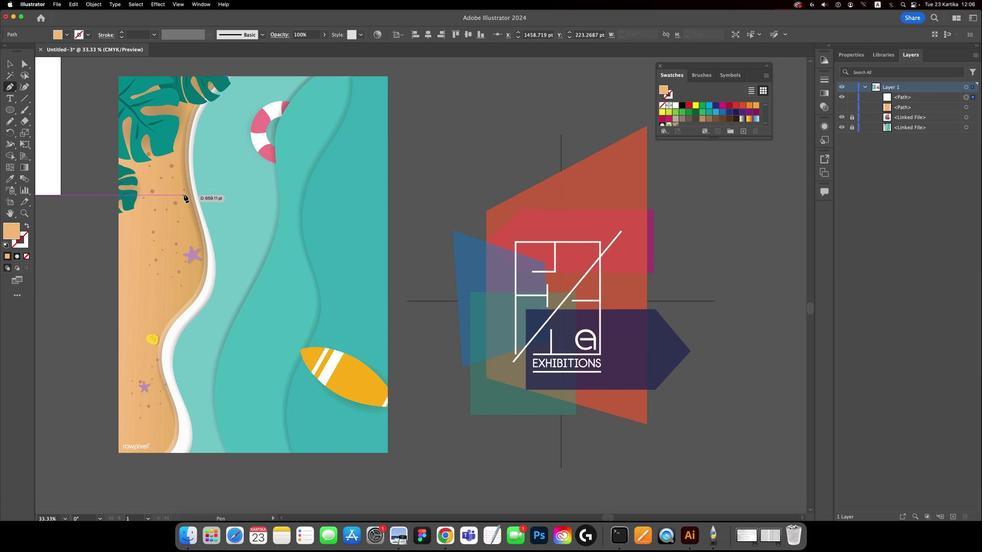 
Action: Mouse pressed left at (284, 200)
Screenshot: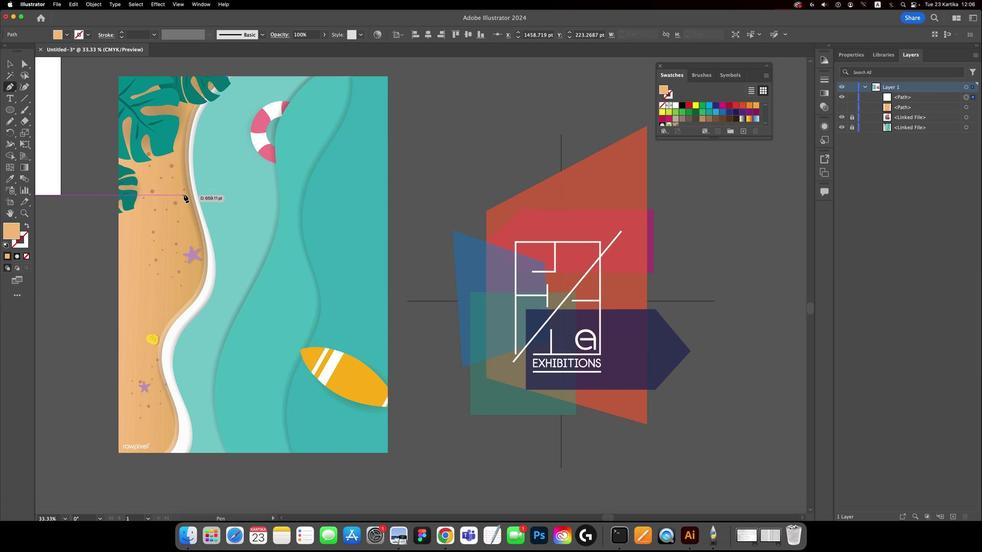 
Action: Mouse moved to (263, 232)
Screenshot: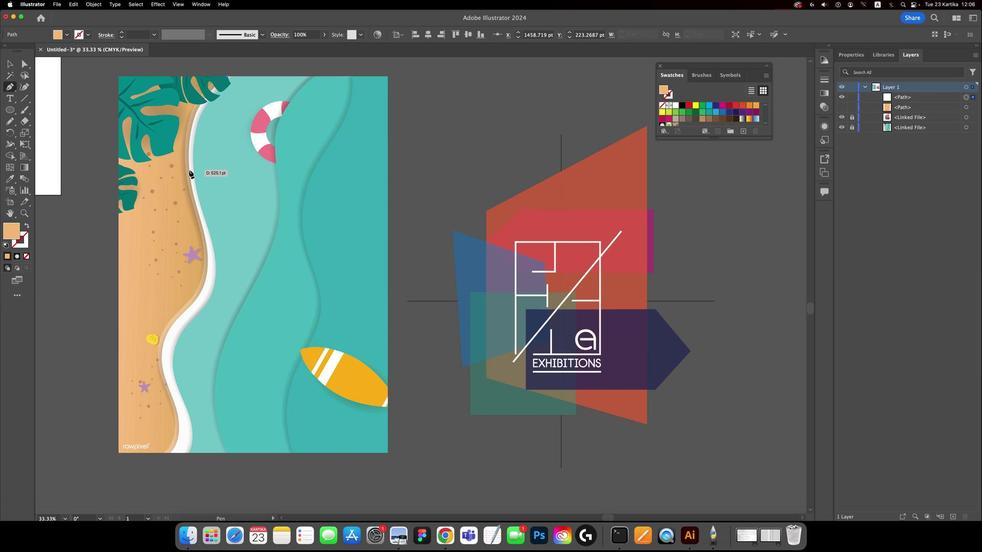 
Action: Mouse pressed left at (263, 232)
Screenshot: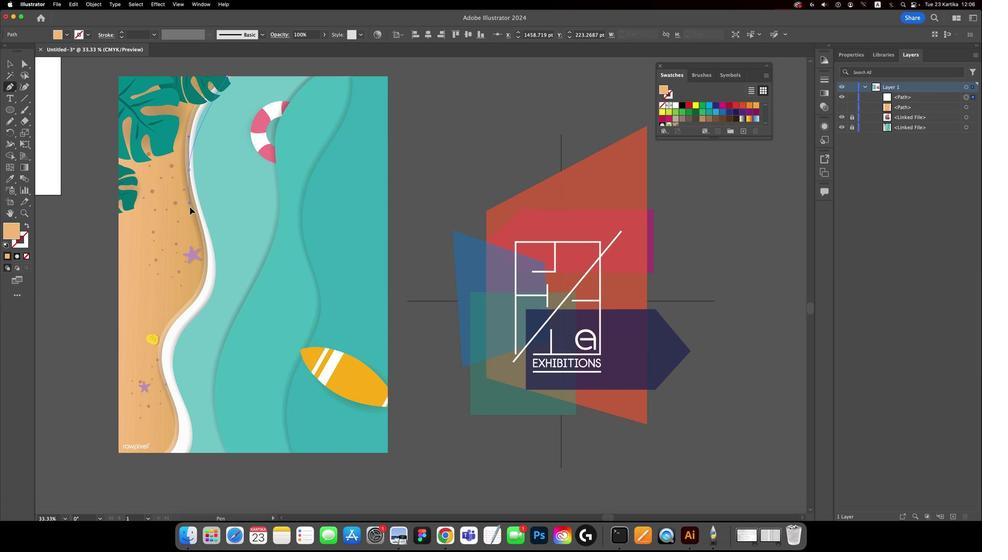 
Action: Mouse moved to (262, 232)
Screenshot: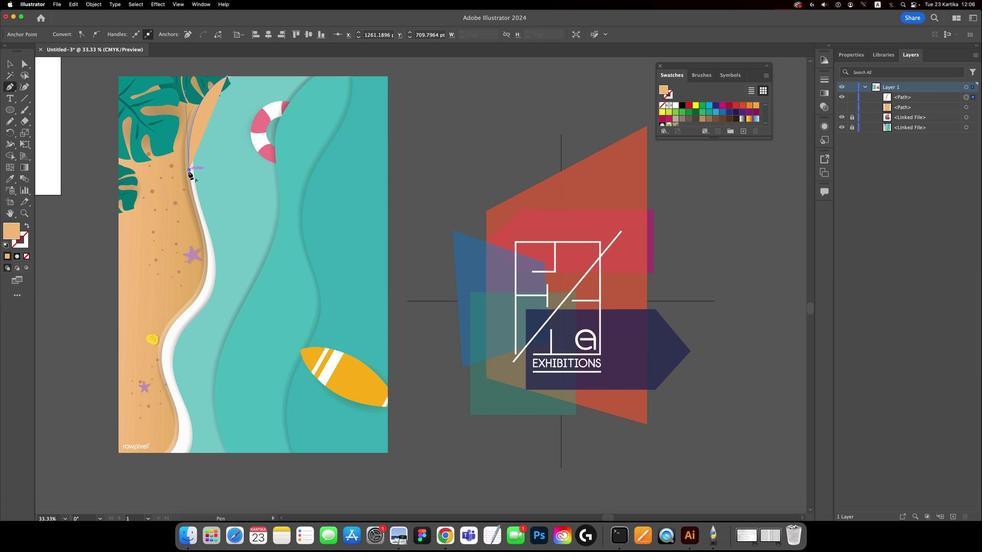 
Action: Mouse pressed left at (262, 232)
Screenshot: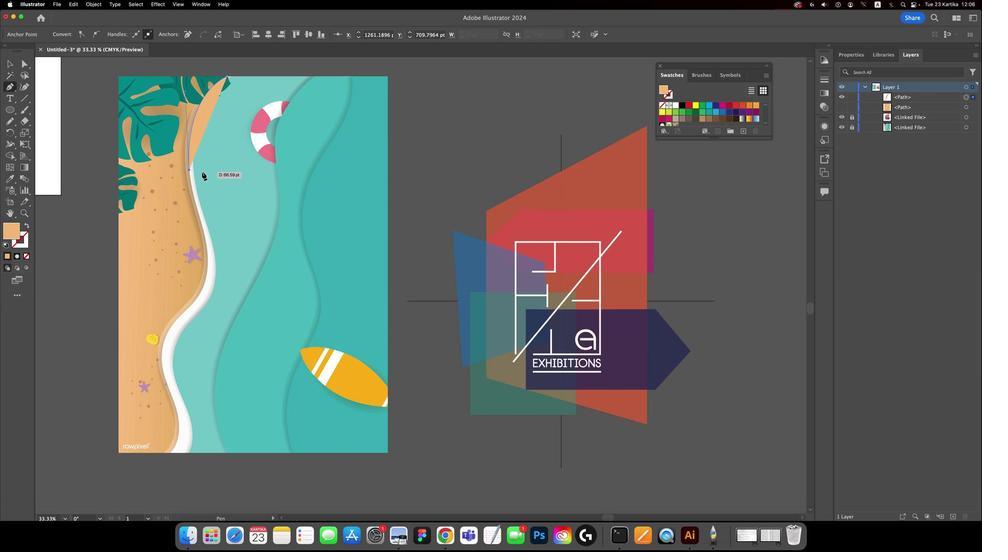 
Action: Mouse moved to (523, 210)
Screenshot: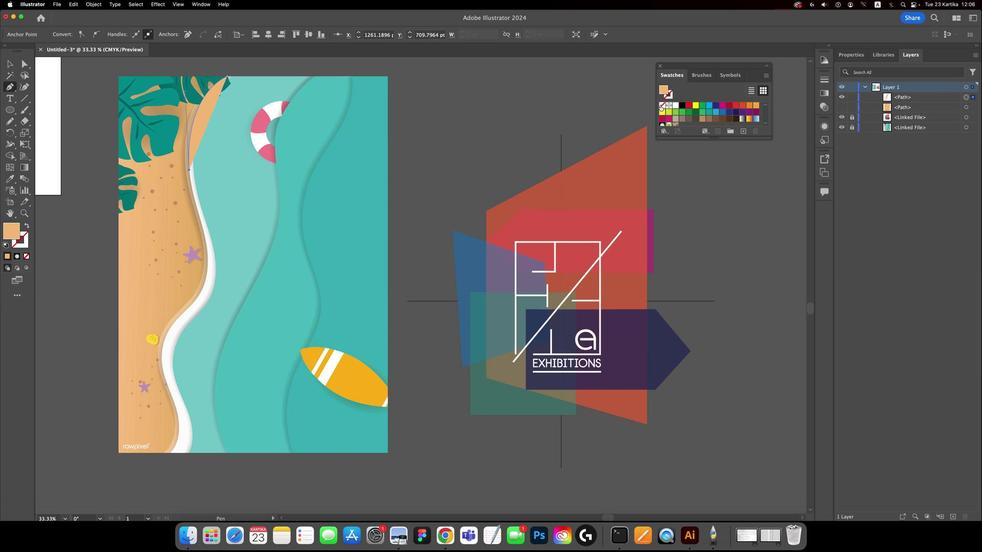 
Action: Mouse pressed left at (523, 210)
Screenshot: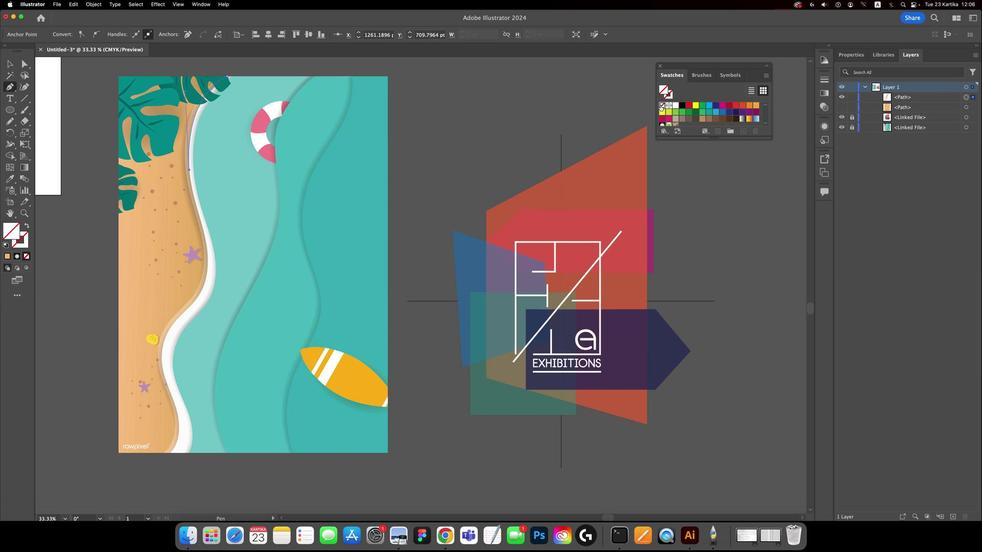 
Action: Mouse moved to (277, 271)
Screenshot: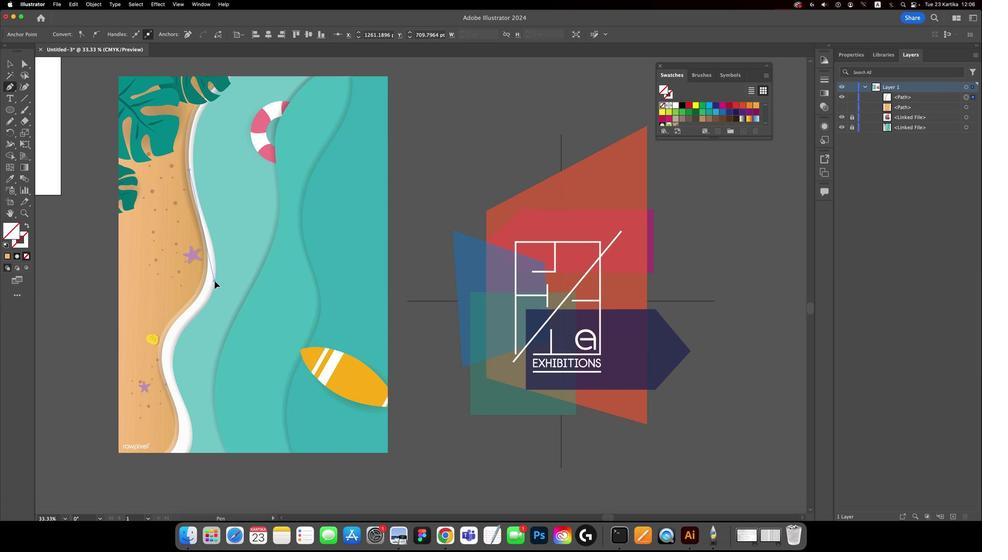 
Action: Mouse pressed left at (277, 271)
Screenshot: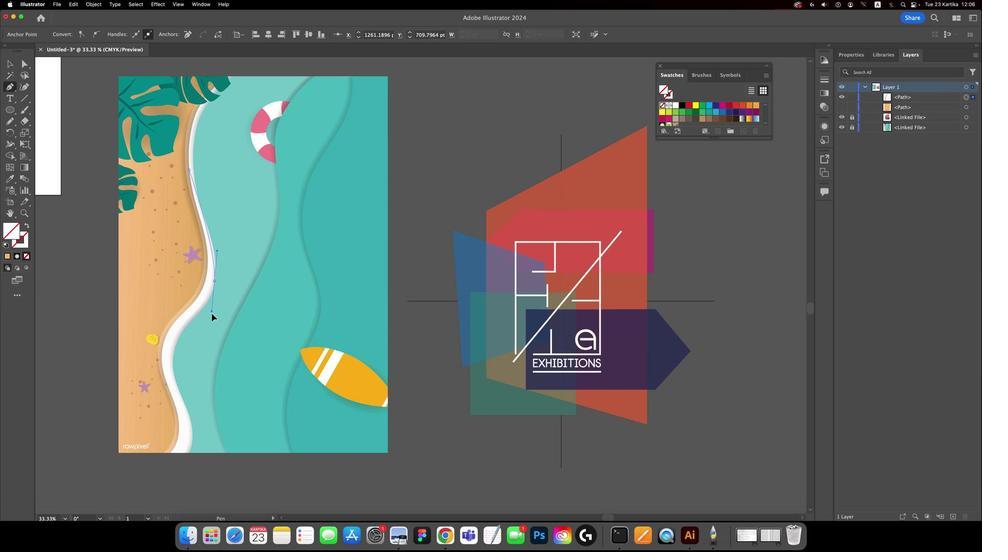 
Action: Mouse moved to (275, 283)
Screenshot: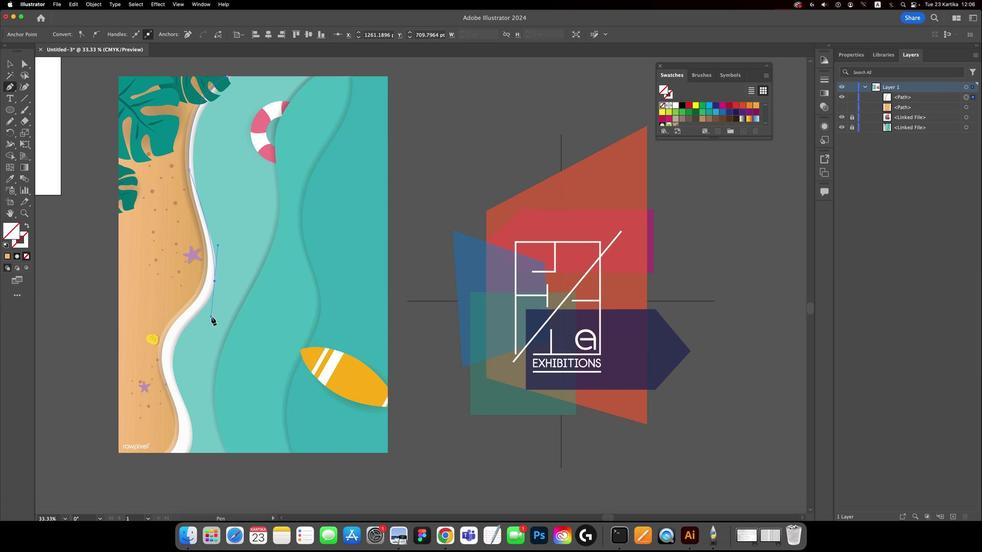 
Action: Key pressed Key.cmd'z'
Screenshot: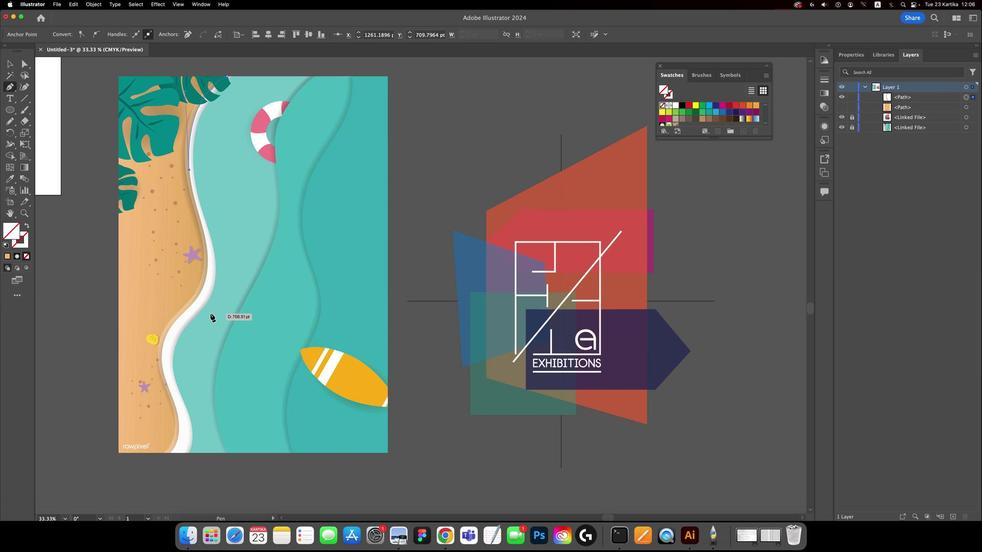 
Action: Mouse moved to (272, 256)
Screenshot: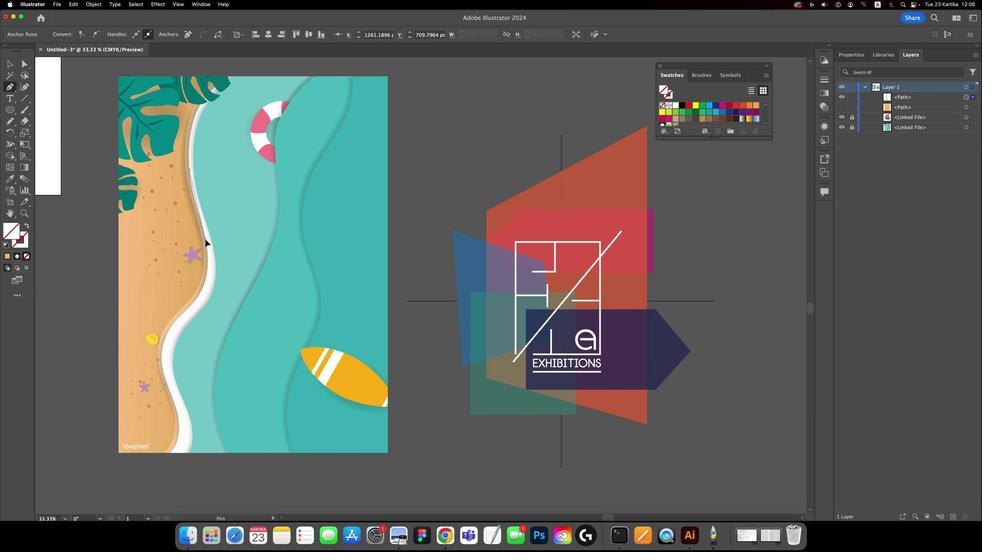 
Action: Mouse pressed left at (272, 256)
Screenshot: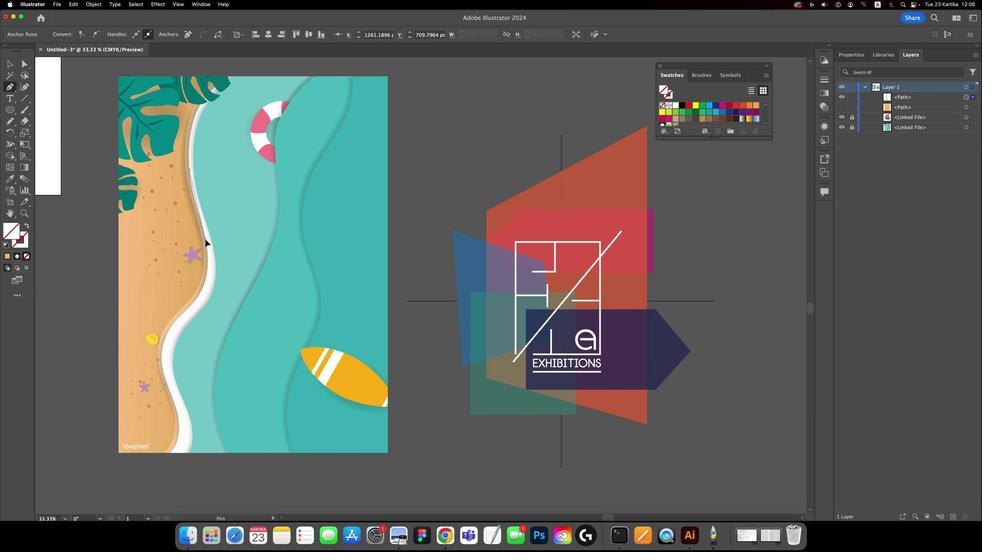 
Action: Mouse moved to (272, 256)
Screenshot: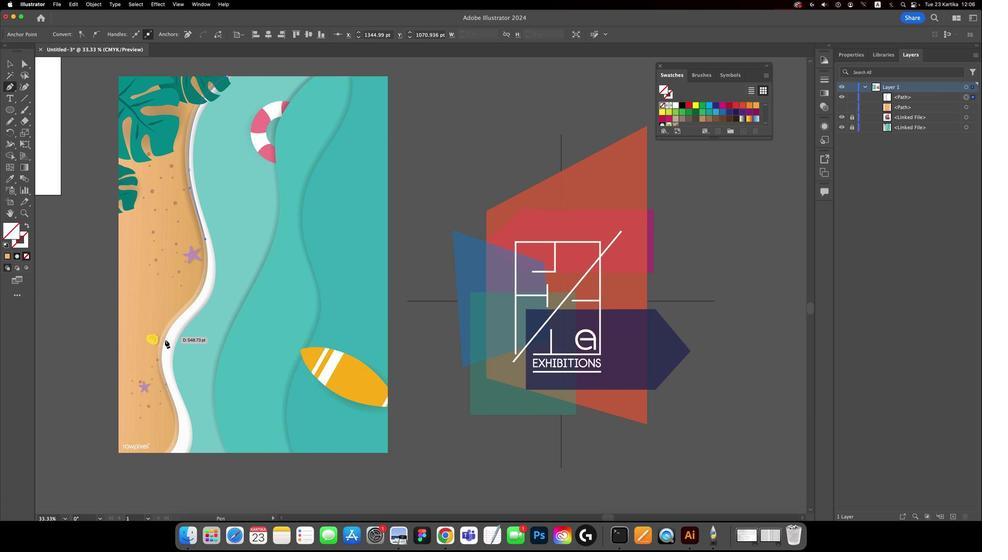 
Action: Mouse pressed left at (272, 256)
Screenshot: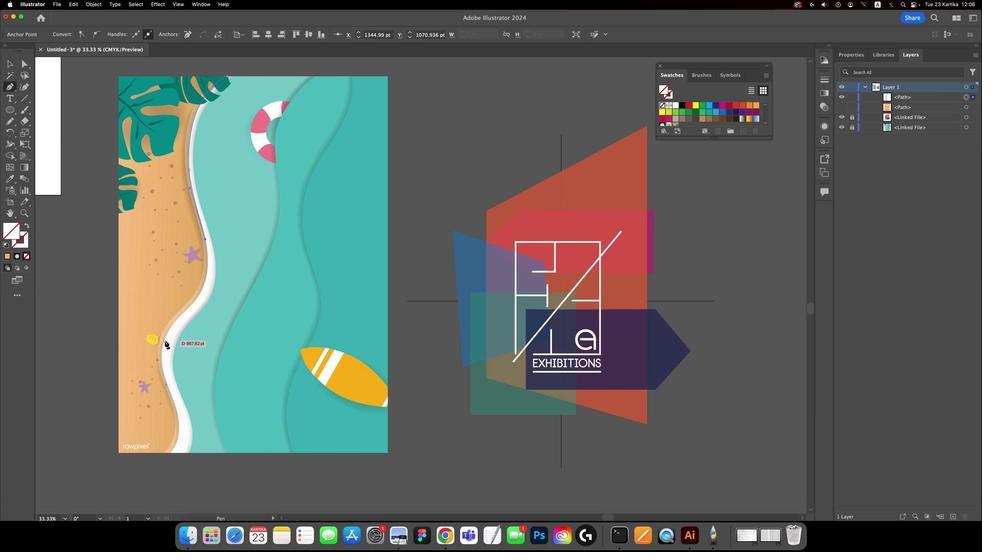
Action: Mouse moved to (255, 285)
Screenshot: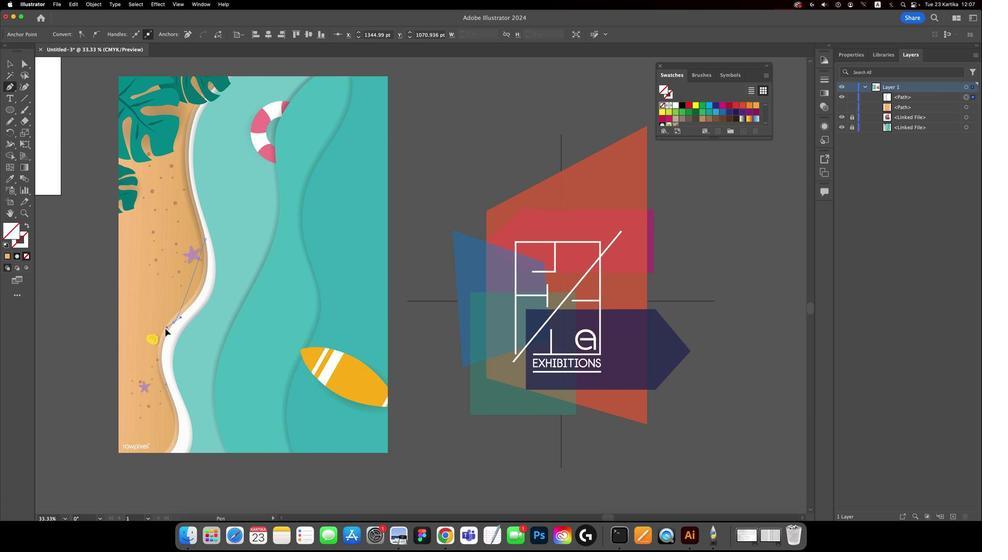 
Action: Mouse pressed left at (255, 285)
Screenshot: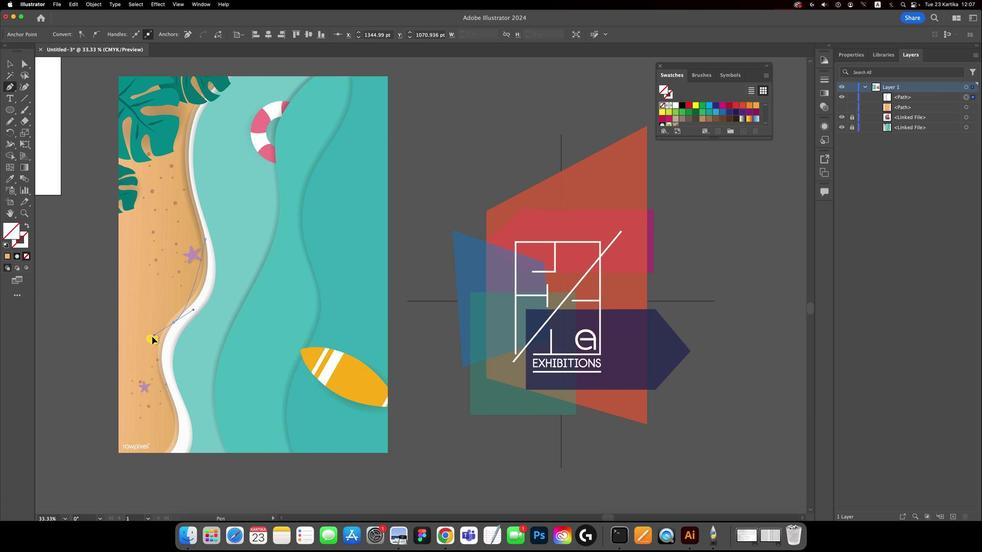 
Action: Mouse moved to (254, 285)
Screenshot: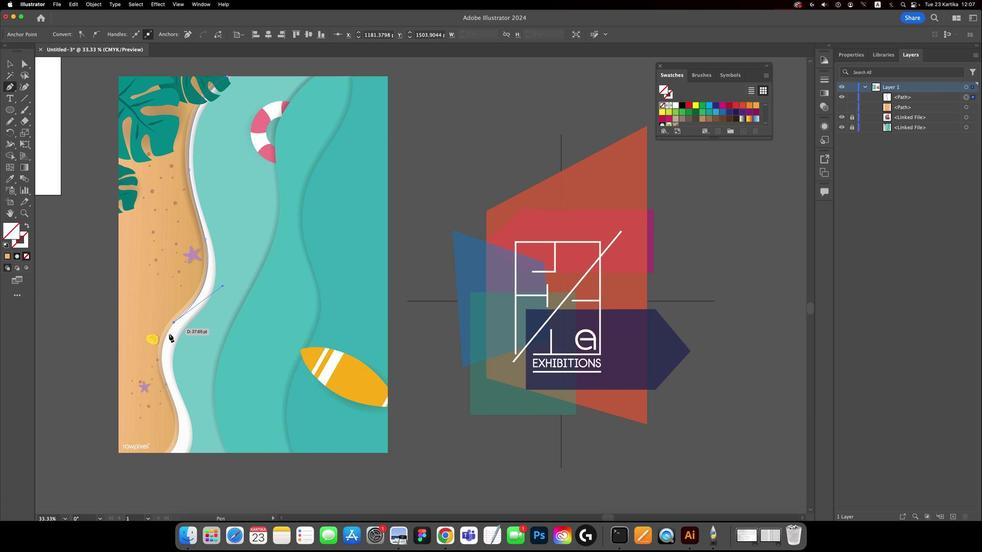 
Action: Mouse pressed left at (254, 285)
Screenshot: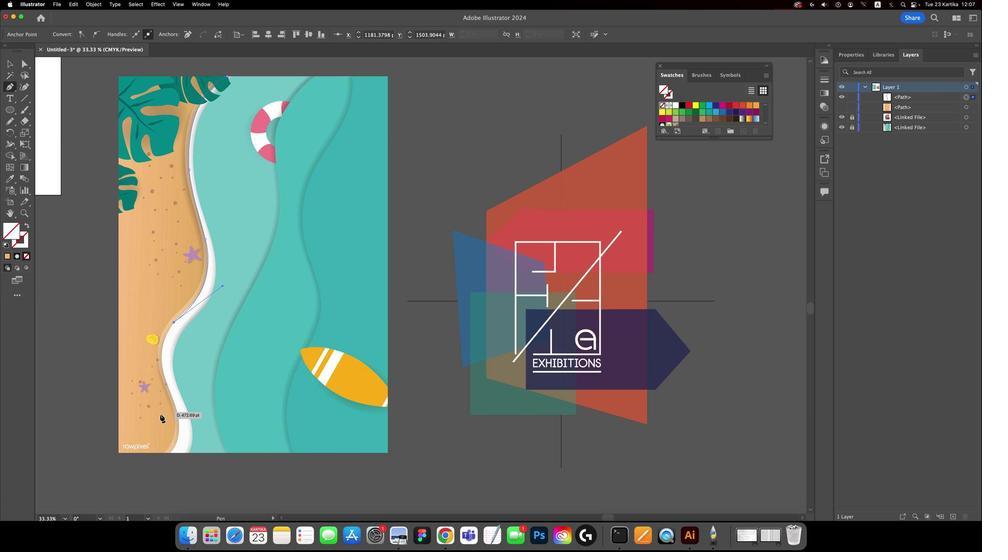 
Action: Mouse moved to (255, 312)
Screenshot: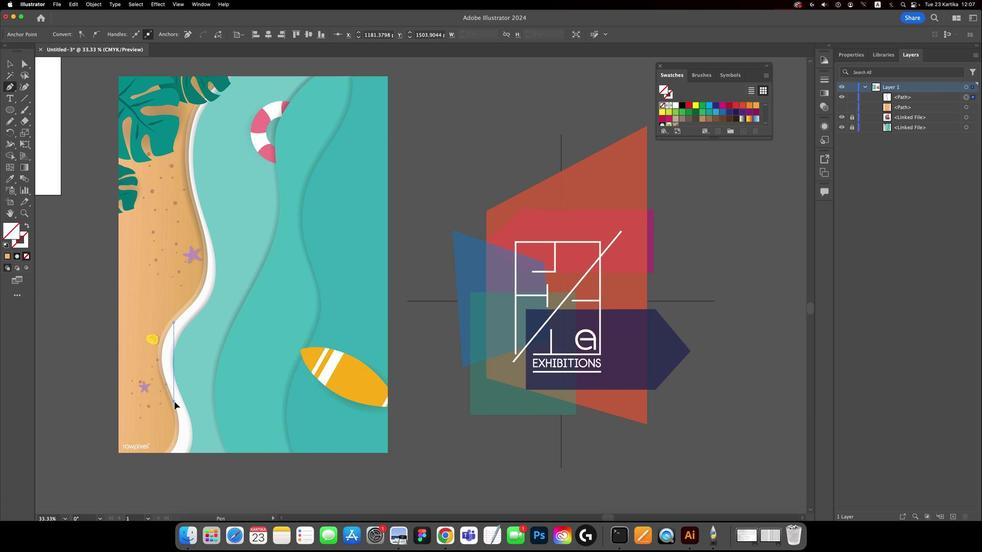 
Action: Mouse pressed left at (255, 312)
Screenshot: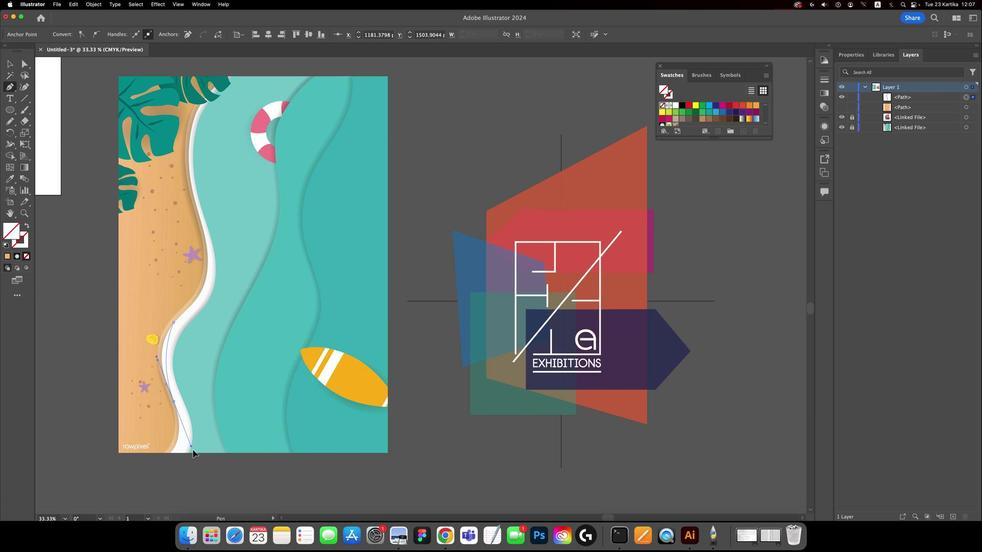
Action: Mouse moved to (254, 311)
Screenshot: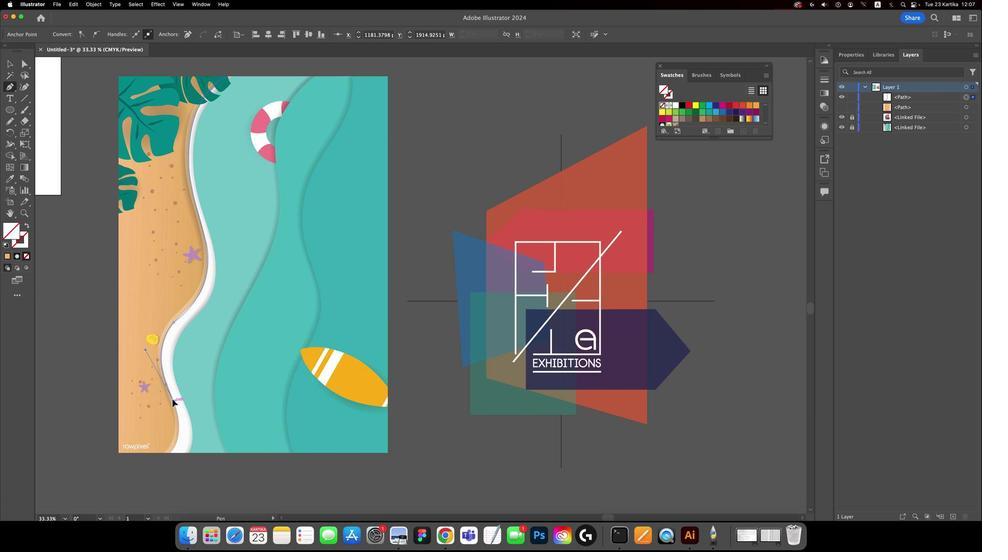 
Action: Mouse pressed left at (254, 311)
Screenshot: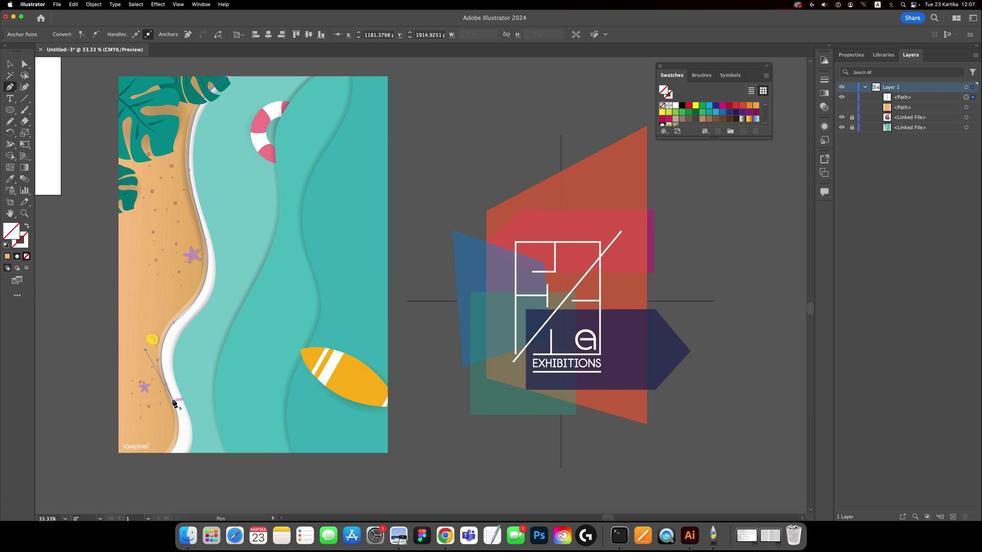 
Action: Mouse moved to (255, 309)
Screenshot: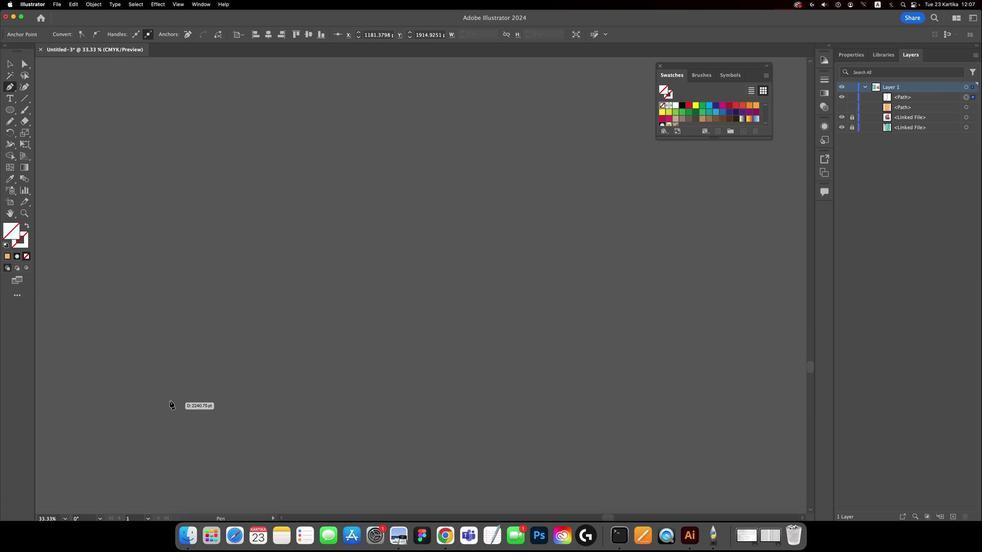 
Action: Mouse scrolled (255, 309) with delta (159, 173)
Screenshot: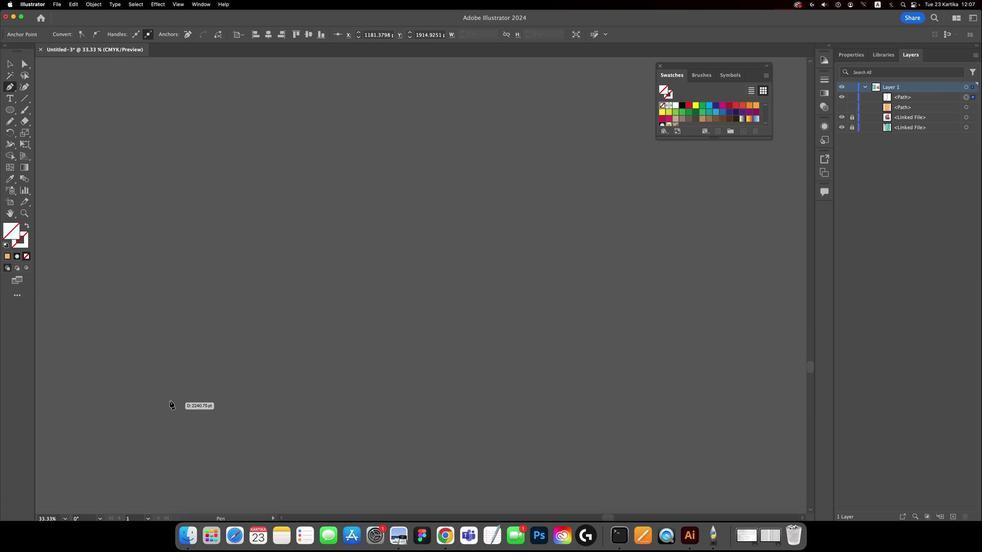 
Action: Mouse moved to (255, 308)
Screenshot: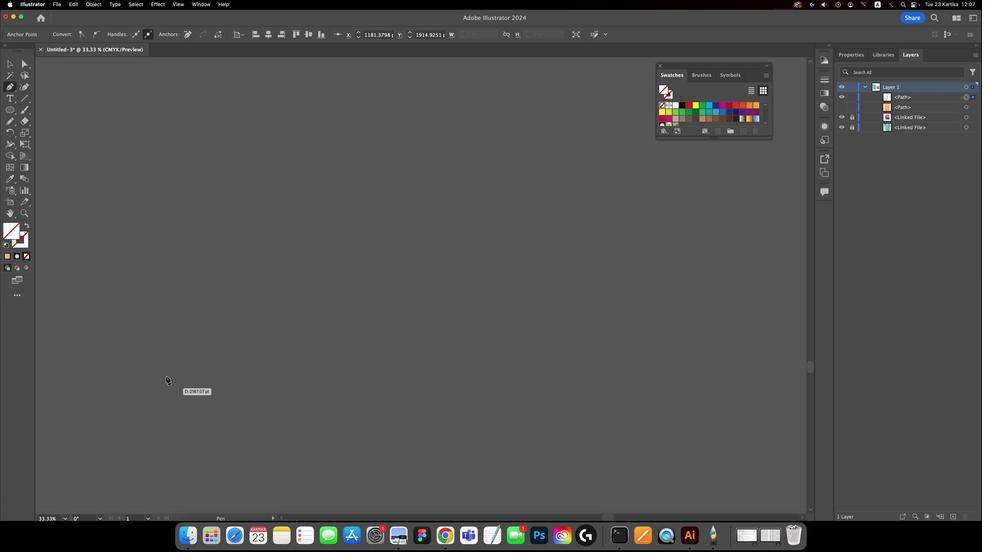 
Action: Mouse scrolled (255, 308) with delta (159, 173)
Screenshot: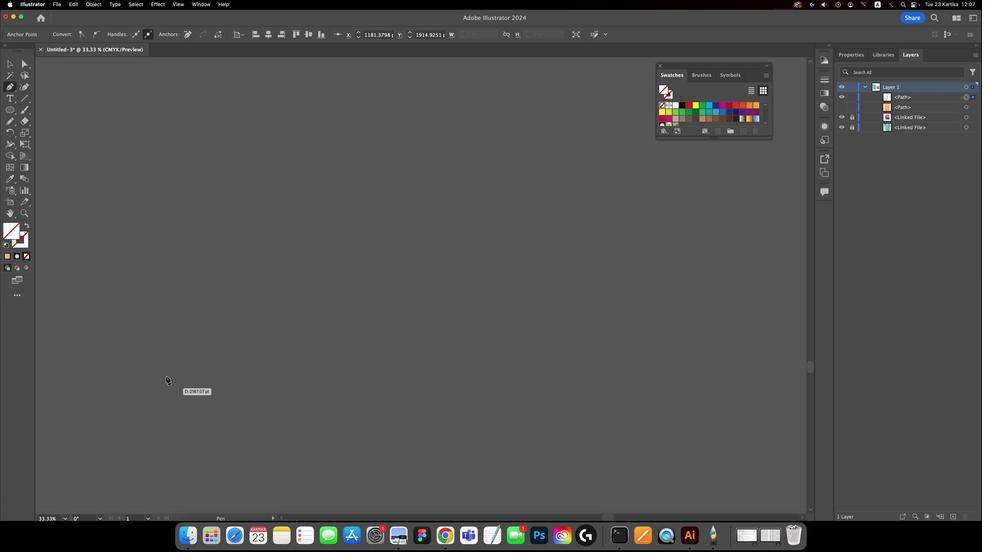 
Action: Mouse moved to (255, 308)
Screenshot: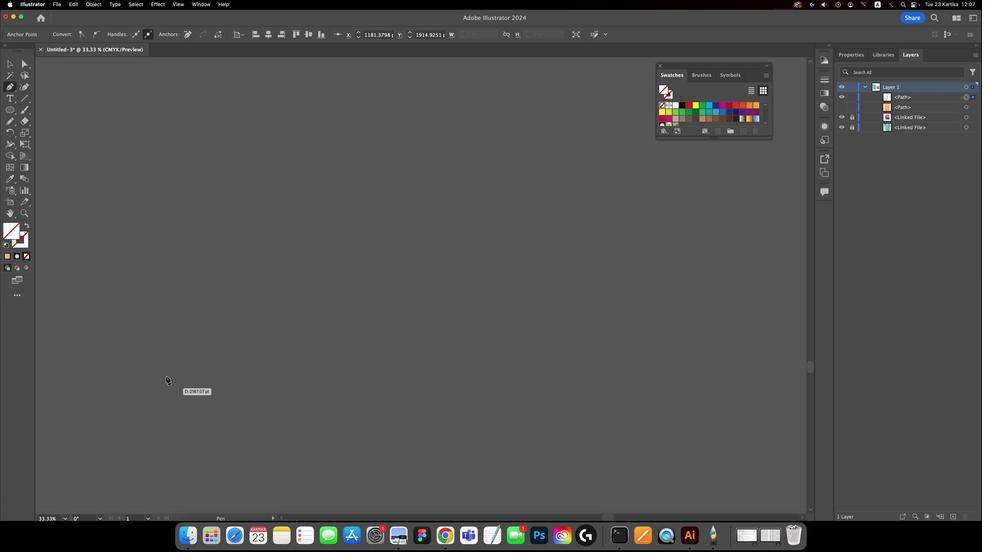 
Action: Mouse scrolled (255, 308) with delta (159, 172)
Screenshot: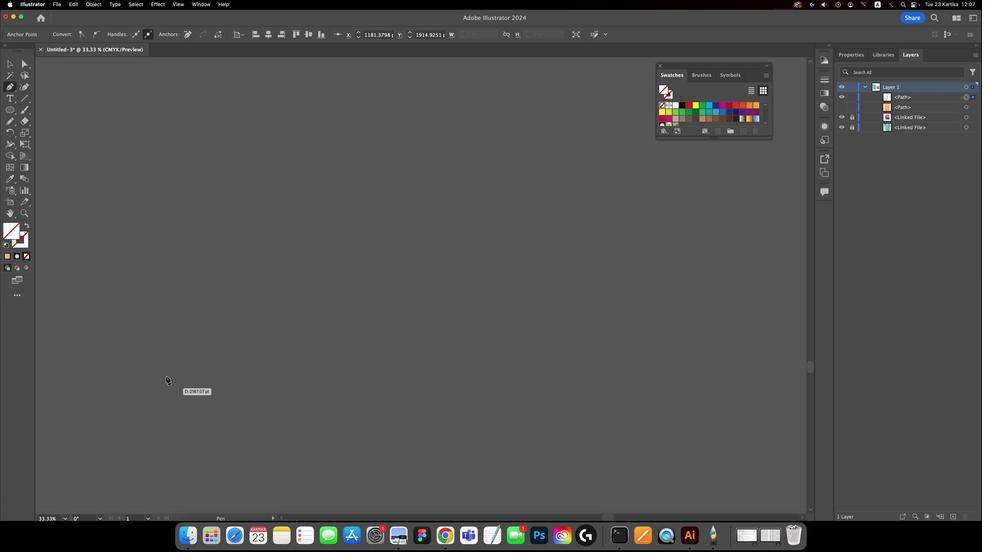 
Action: Mouse moved to (255, 308)
Screenshot: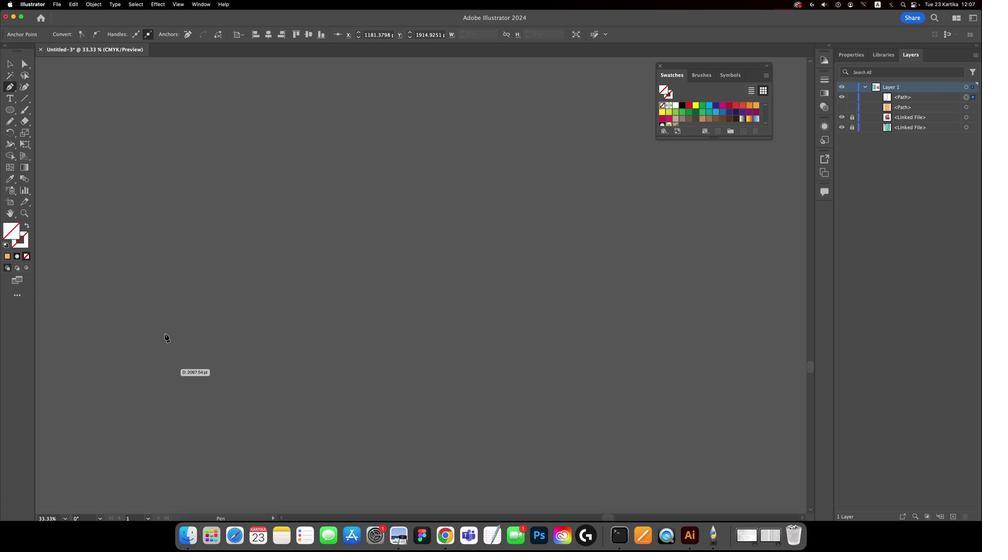 
Action: Mouse scrolled (255, 308) with delta (159, 172)
Screenshot: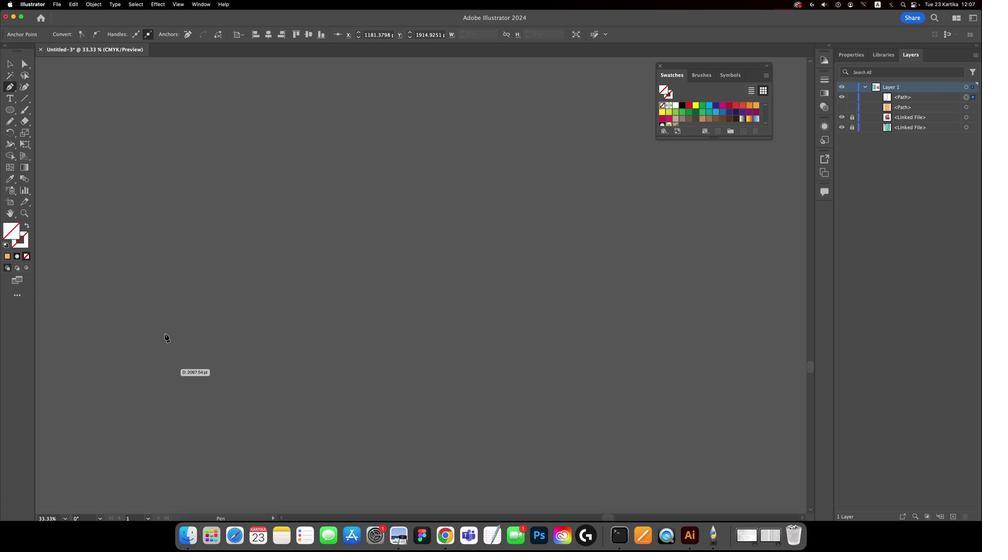 
Action: Mouse moved to (250, 282)
Screenshot: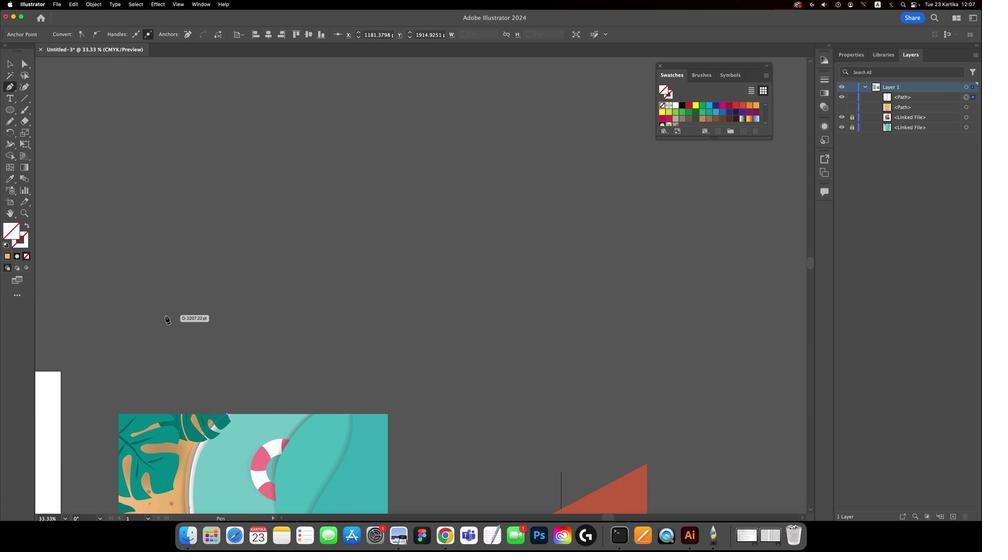 
Action: Mouse scrolled (250, 282) with delta (159, 173)
Screenshot: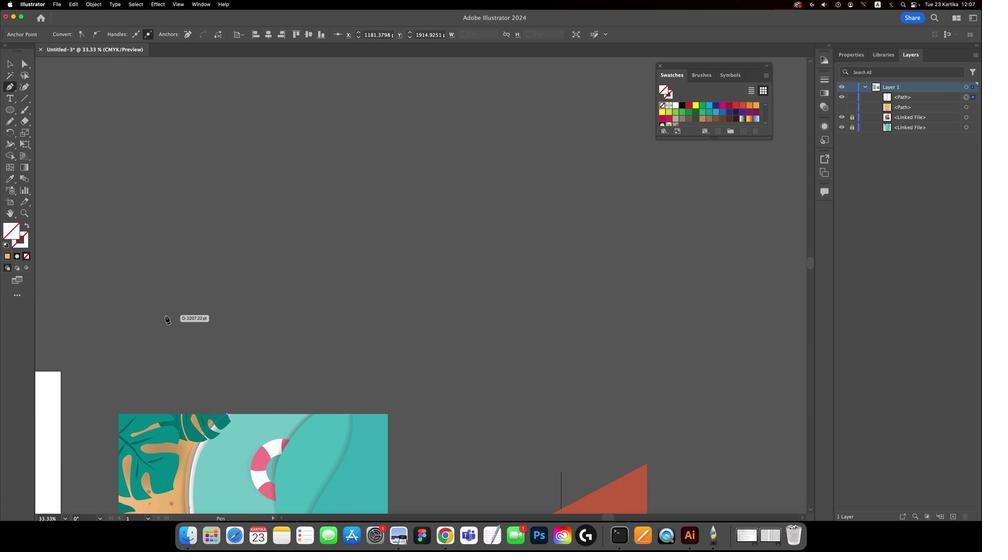 
Action: Mouse moved to (250, 282)
Screenshot: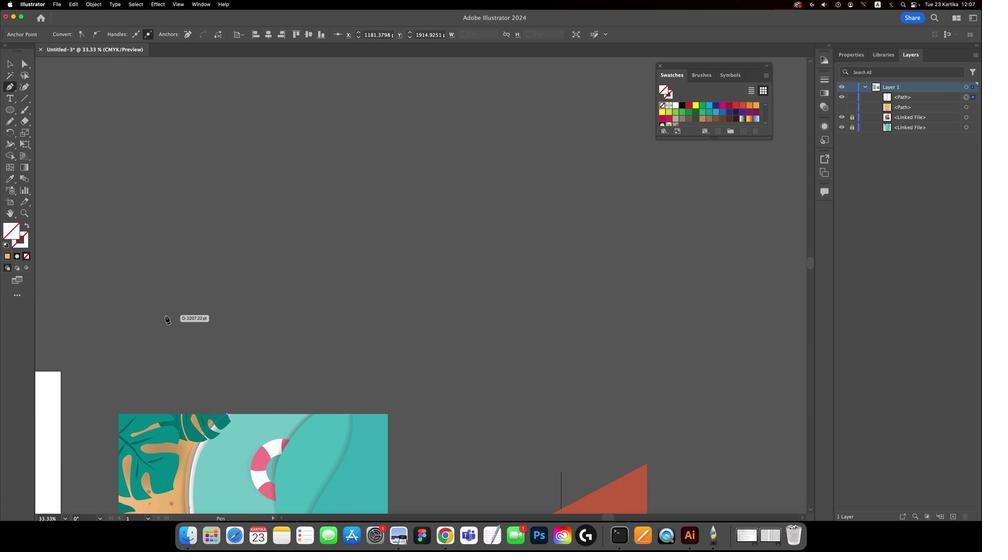 
Action: Mouse scrolled (250, 282) with delta (159, 174)
Screenshot: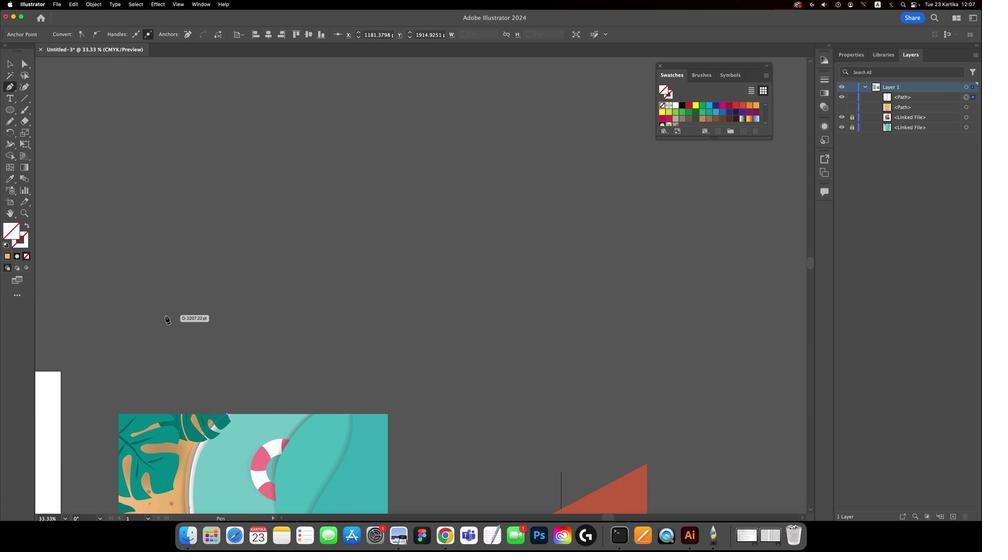 
Action: Mouse moved to (250, 282)
Screenshot: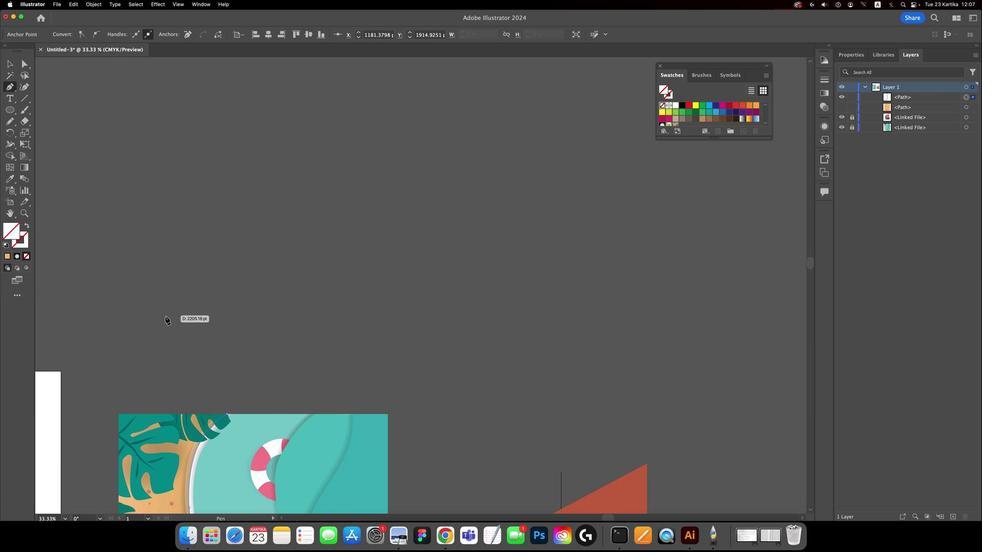 
Action: Mouse scrolled (250, 282) with delta (159, 175)
Screenshot: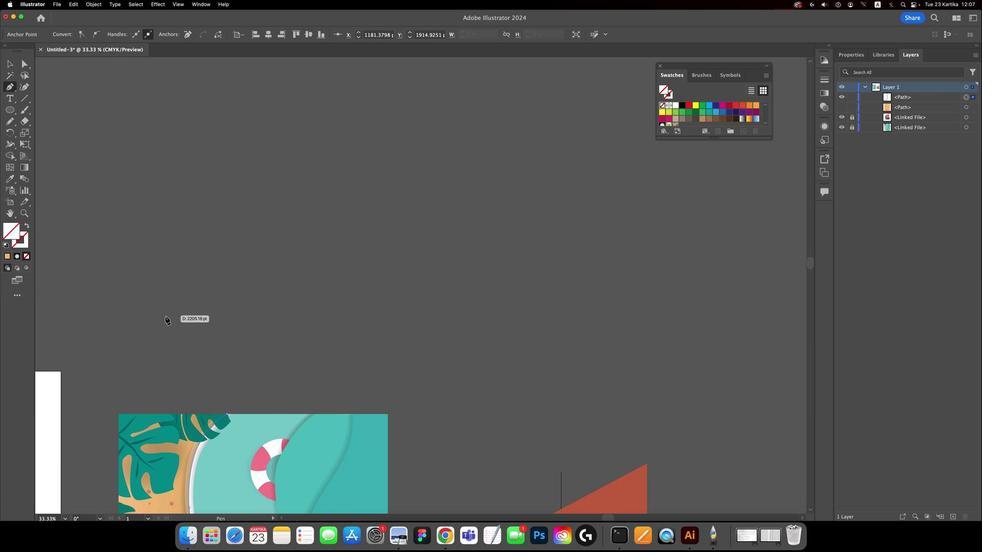 
Action: Mouse moved to (249, 282)
Screenshot: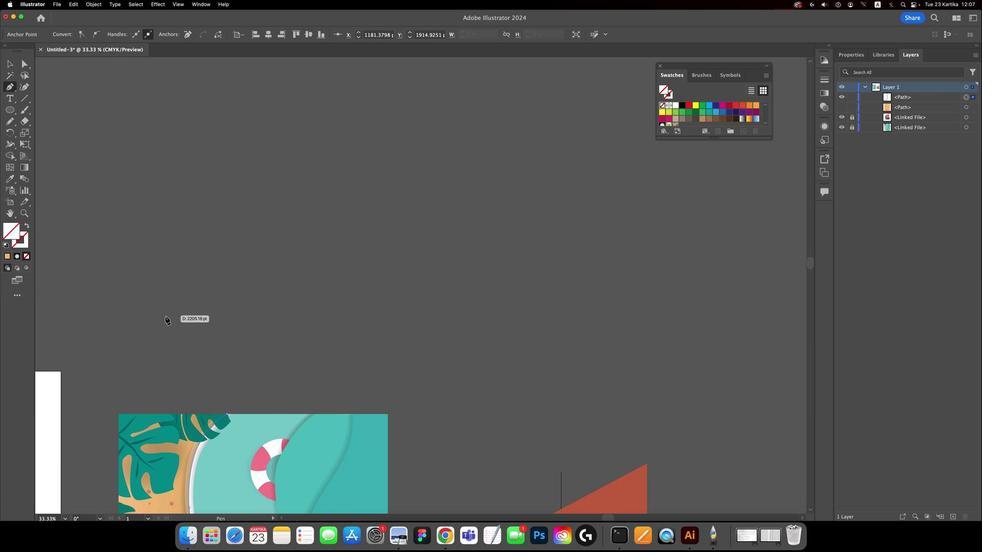 
Action: Mouse scrolled (249, 282) with delta (159, 175)
Screenshot: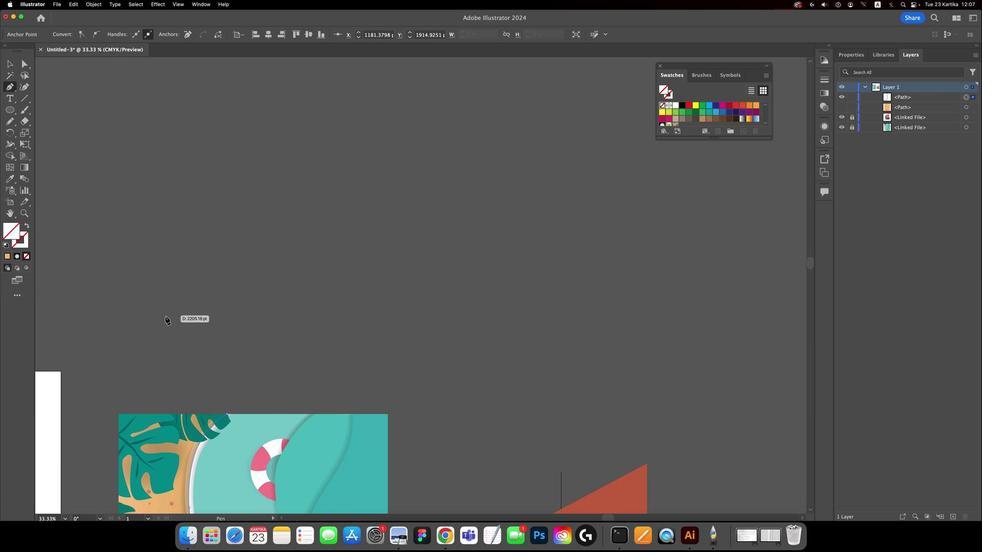 
Action: Mouse scrolled (249, 282) with delta (159, 175)
Screenshot: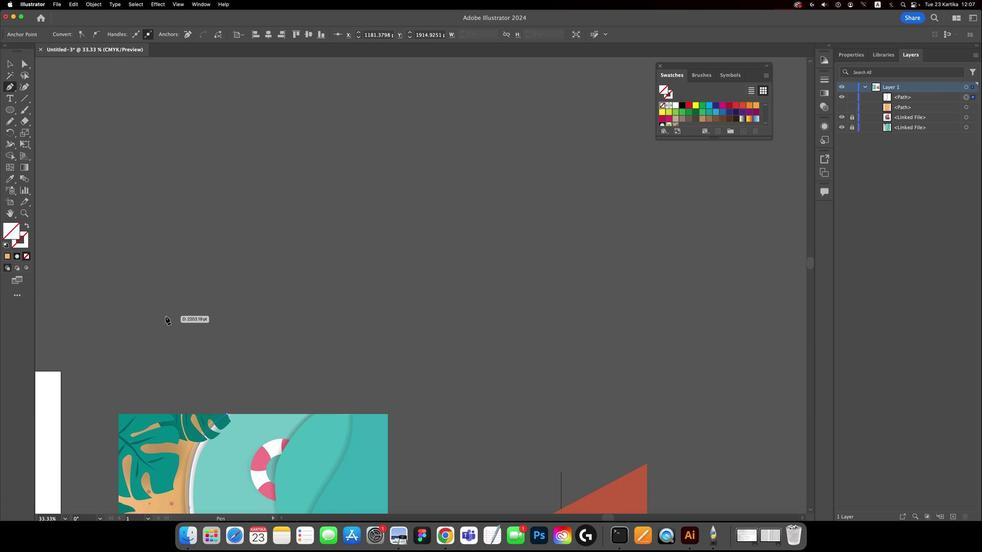 
Action: Mouse moved to (250, 282)
Screenshot: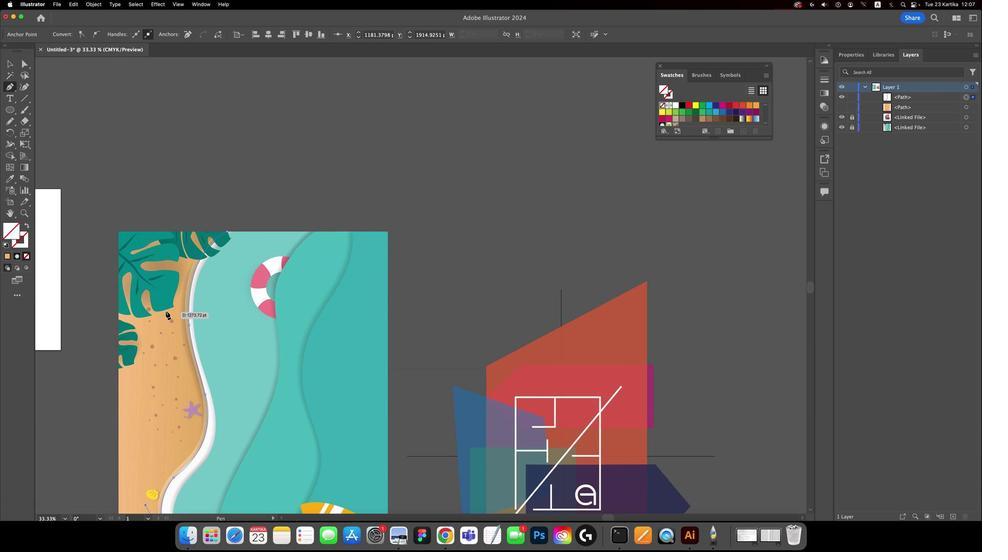 
Action: Mouse scrolled (250, 282) with delta (159, 173)
Screenshot: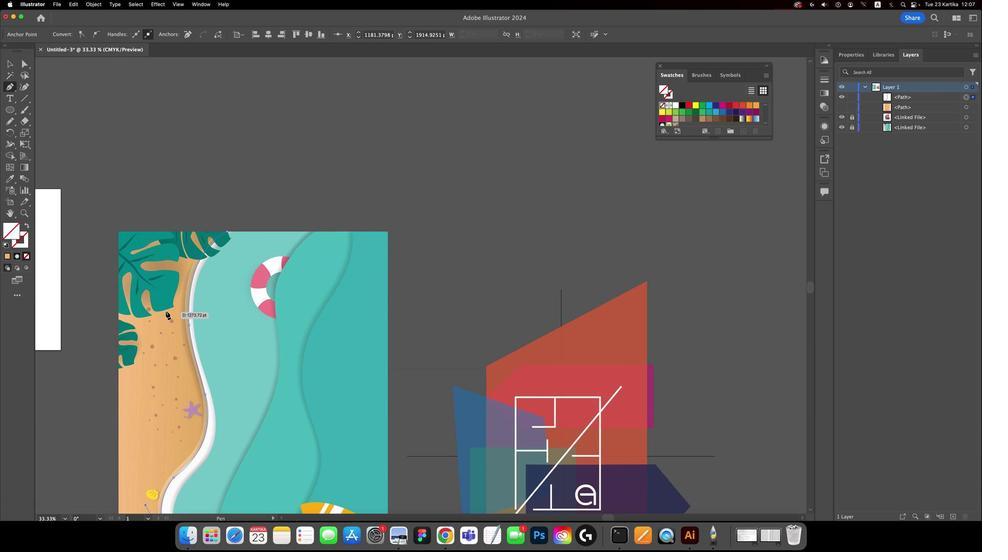
Action: Mouse moved to (250, 281)
Screenshot: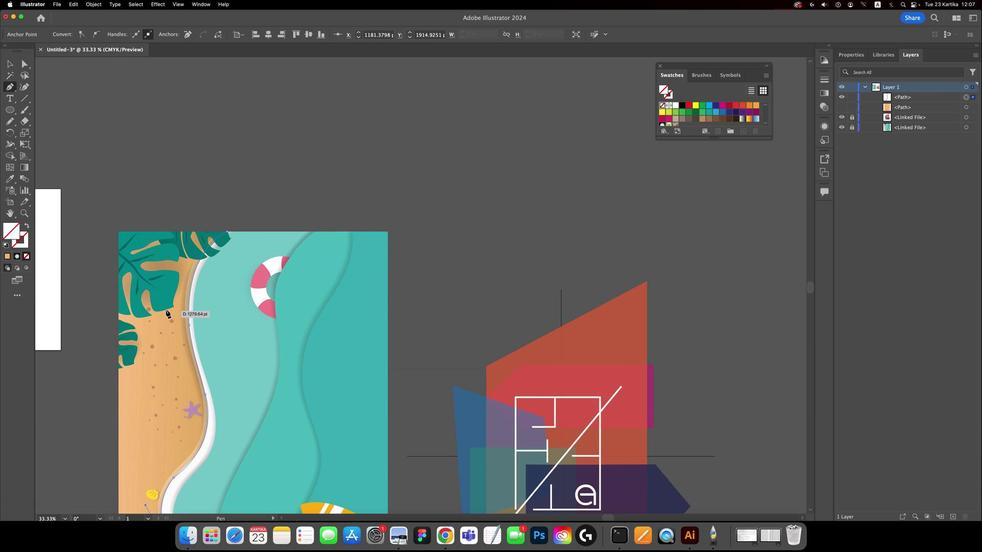 
Action: Mouse scrolled (250, 281) with delta (159, 173)
Screenshot: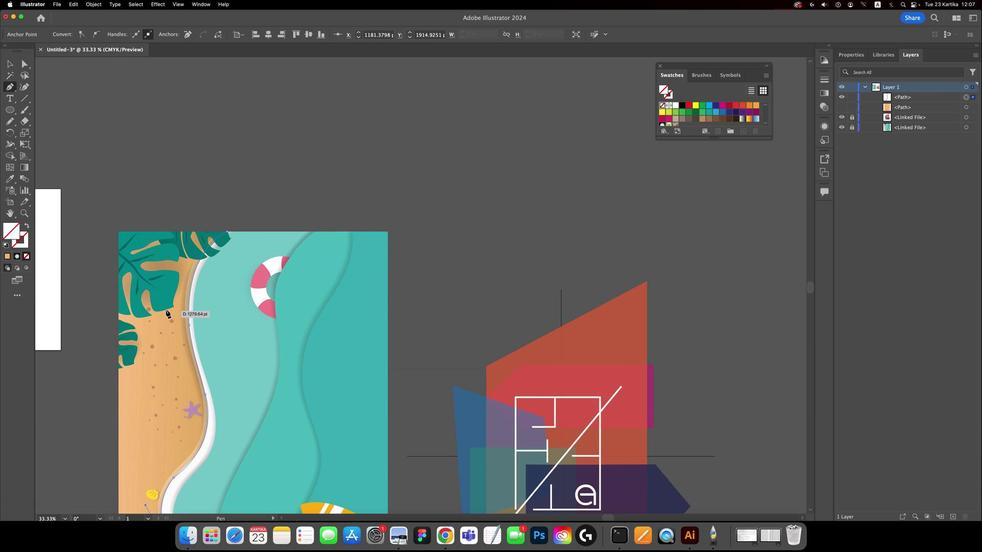 
Action: Mouse moved to (250, 281)
Screenshot: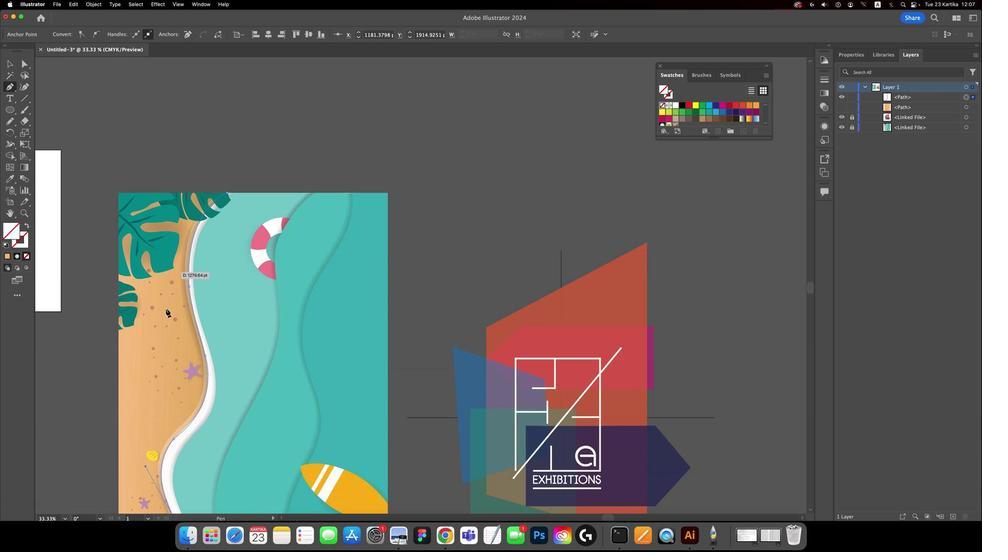 
Action: Mouse scrolled (250, 281) with delta (159, 172)
Screenshot: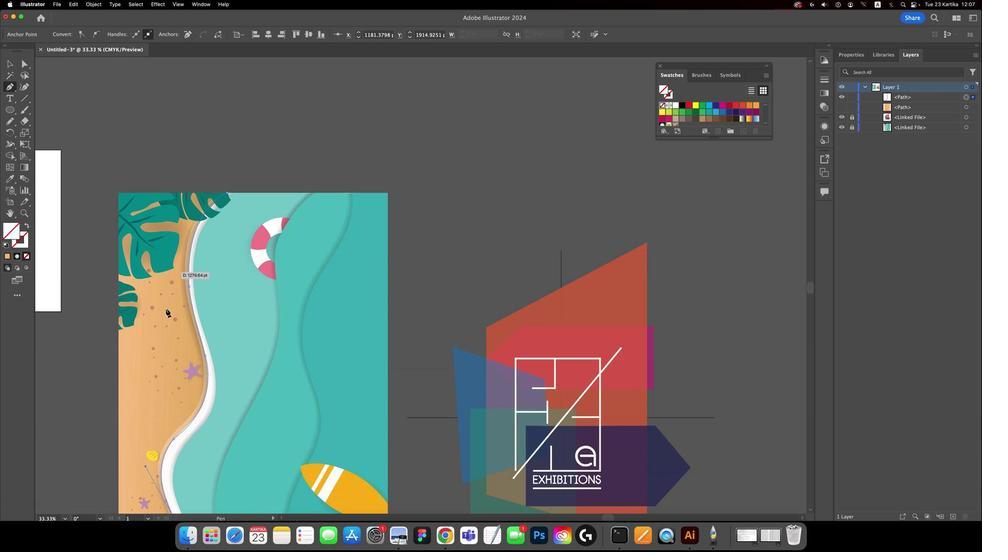 
Action: Mouse moved to (250, 281)
Screenshot: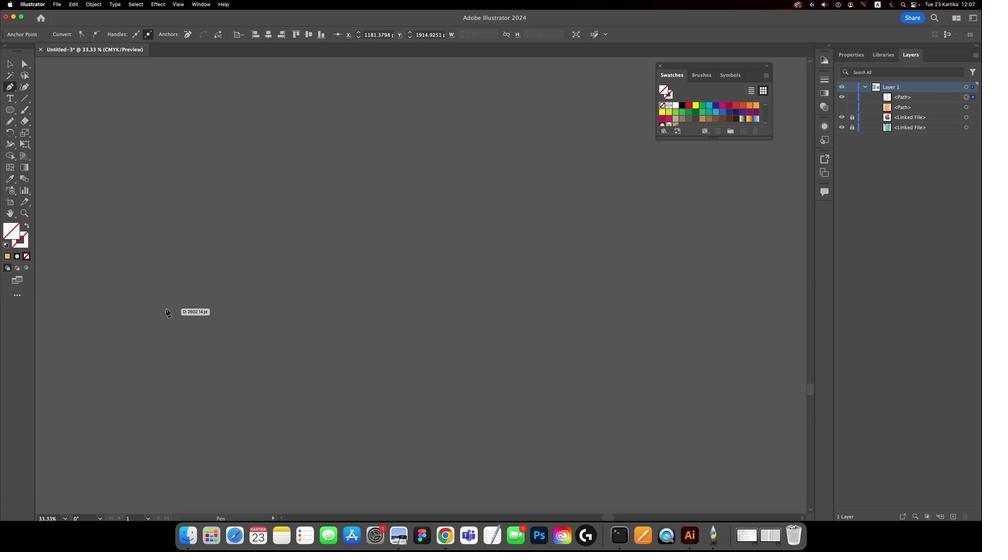 
Action: Mouse scrolled (250, 281) with delta (159, 173)
Screenshot: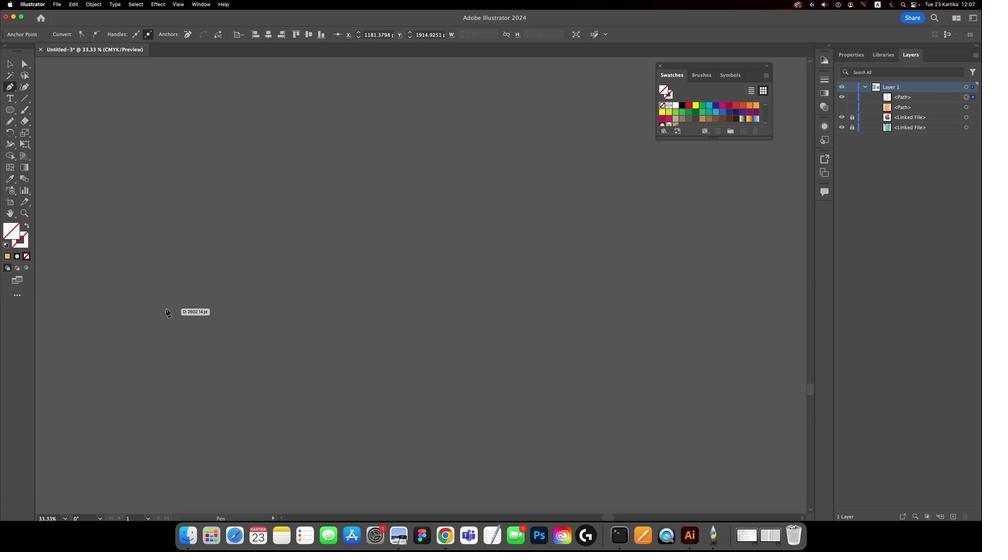
Action: Mouse moved to (250, 281)
Screenshot: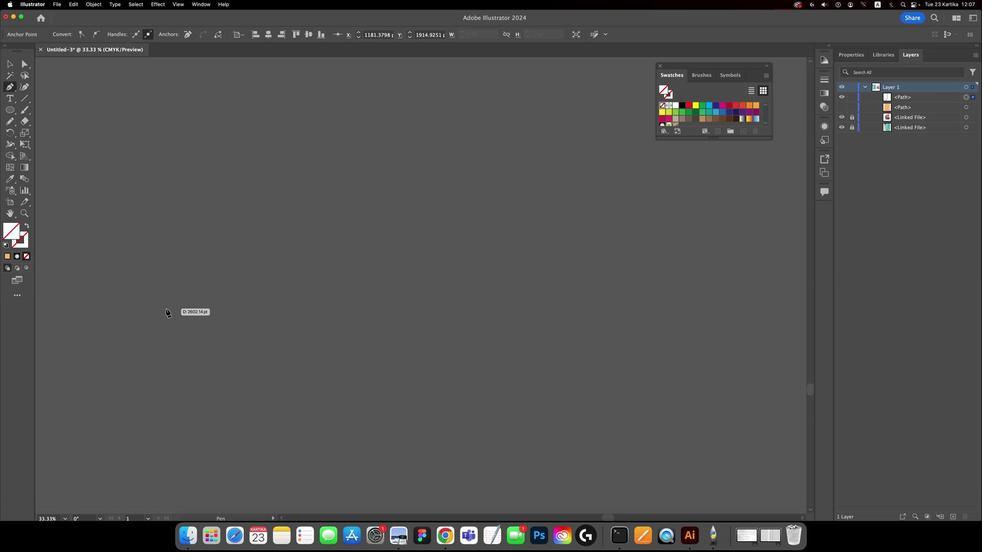 
Action: Mouse scrolled (250, 281) with delta (159, 173)
Screenshot: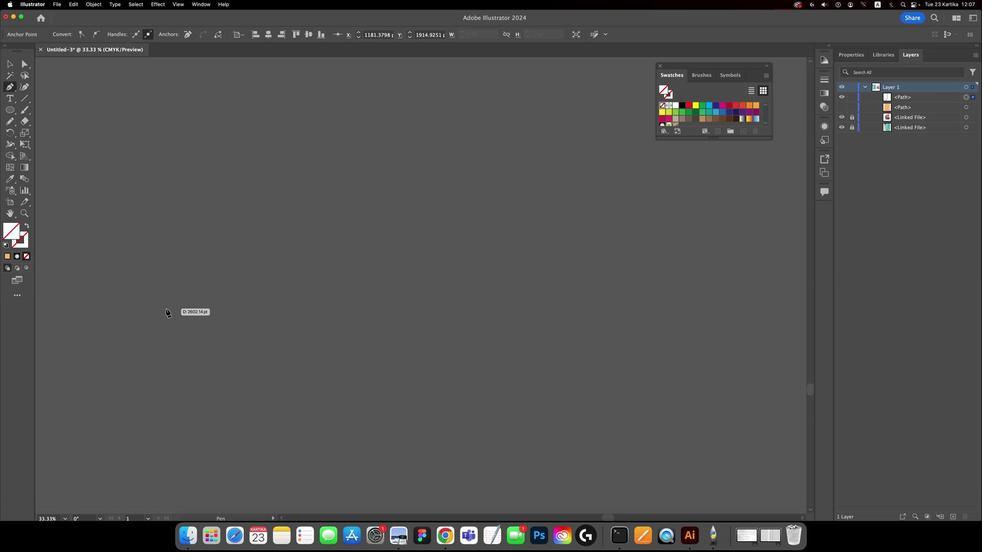 
Action: Mouse moved to (250, 280)
Screenshot: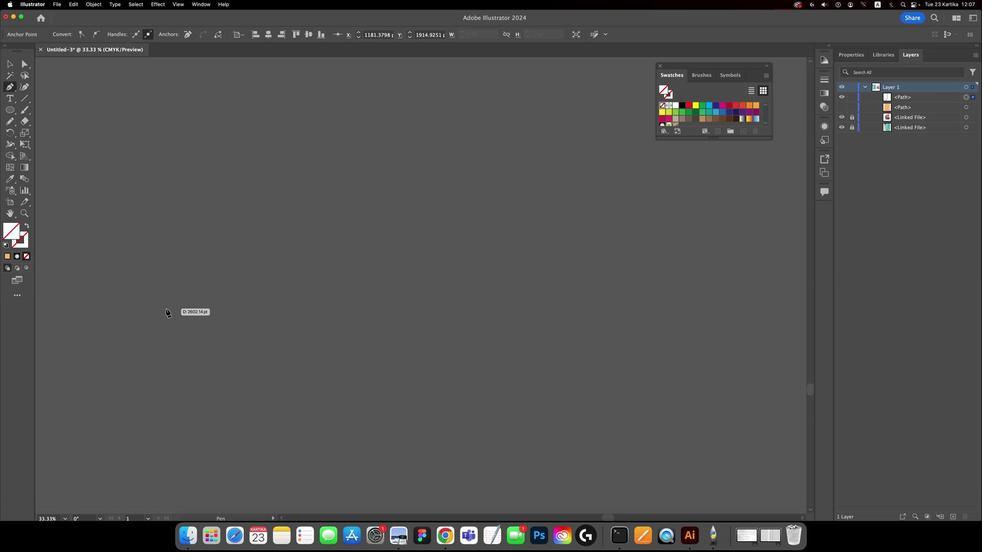
Action: Mouse scrolled (250, 280) with delta (159, 172)
Screenshot: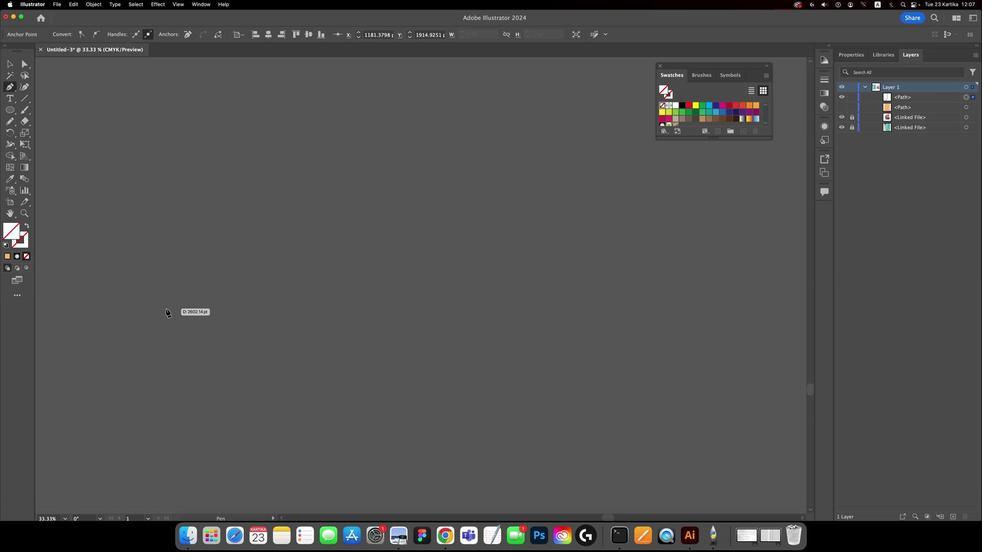 
Action: Mouse moved to (250, 280)
Screenshot: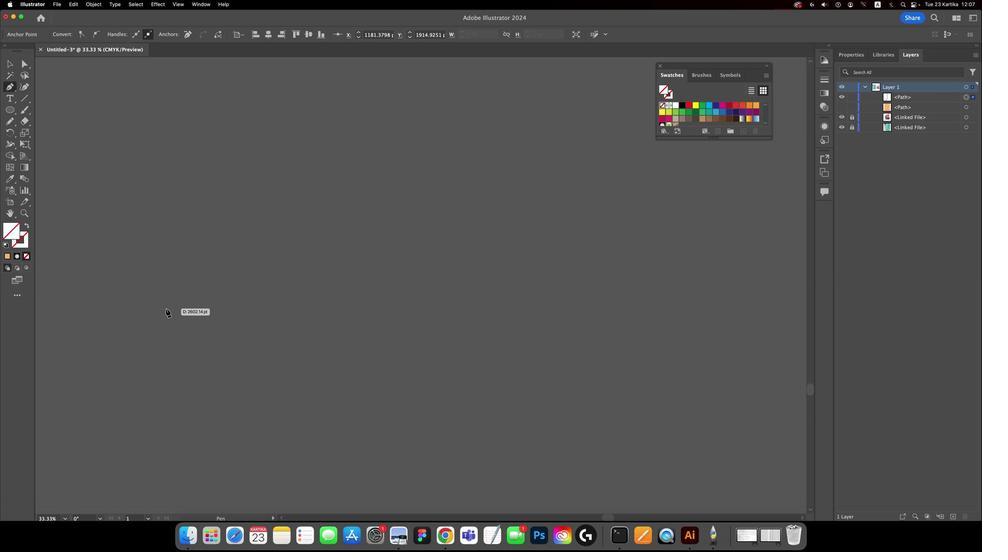
Action: Mouse scrolled (250, 280) with delta (159, 172)
Screenshot: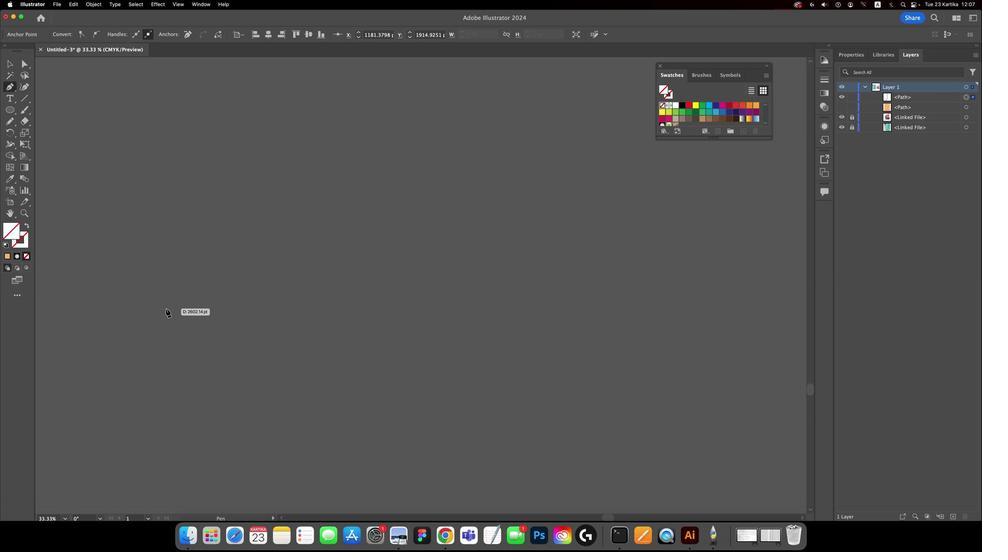 
Action: Mouse moved to (250, 280)
Screenshot: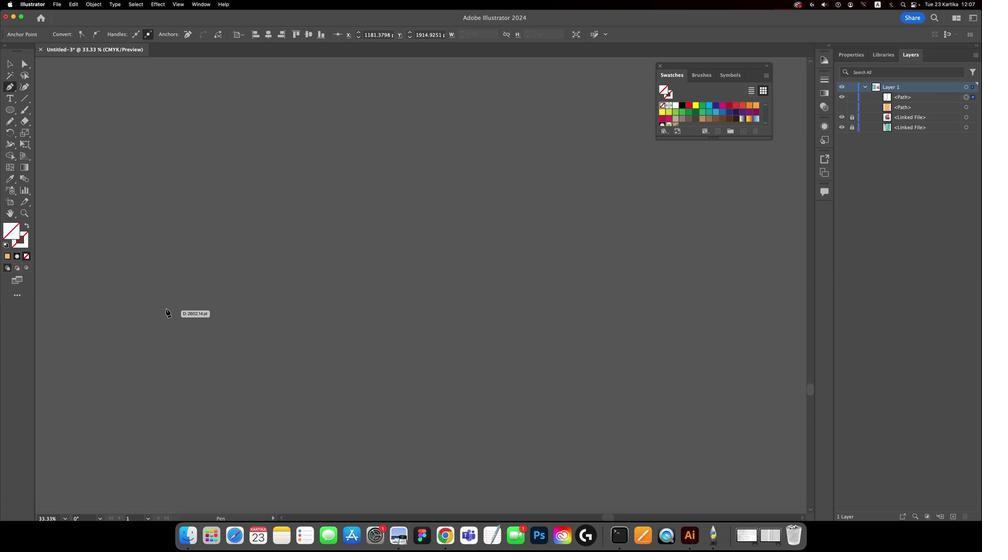 
Action: Mouse scrolled (250, 280) with delta (159, 171)
Screenshot: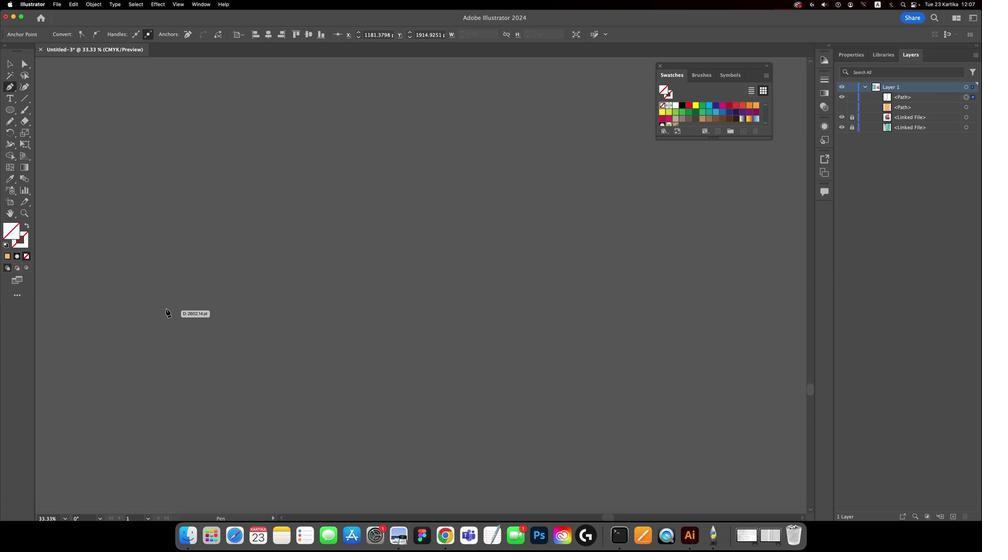 
Action: Mouse moved to (250, 280)
Screenshot: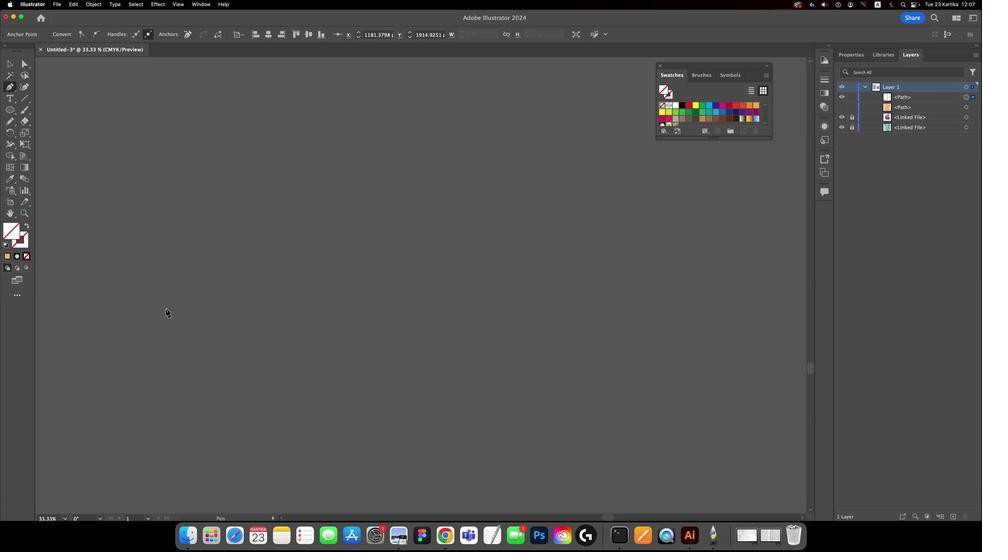 
Action: Mouse scrolled (250, 280) with delta (159, 173)
Screenshot: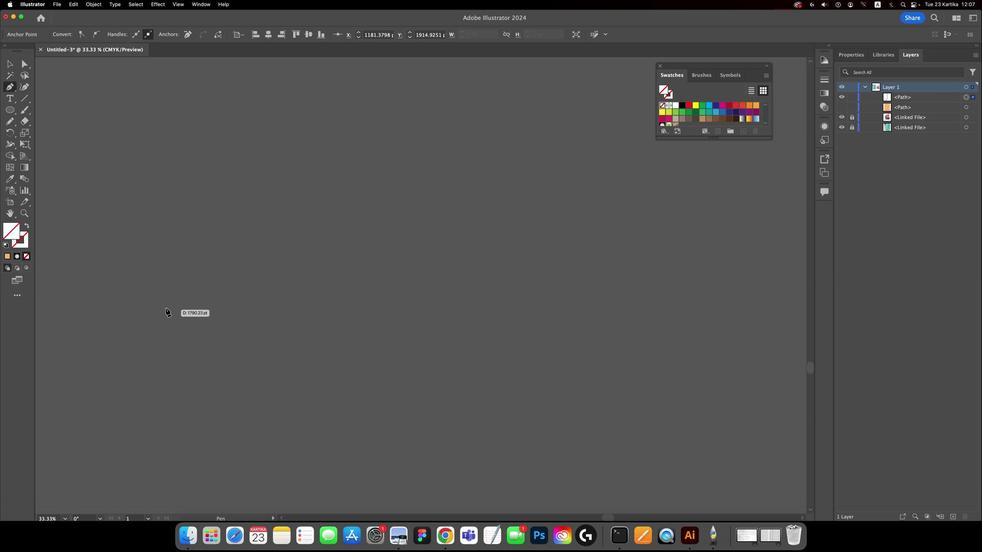 
Action: Mouse scrolled (250, 280) with delta (159, 173)
Screenshot: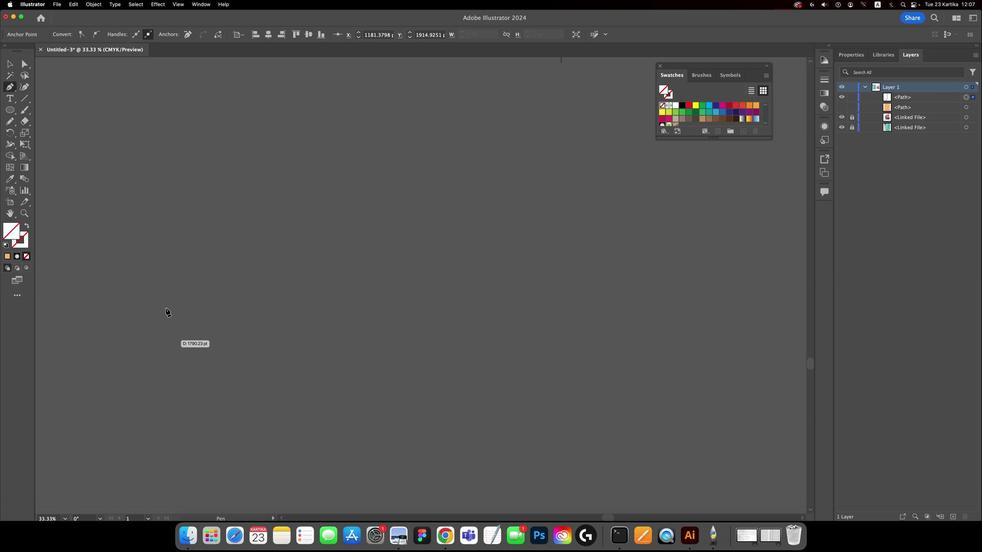 
Action: Mouse scrolled (250, 280) with delta (159, 174)
Screenshot: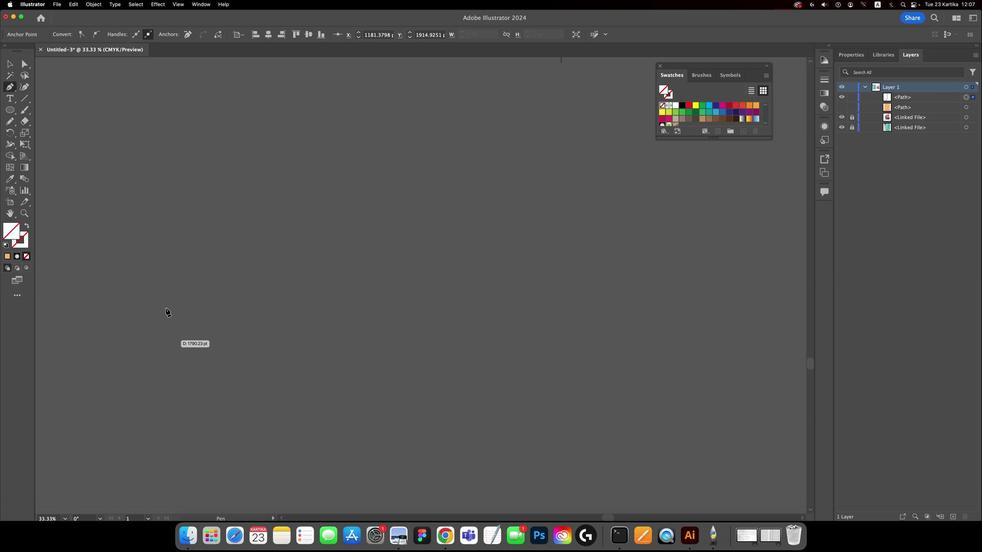 
Action: Mouse moved to (250, 280)
Screenshot: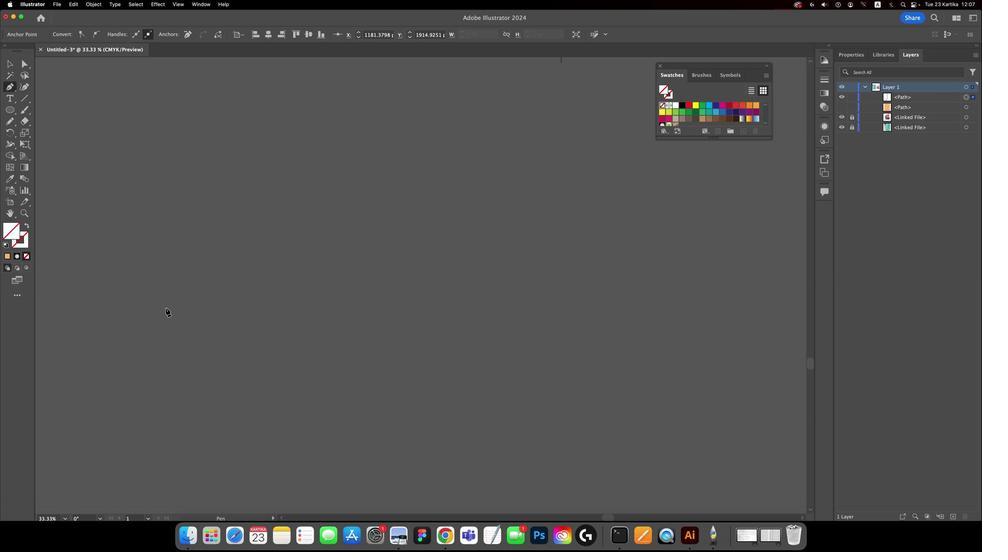 
Action: Mouse scrolled (250, 280) with delta (159, 173)
Screenshot: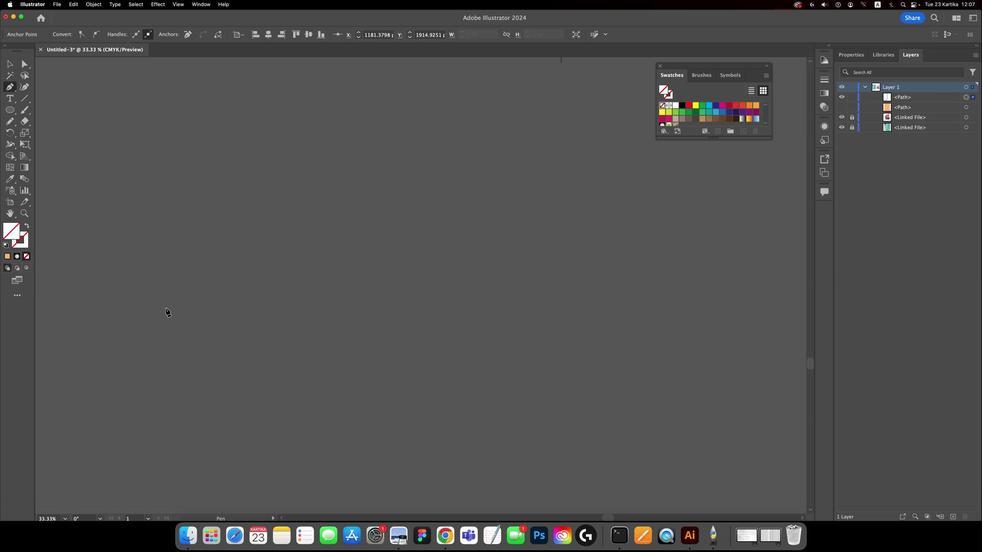 
Action: Mouse scrolled (250, 280) with delta (159, 173)
Screenshot: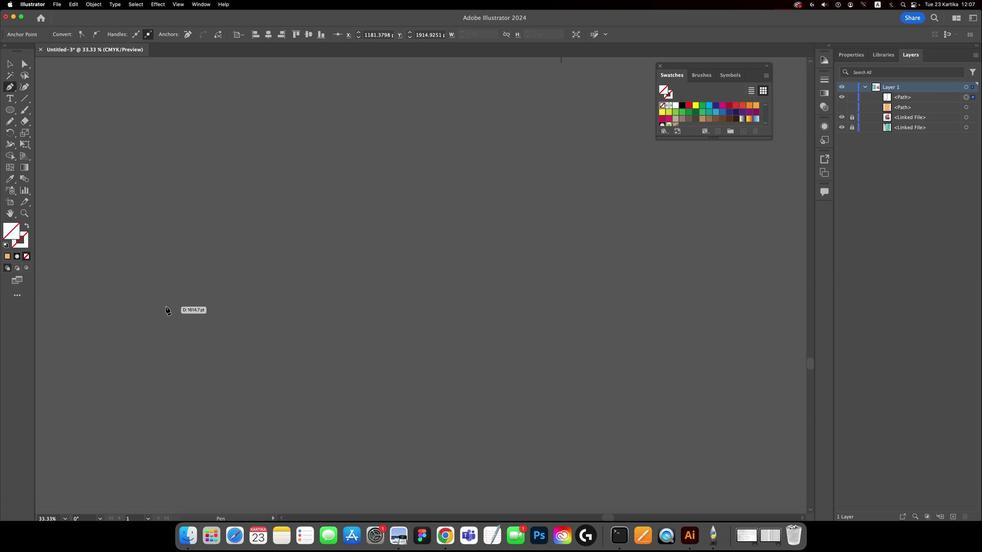 
Action: Mouse moved to (250, 279)
Screenshot: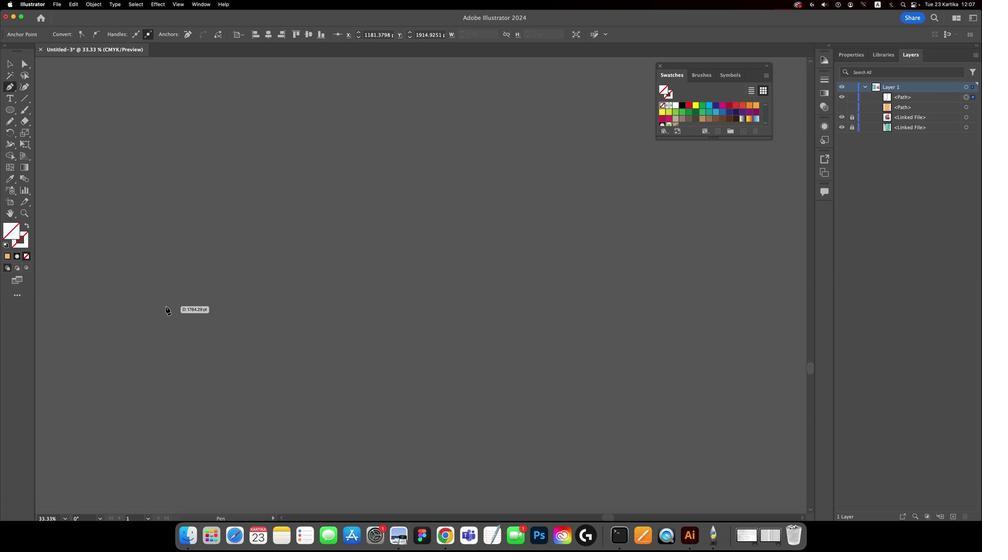 
Action: Mouse scrolled (250, 279) with delta (159, 173)
Screenshot: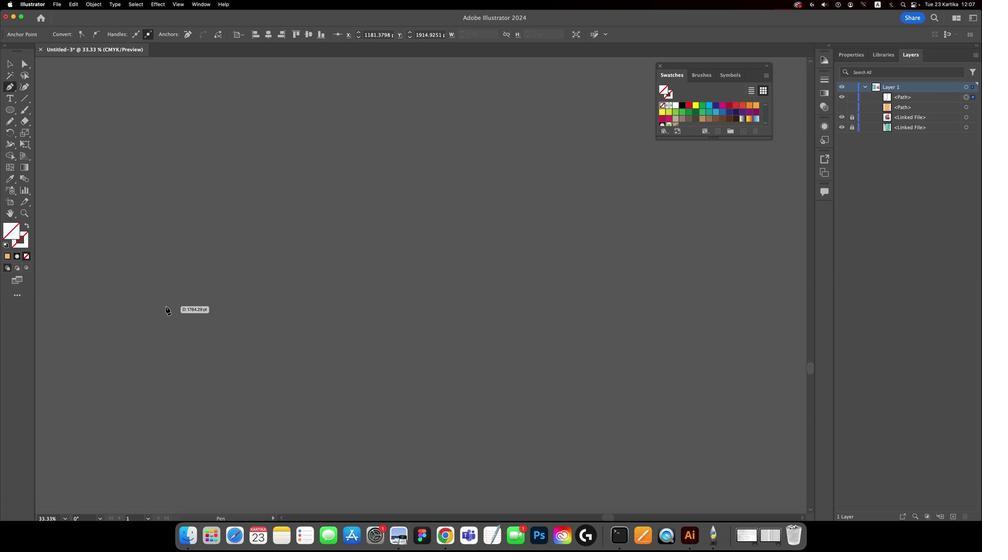 
Action: Mouse moved to (250, 279)
Screenshot: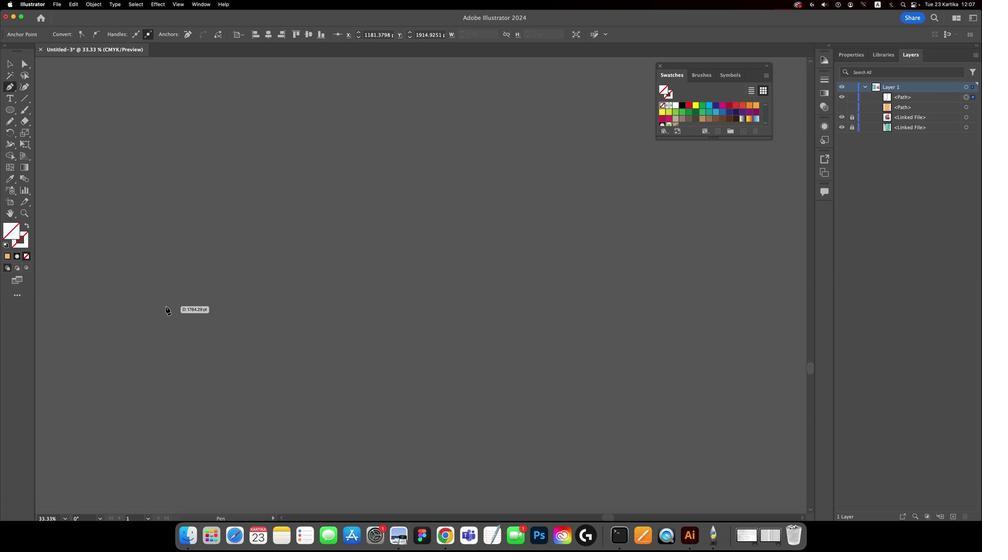 
Action: Mouse scrolled (250, 279) with delta (159, 173)
Screenshot: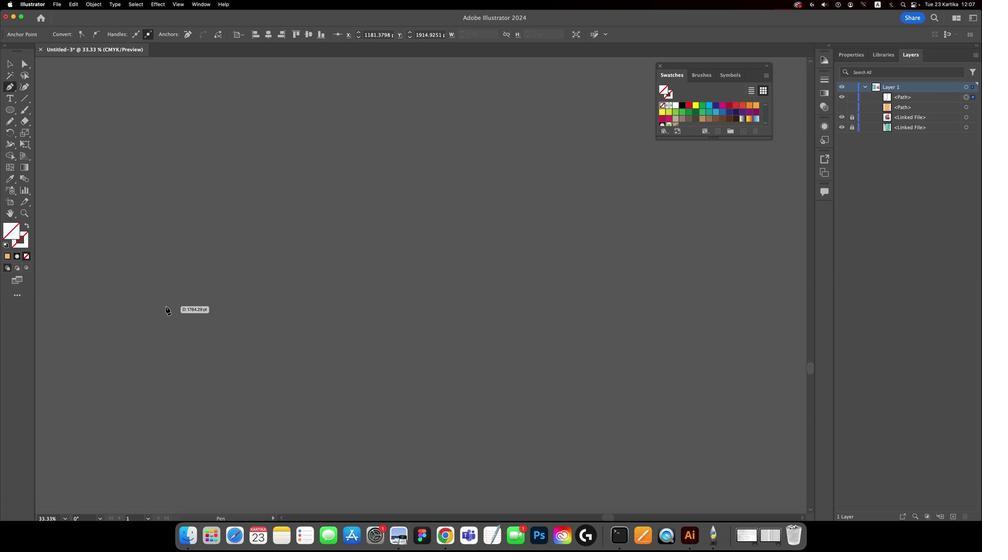 
Action: Mouse moved to (250, 279)
Screenshot: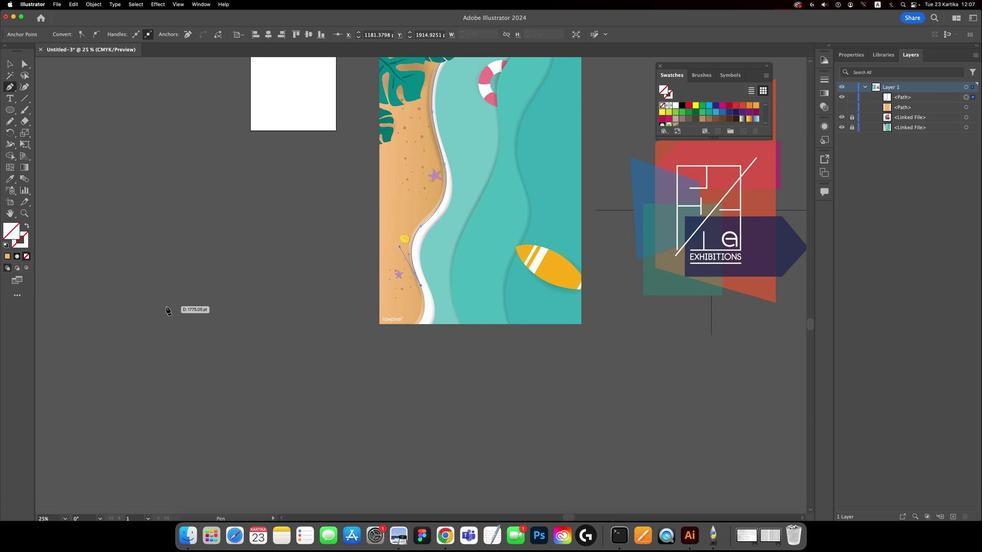 
Action: Key pressed Key.cmd'-'
Screenshot: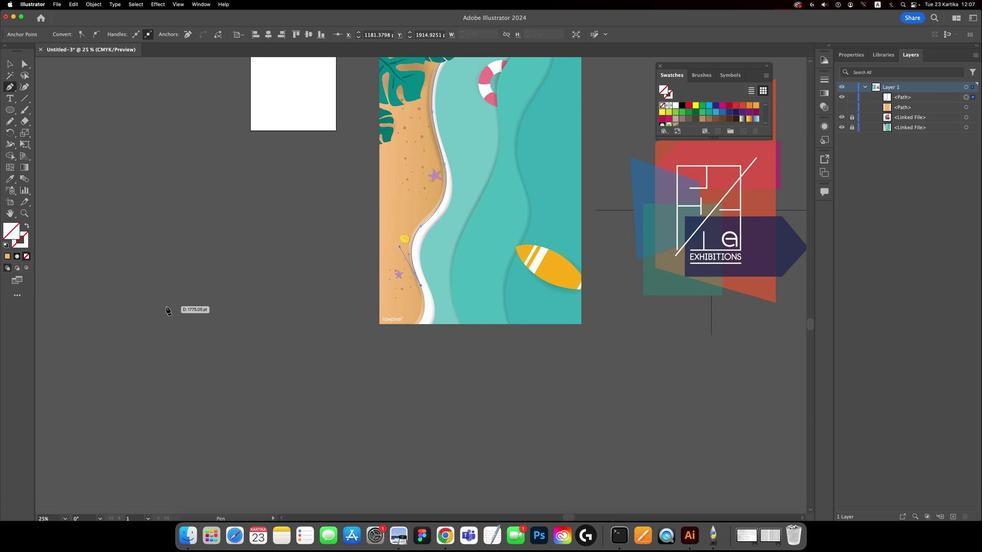 
Action: Mouse moved to (387, 292)
Screenshot: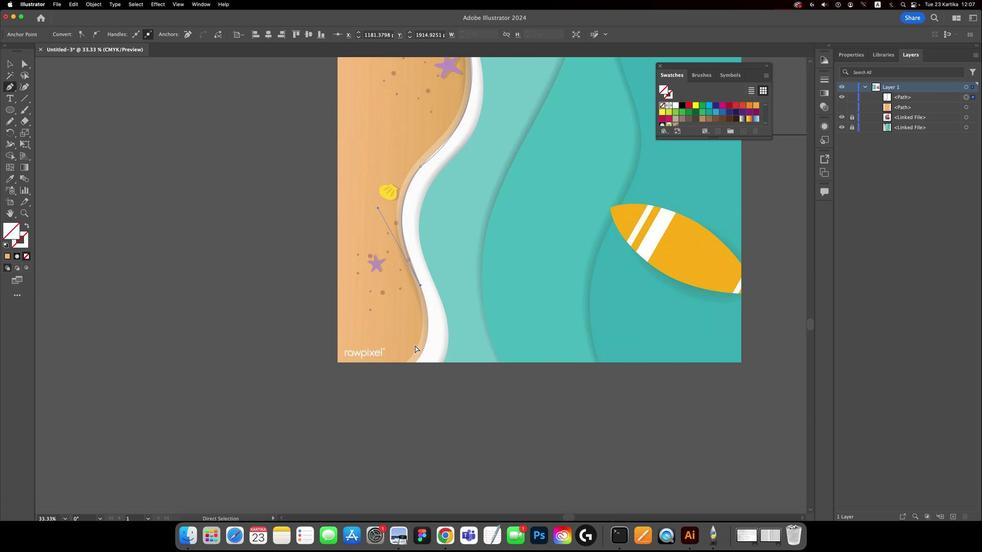 
Action: Key pressed Key.cmd
Screenshot: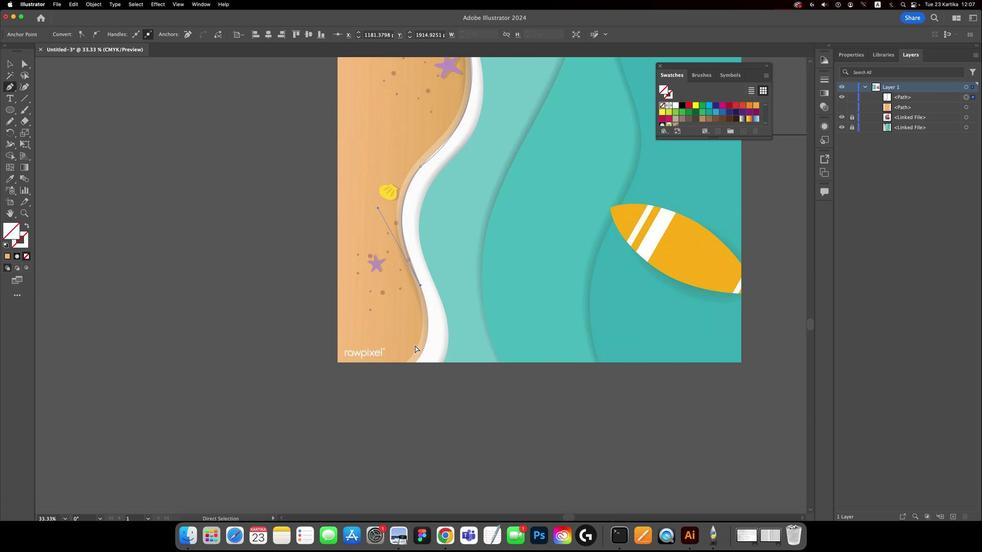 
Action: Mouse moved to (387, 292)
Screenshot: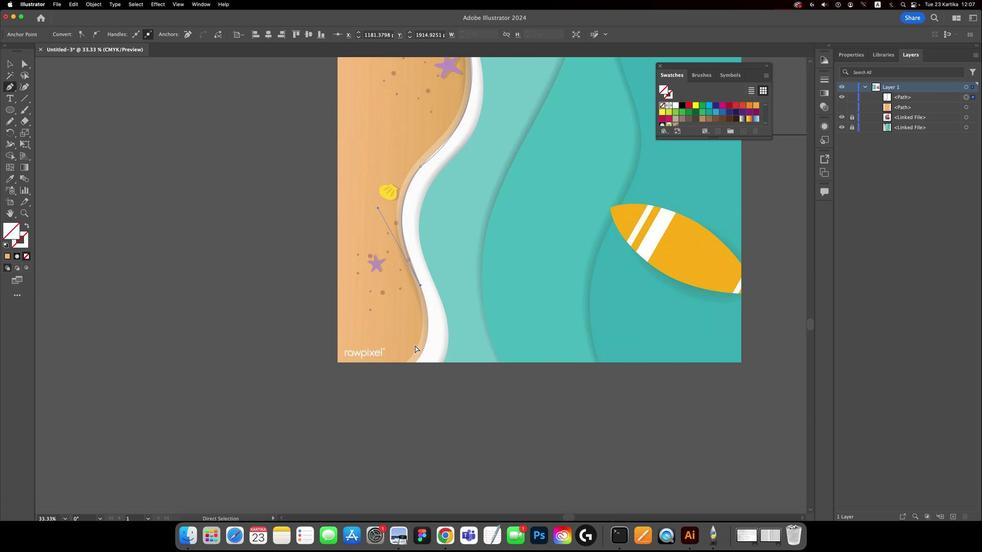 
Action: Key pressed '='
Screenshot: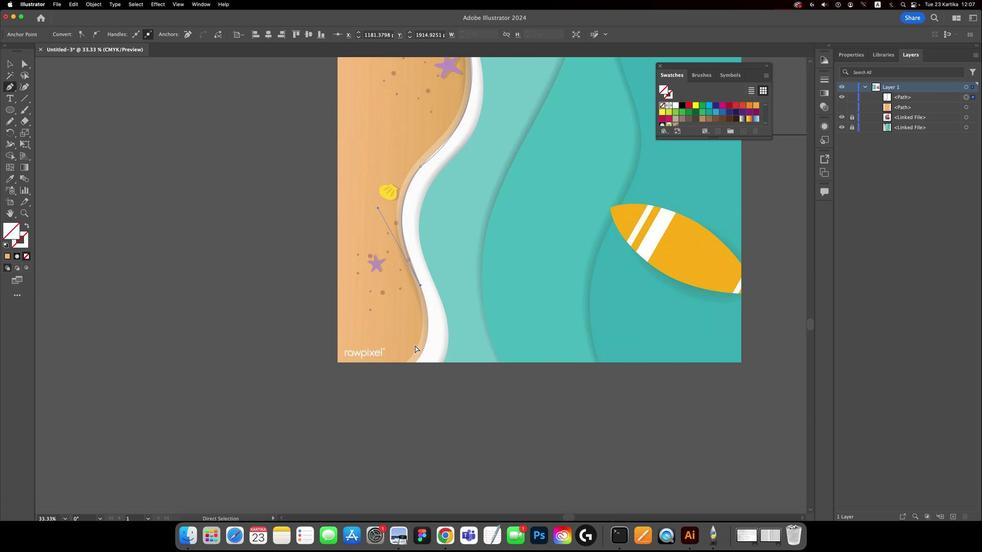 
Action: Mouse moved to (388, 293)
Screenshot: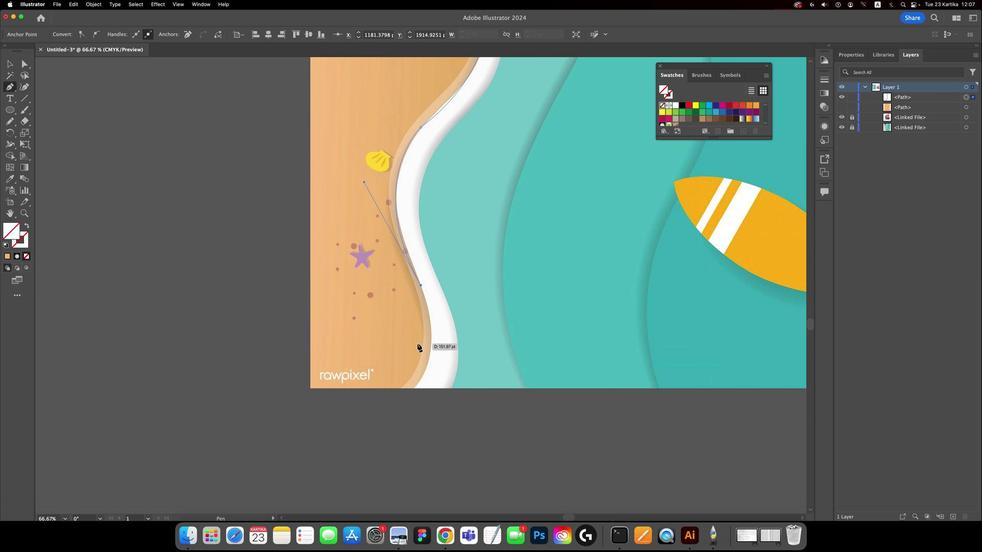 
Action: Key pressed Key.cmd'='
Screenshot: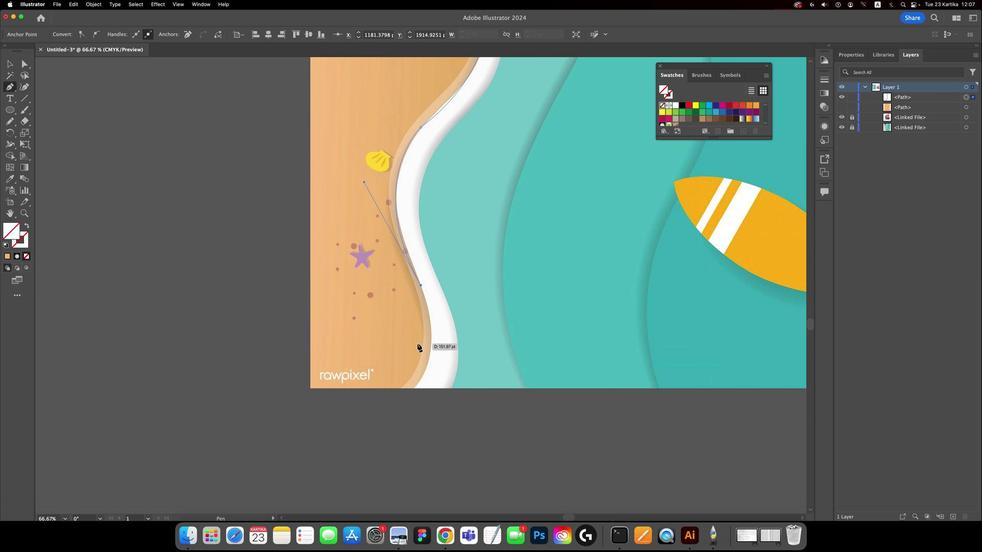 
Action: Mouse moved to (388, 293)
Screenshot: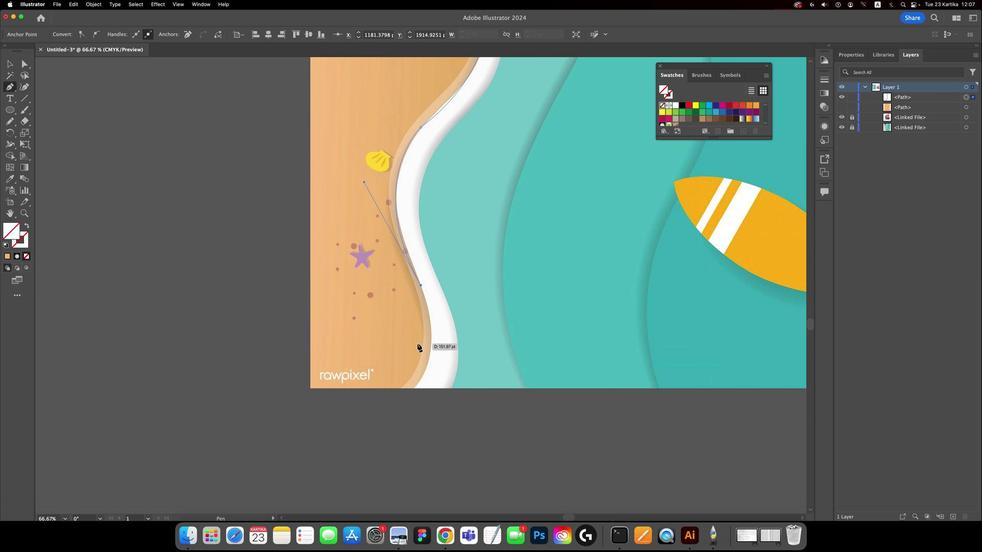 
Action: Key pressed Key.cmd'='
Screenshot: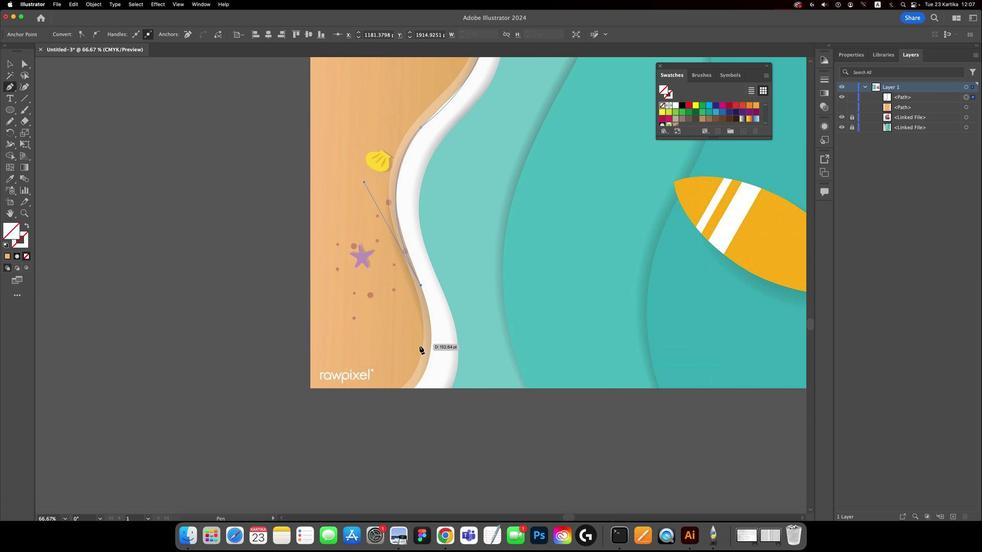 
Action: Mouse moved to (397, 296)
Screenshot: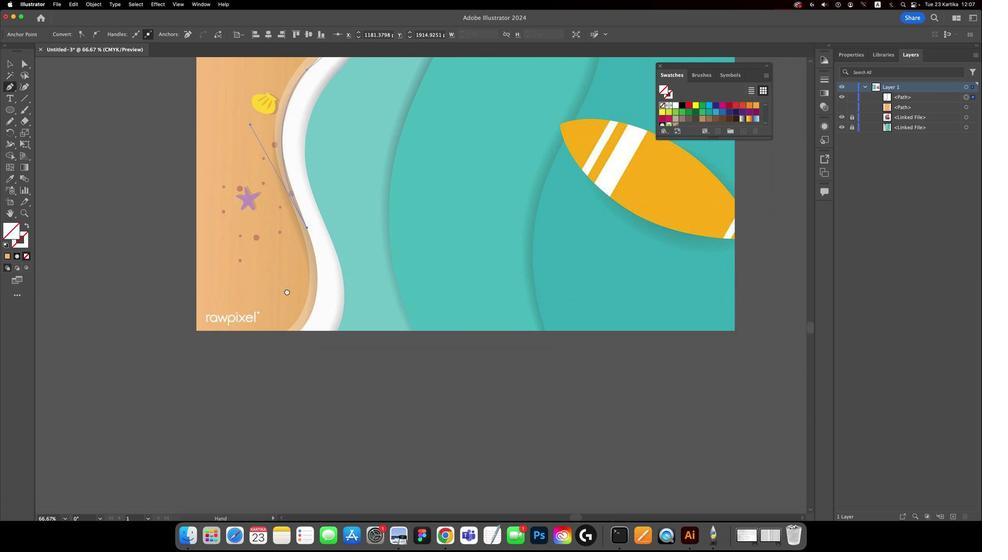 
Action: Key pressed Key.space
Screenshot: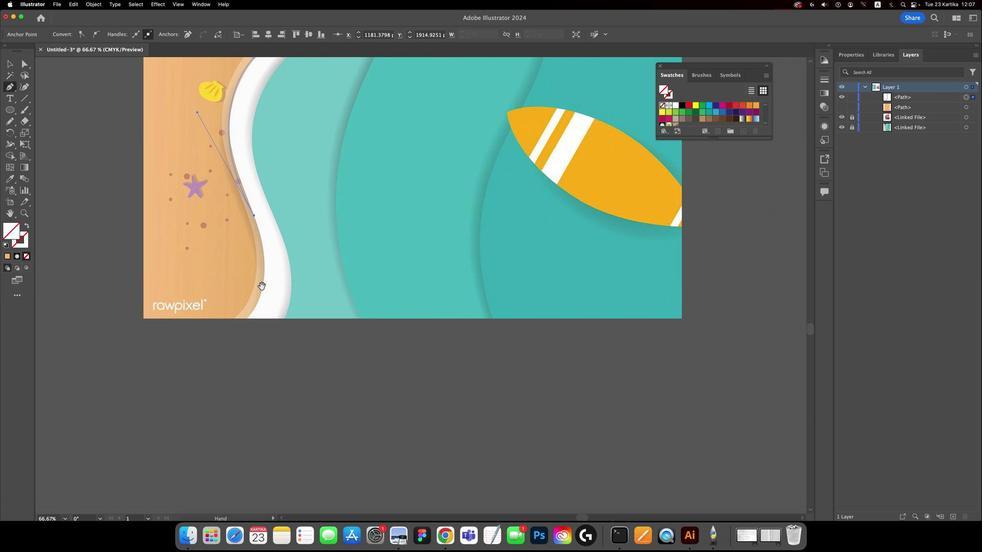 
Action: Mouse moved to (396, 296)
Screenshot: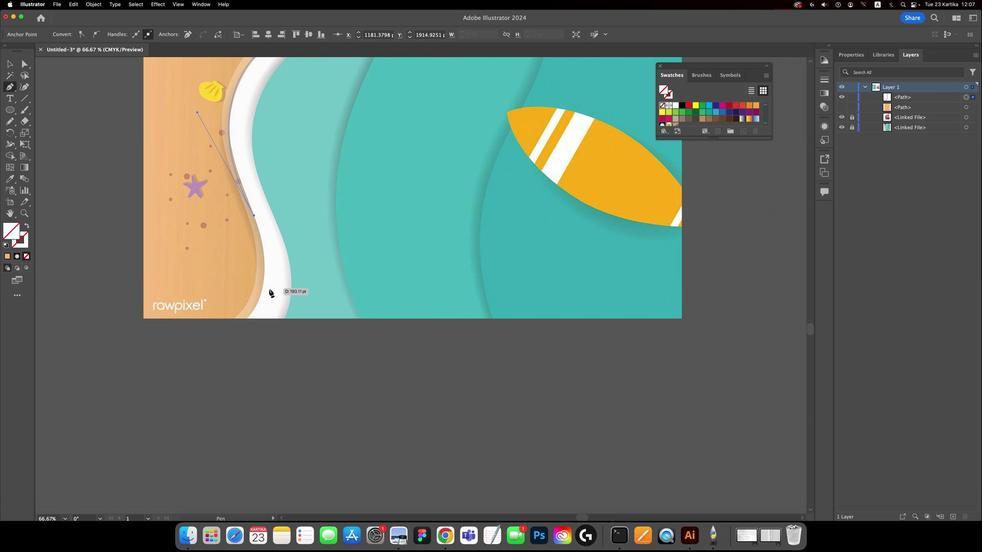 
Action: Mouse pressed left at (396, 296)
Screenshot: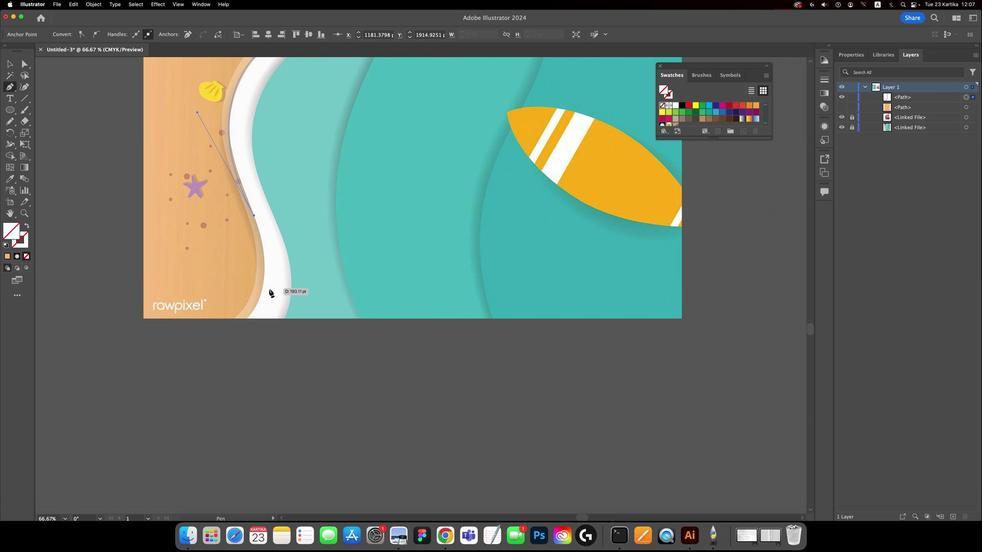 
Action: Mouse moved to (294, 283)
Screenshot: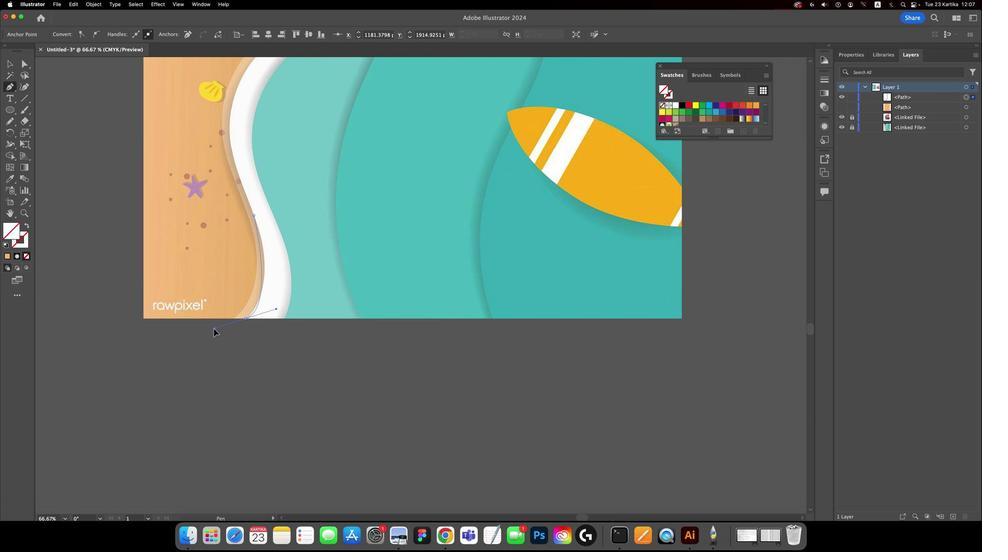 
Action: Mouse pressed left at (294, 283)
Screenshot: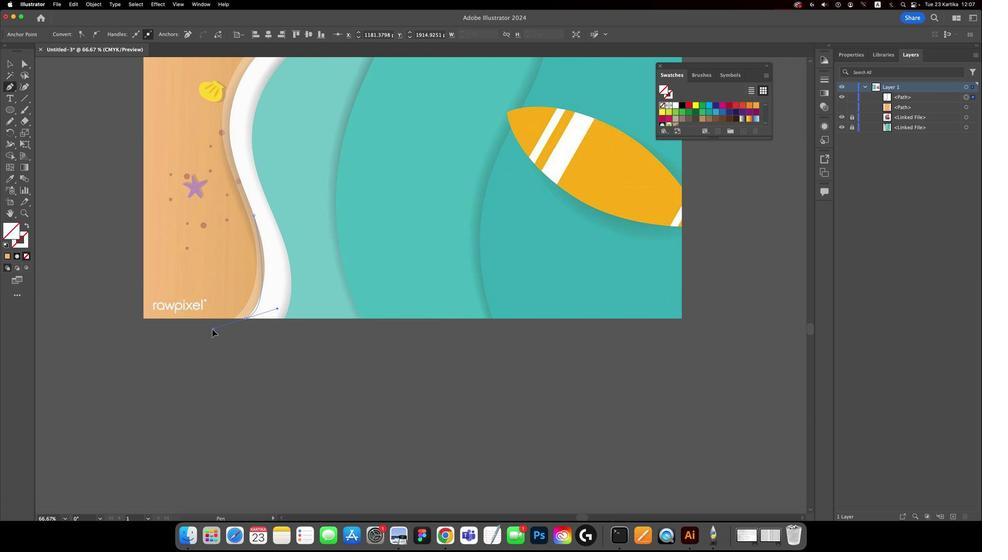 
Action: Mouse moved to (294, 283)
Screenshot: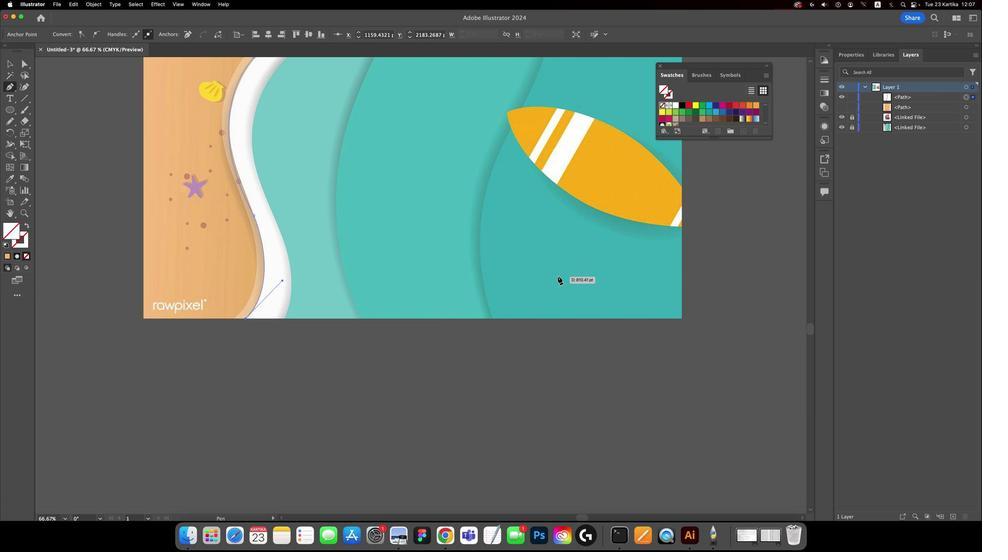 
Action: Mouse pressed left at (294, 283)
Screenshot: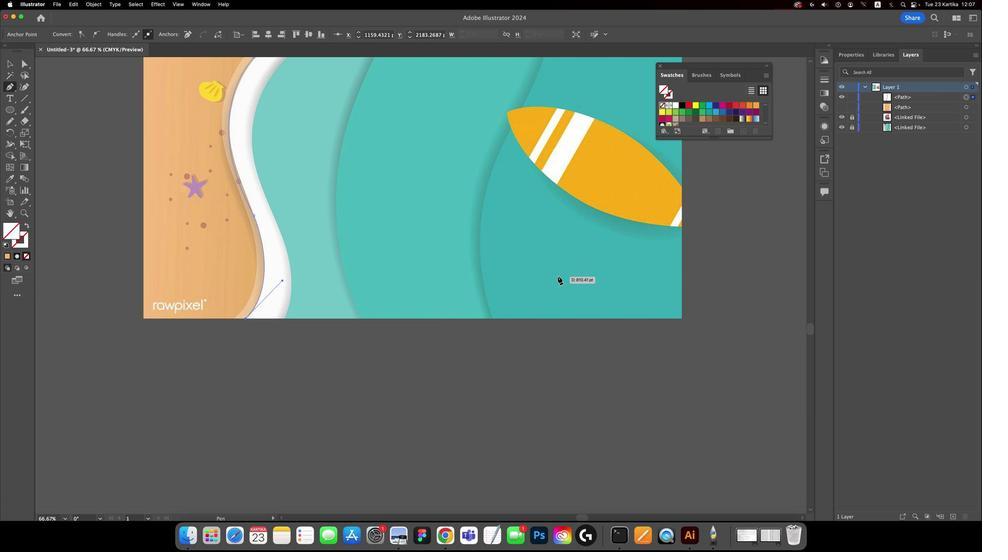 
Action: Mouse moved to (535, 283)
Screenshot: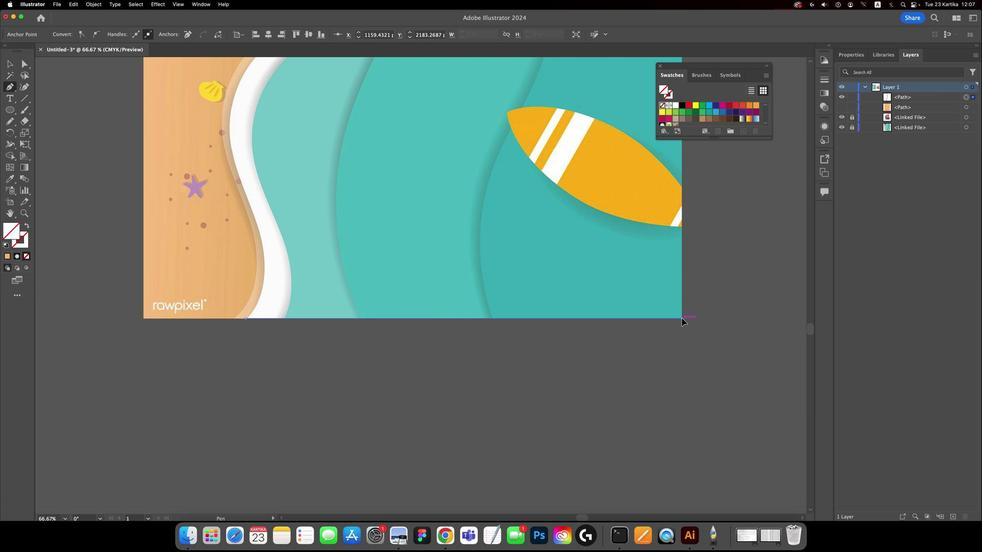 
Action: Mouse pressed left at (535, 283)
Screenshot: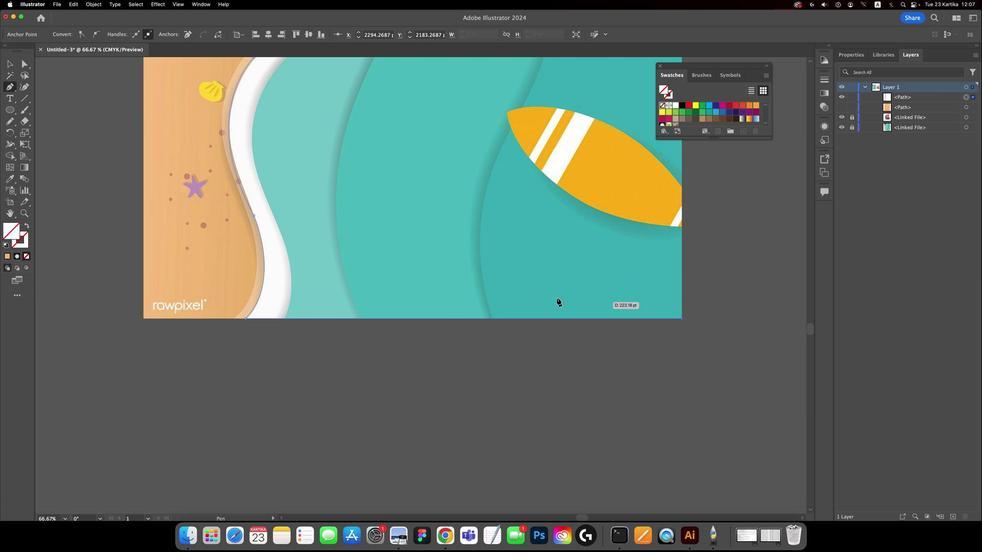 
Action: Mouse moved to (408, 258)
Screenshot: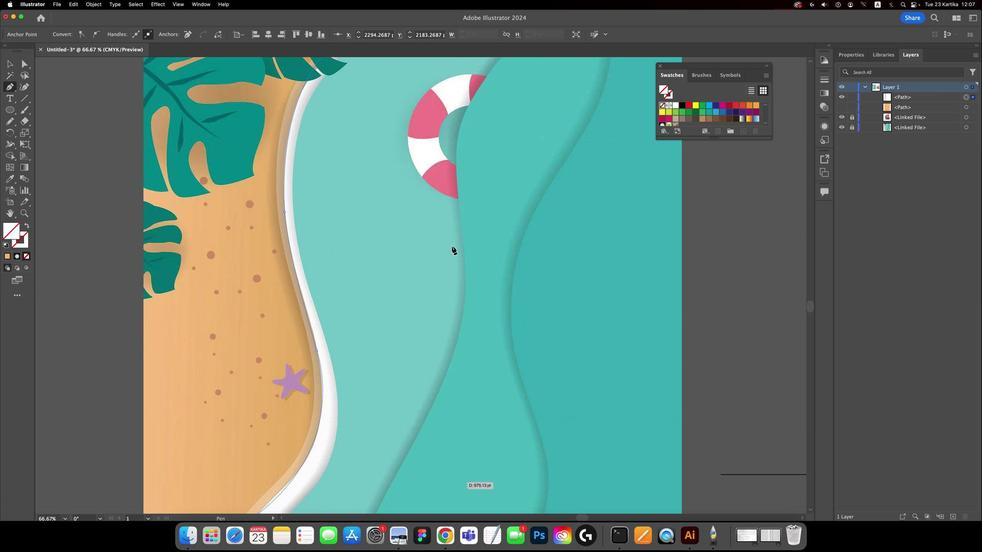 
Action: Mouse scrolled (408, 258) with delta (159, 173)
Screenshot: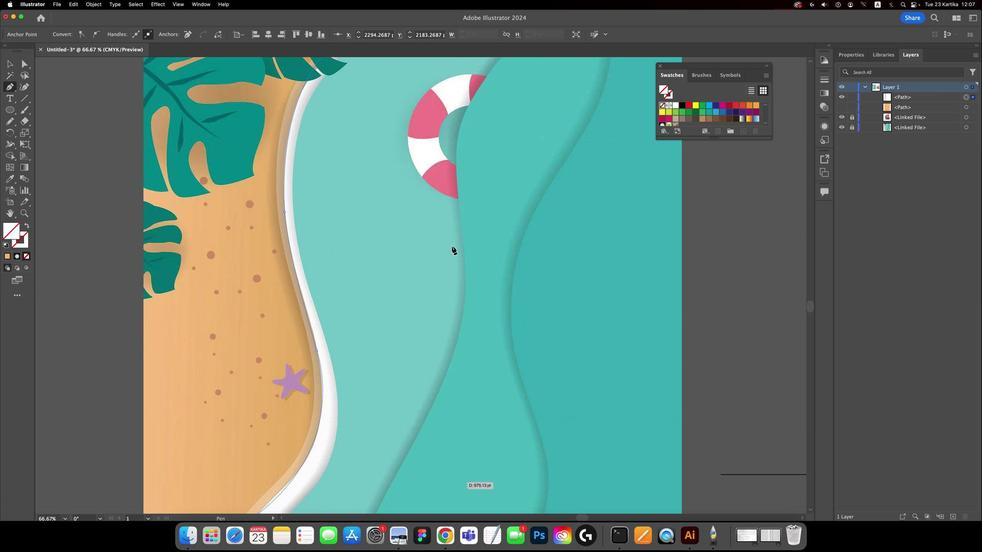 
Action: Mouse moved to (408, 258)
Screenshot: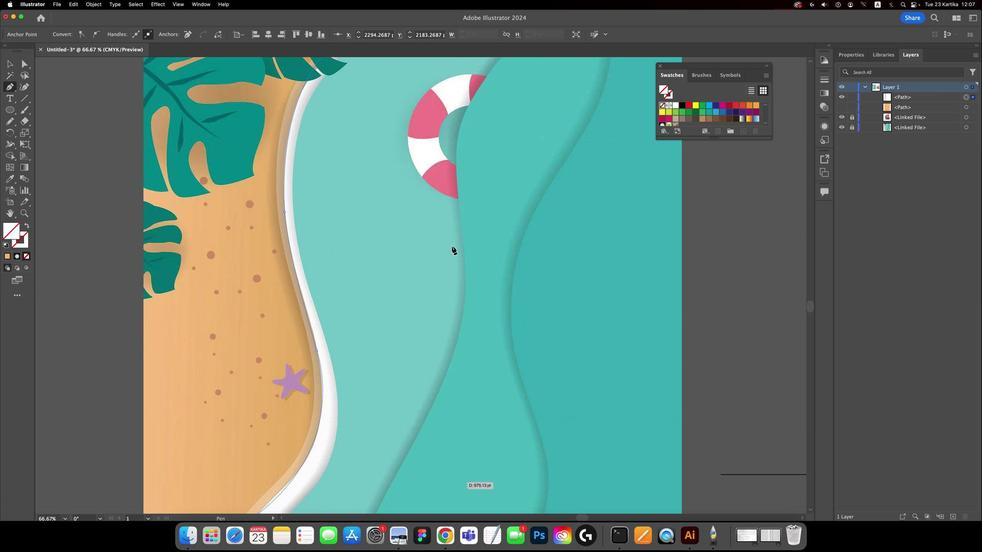 
Action: Mouse scrolled (408, 258) with delta (159, 173)
Screenshot: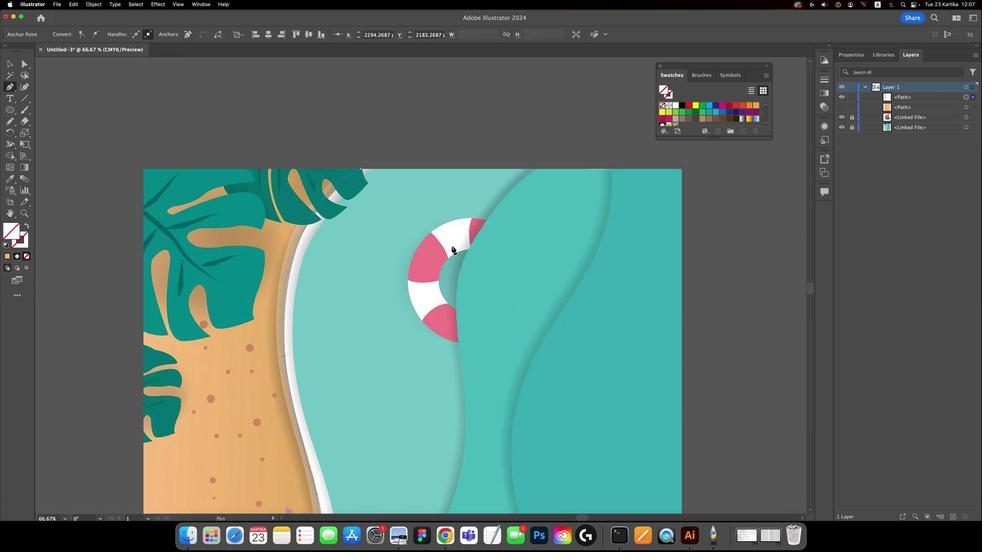 
Action: Mouse moved to (408, 258)
Screenshot: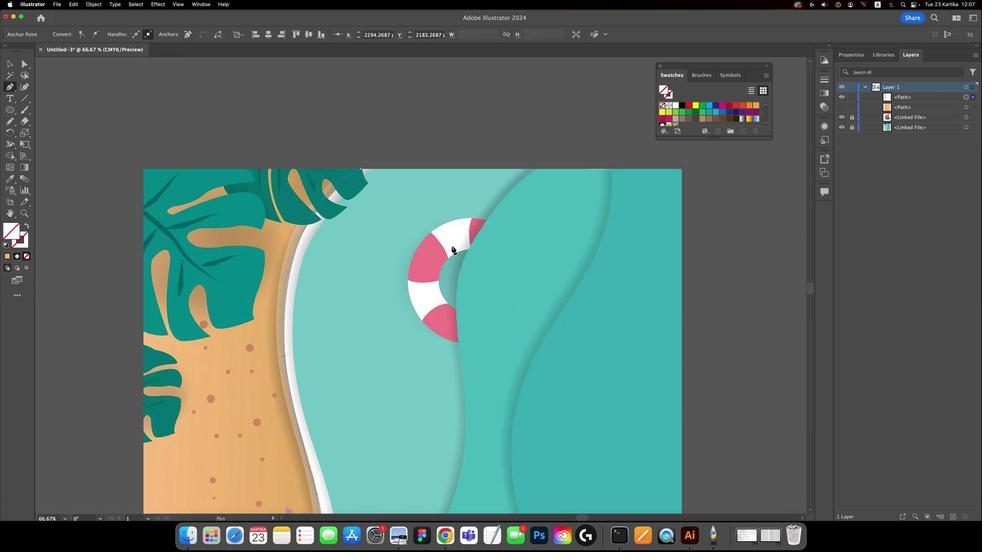 
Action: Mouse scrolled (408, 258) with delta (159, 174)
Screenshot: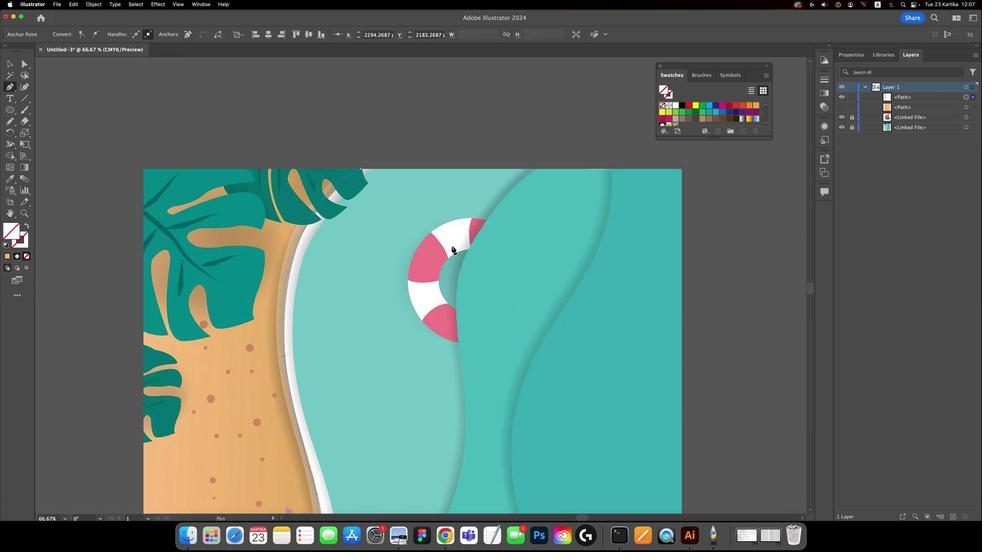 
Action: Mouse moved to (408, 258)
Screenshot: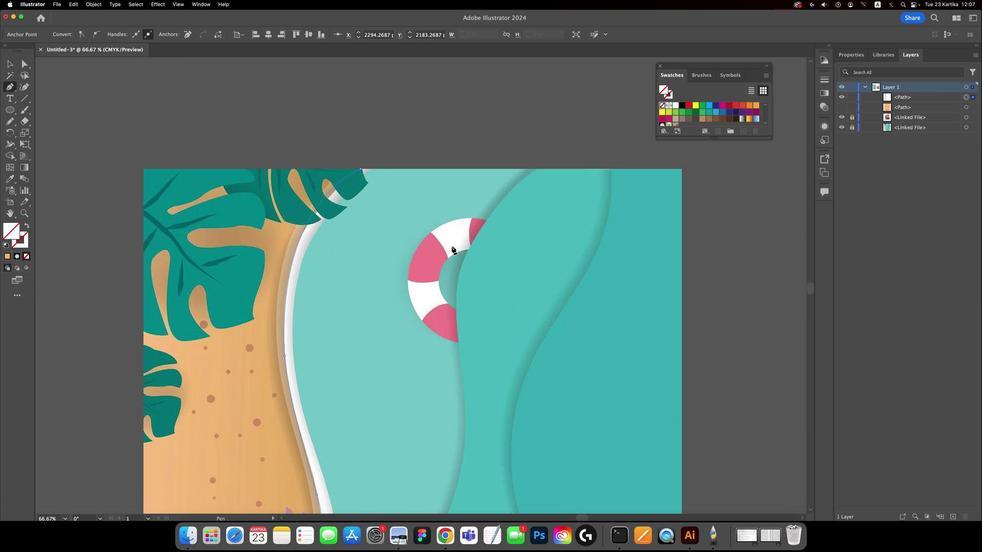 
Action: Mouse scrolled (408, 258) with delta (159, 175)
Screenshot: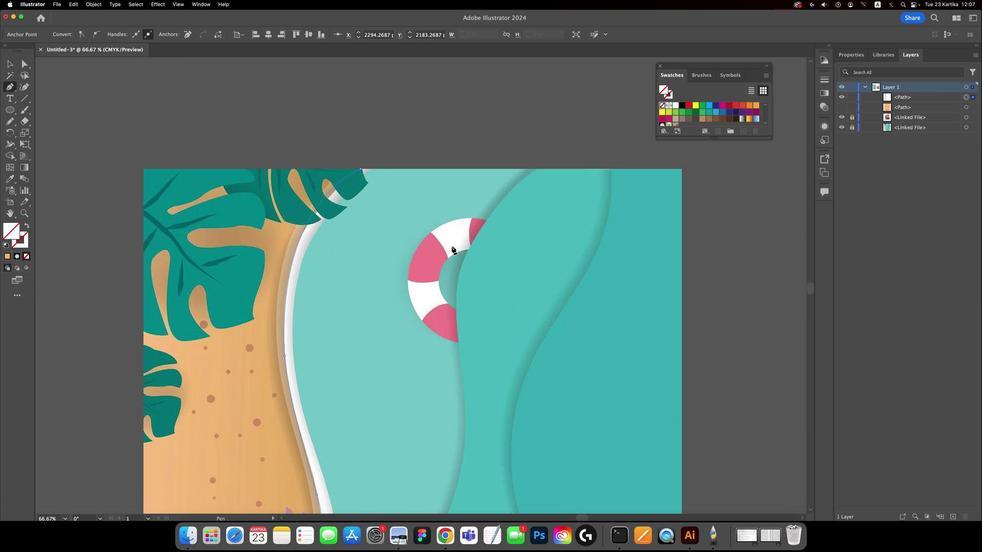
Action: Mouse moved to (408, 258)
Screenshot: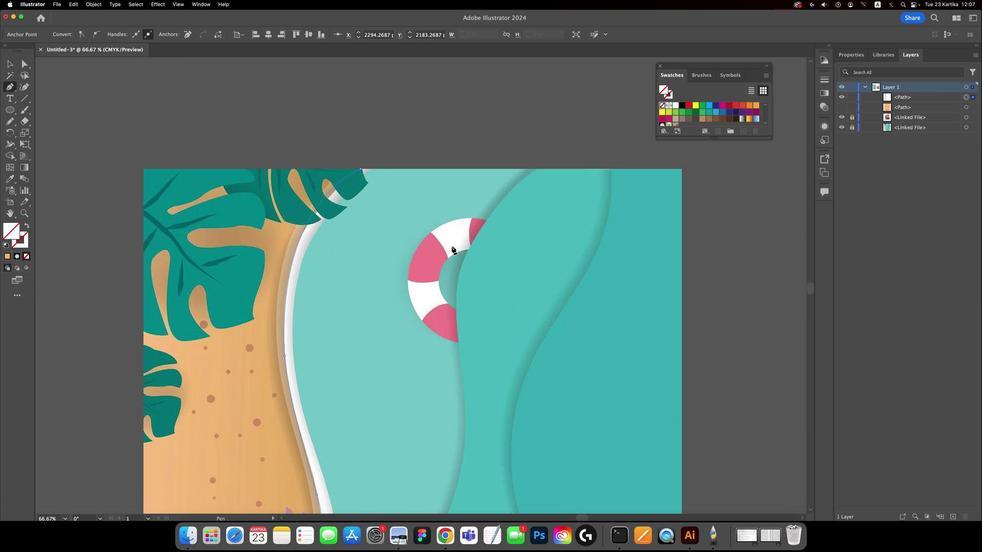 
Action: Mouse scrolled (408, 258) with delta (159, 173)
Screenshot: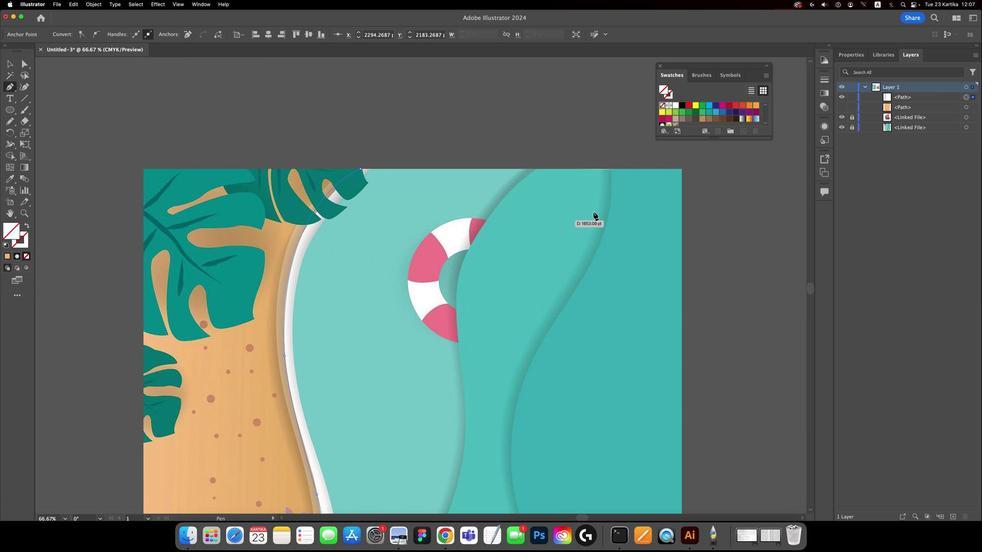 
Action: Mouse scrolled (408, 258) with delta (159, 173)
Screenshot: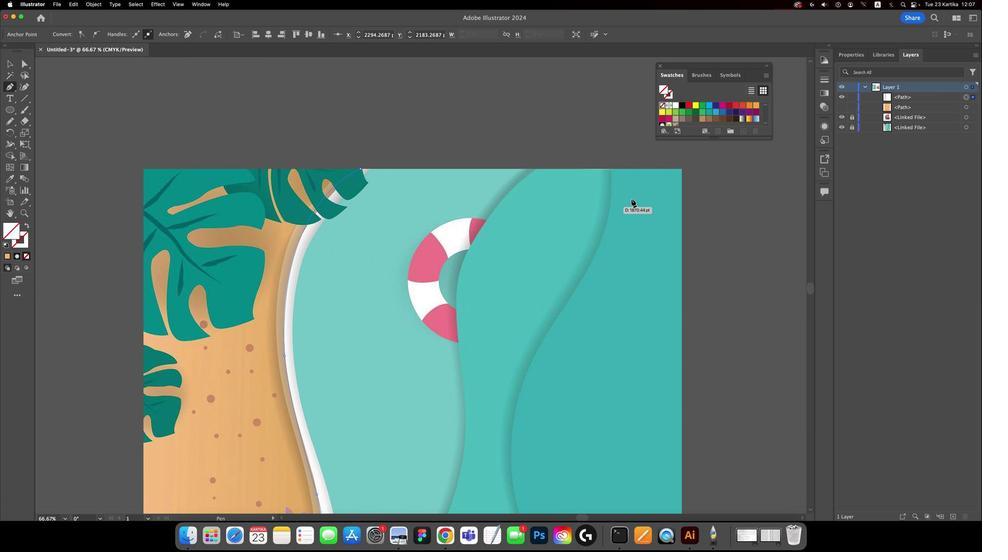 
Action: Mouse moved to (408, 258)
Screenshot: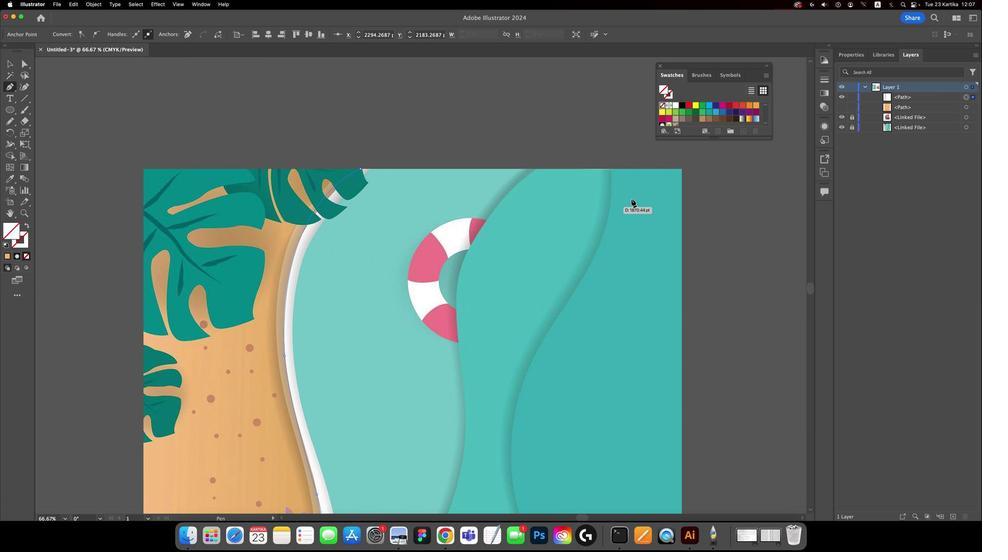 
Action: Mouse scrolled (408, 258) with delta (159, 174)
Screenshot: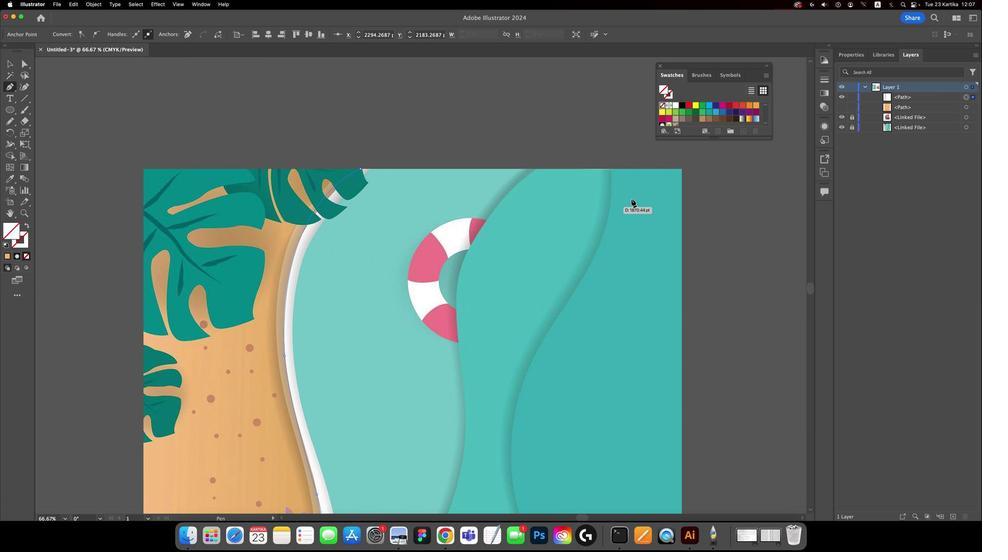 
Action: Mouse moved to (408, 258)
Screenshot: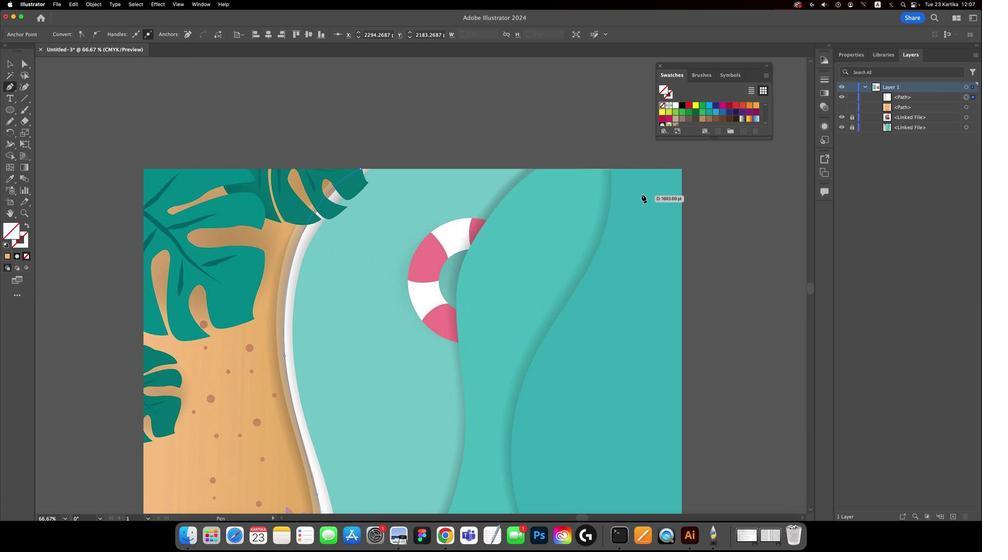 
Action: Mouse scrolled (408, 258) with delta (159, 175)
Screenshot: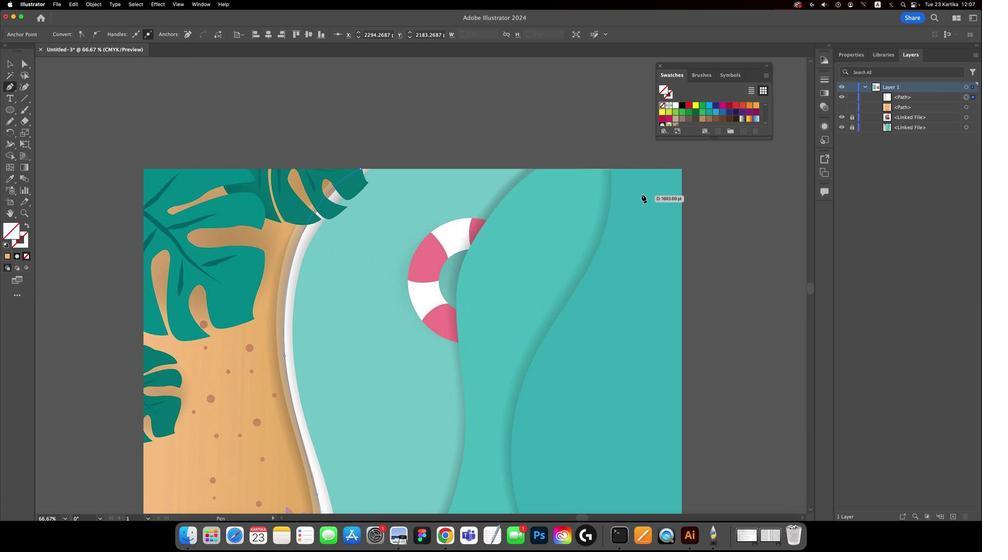 
Action: Mouse moved to (408, 258)
Screenshot: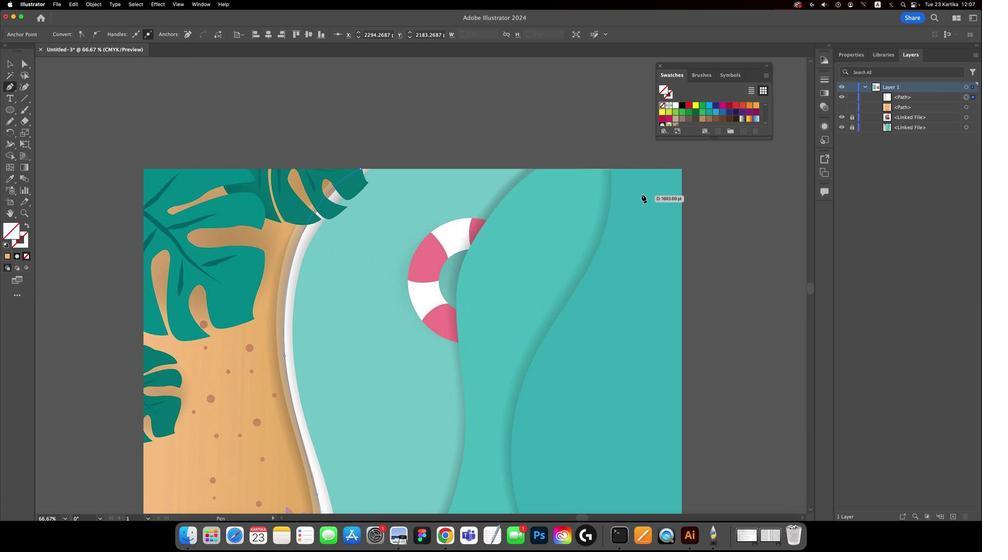 
Action: Mouse scrolled (408, 258) with delta (159, 175)
Screenshot: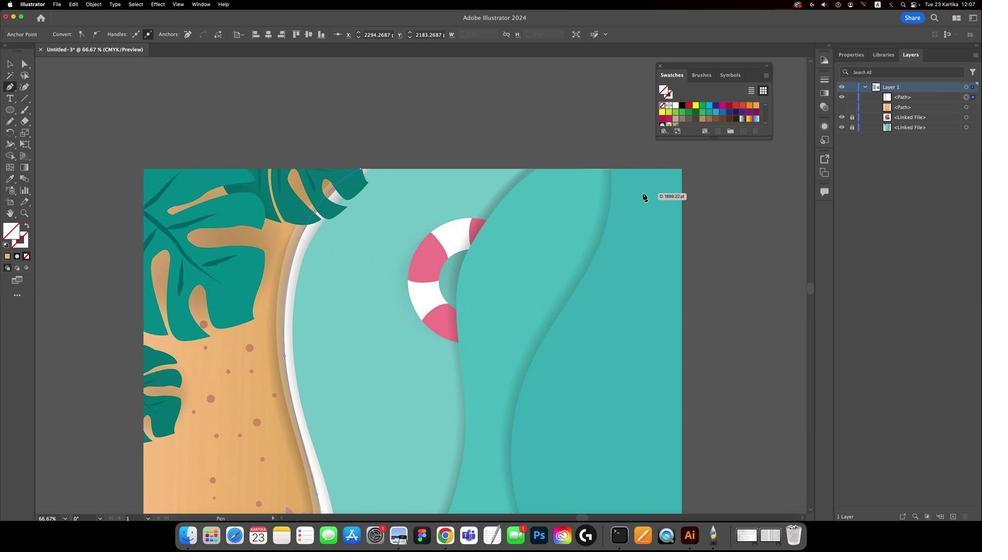 
Action: Mouse moved to (535, 232)
Screenshot: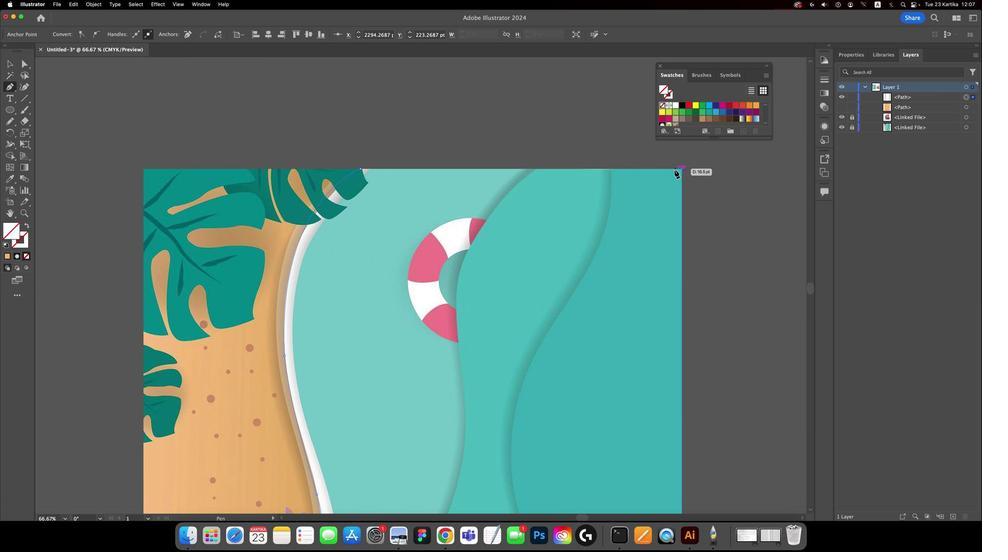 
Action: Mouse pressed left at (535, 232)
Screenshot: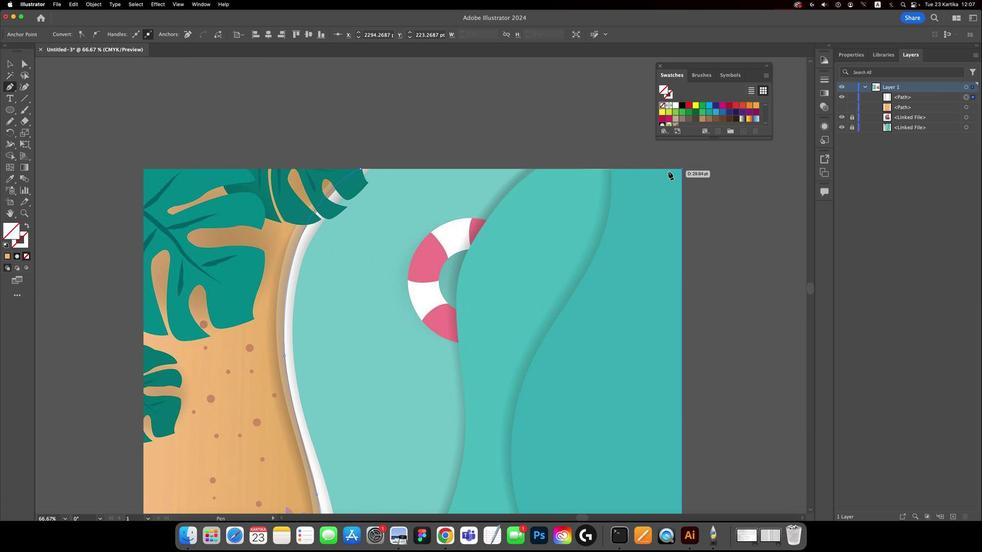
Action: Mouse moved to (358, 232)
Screenshot: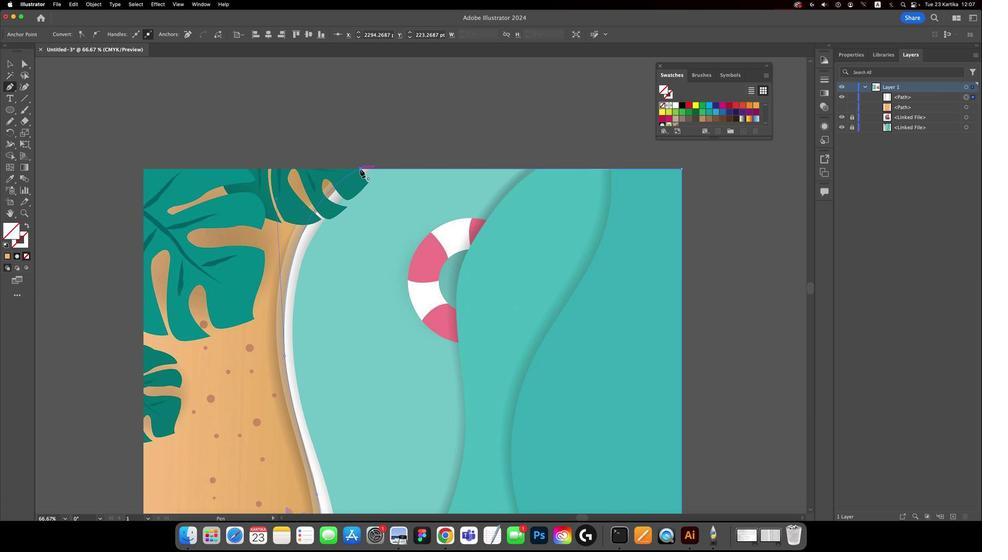 
Action: Mouse pressed left at (358, 232)
Screenshot: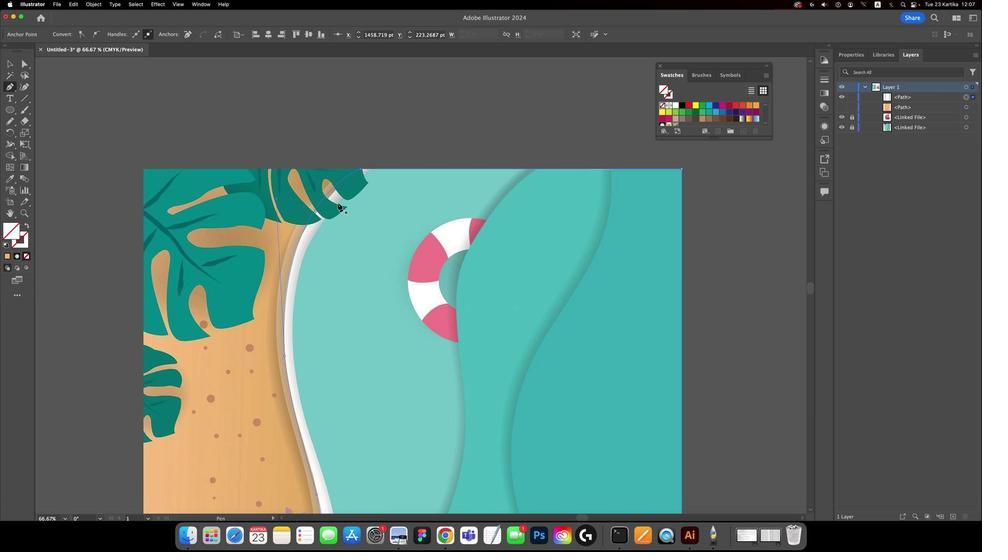 
Action: Mouse moved to (342, 246)
Screenshot: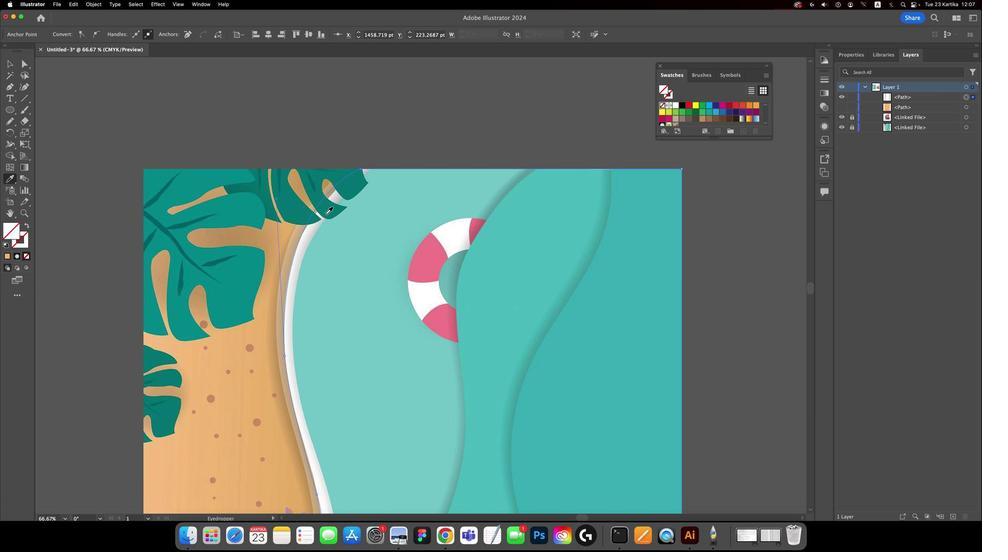 
Action: Key pressed 'i'
Screenshot: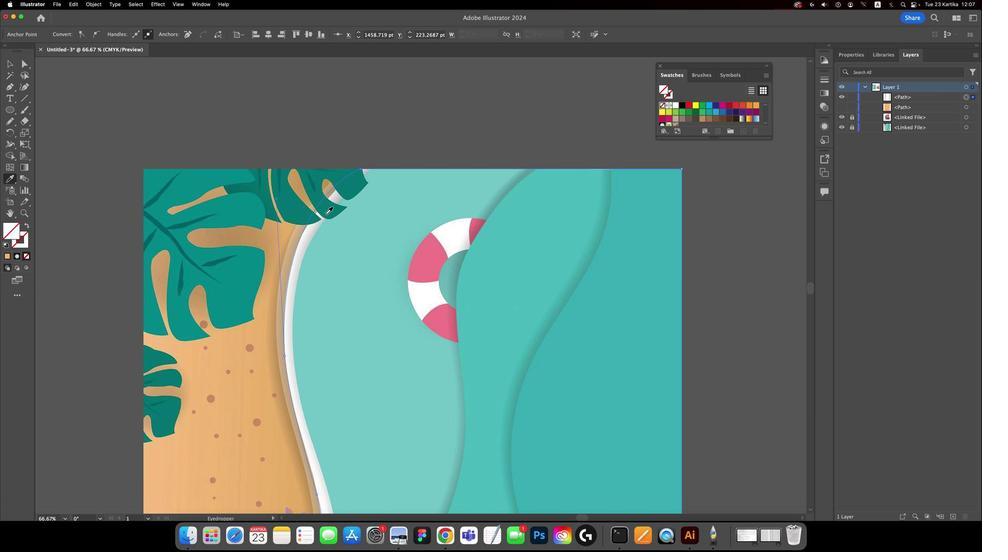 
Action: Mouse moved to (329, 254)
Screenshot: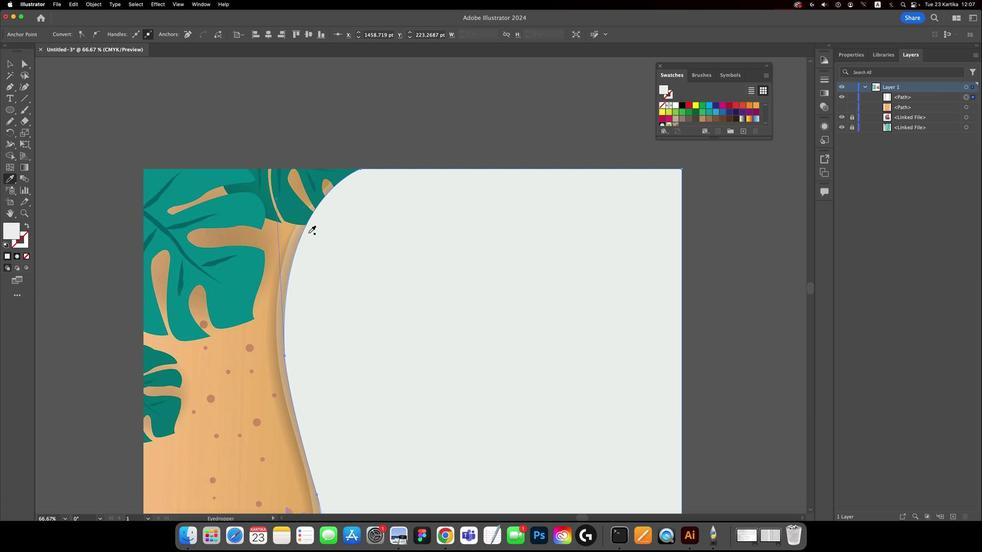 
Action: Mouse pressed left at (329, 254)
Screenshot: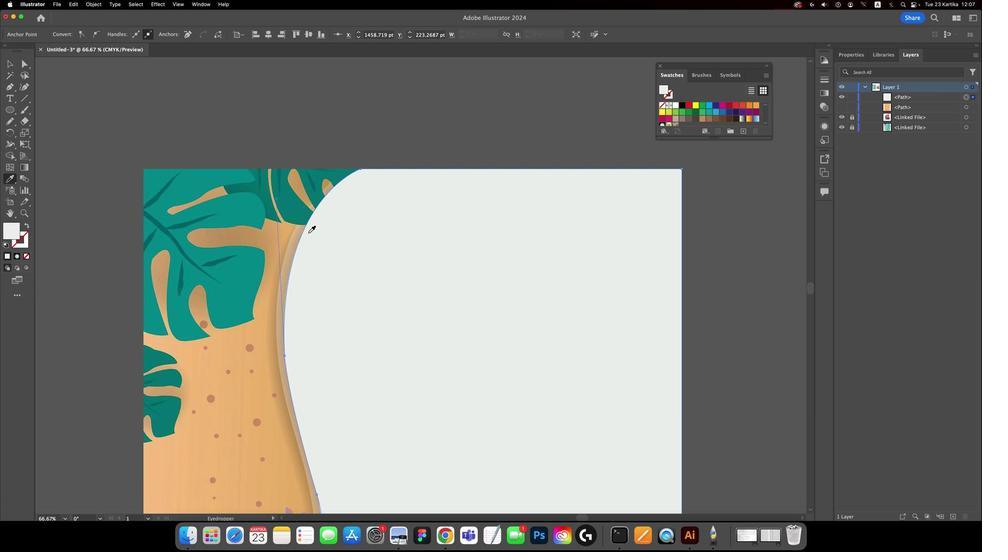 
Action: Mouse moved to (329, 254)
Screenshot: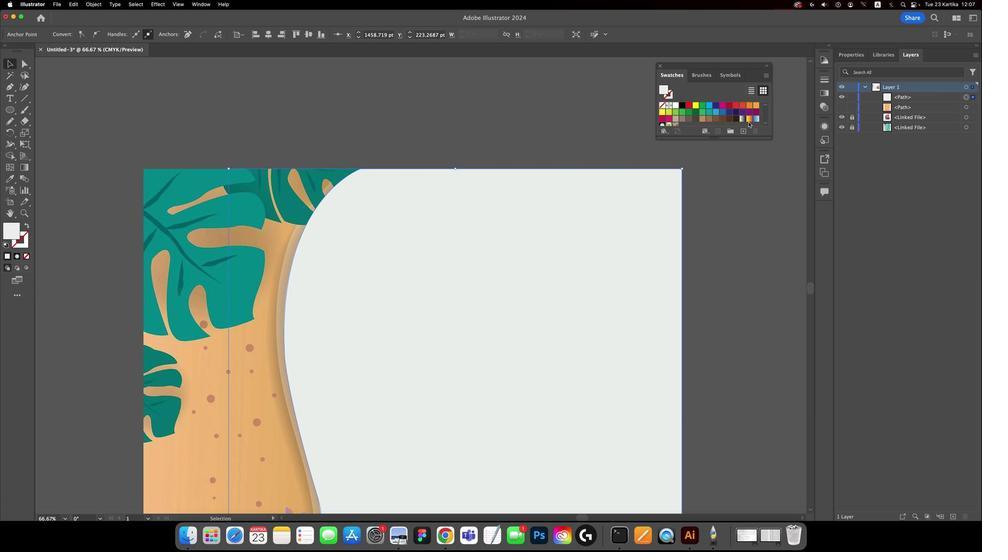 
Action: Key pressed 'v'
Screenshot: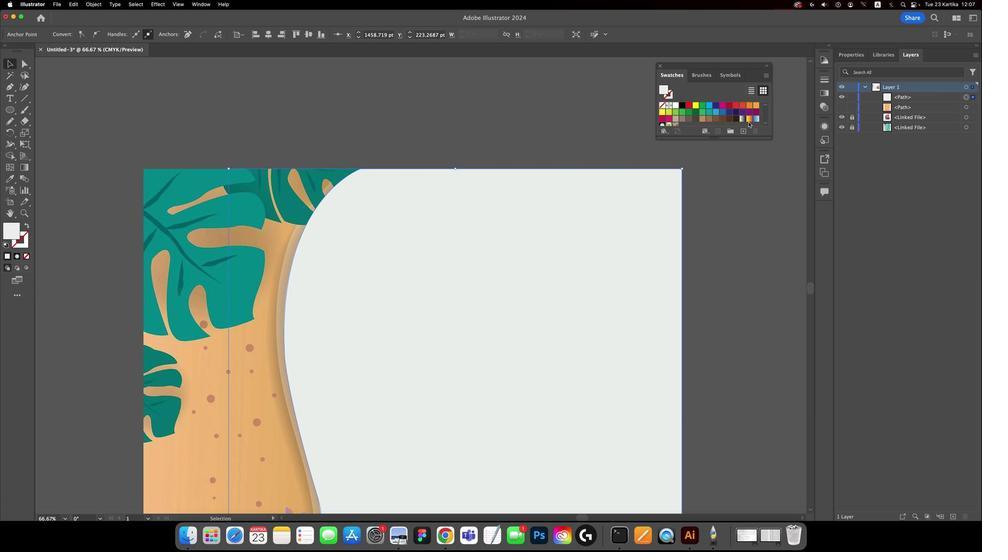 
Action: Mouse moved to (623, 207)
Screenshot: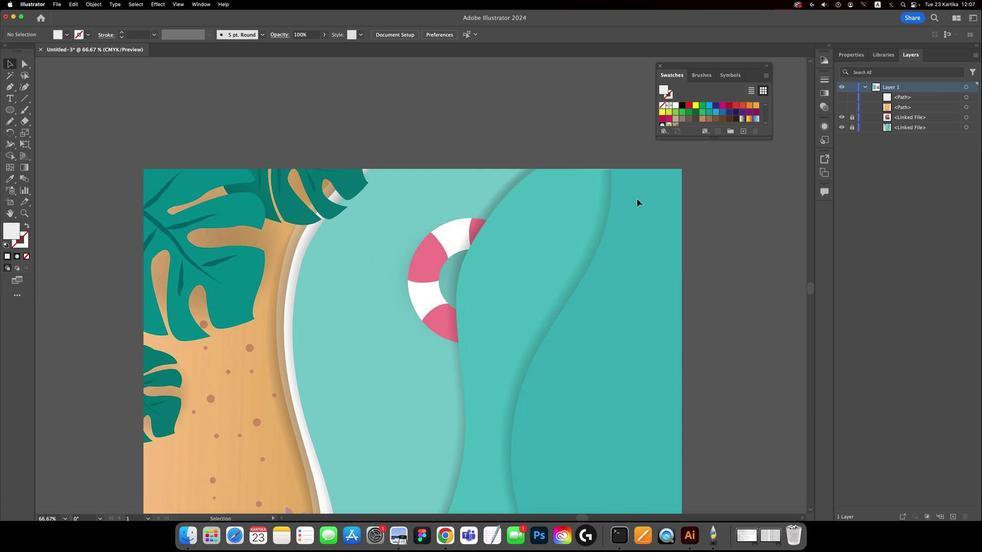 
Action: Mouse pressed left at (623, 207)
Screenshot: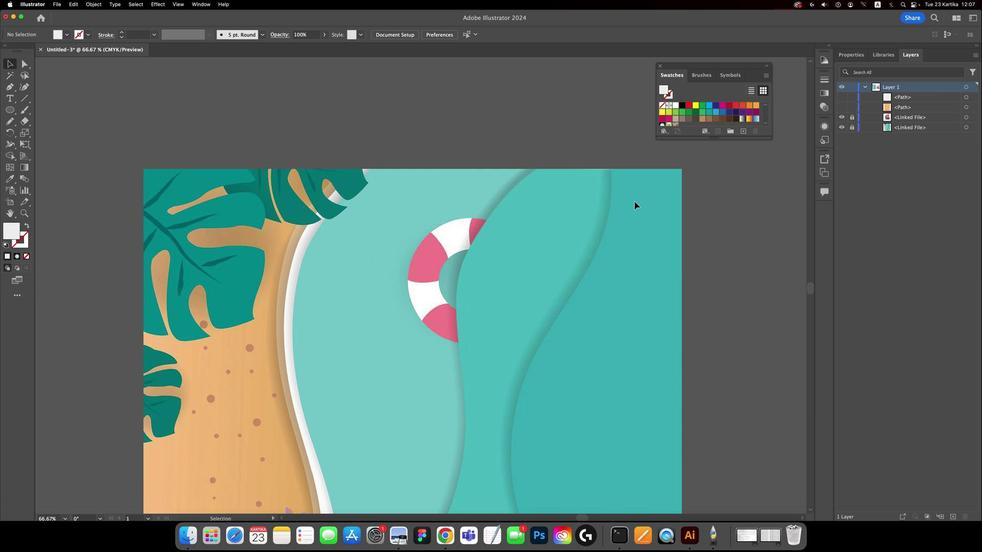 
Action: Mouse moved to (508, 243)
Screenshot: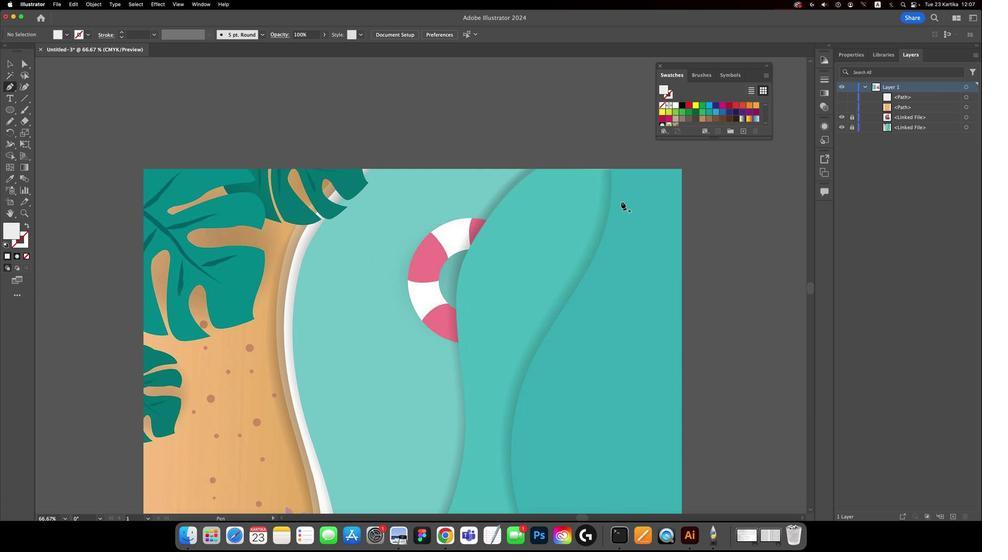 
Action: Key pressed 'p'
Screenshot: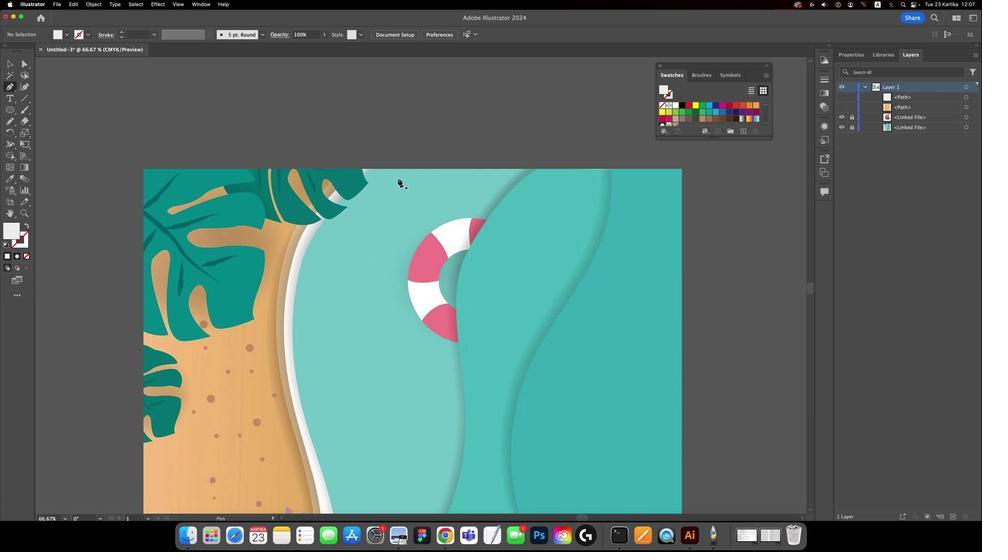 
Action: Mouse moved to (363, 232)
Screenshot: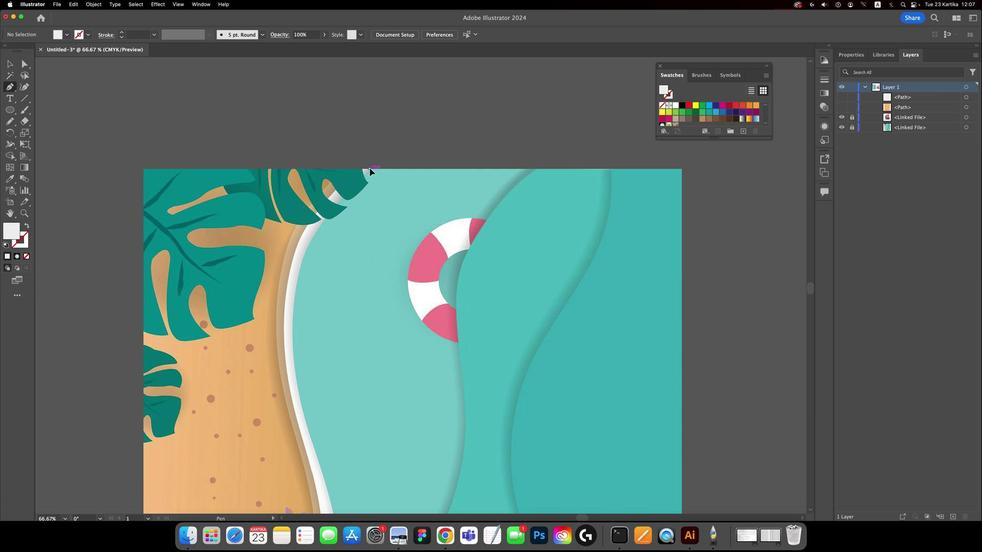 
Action: Mouse pressed left at (363, 232)
Screenshot: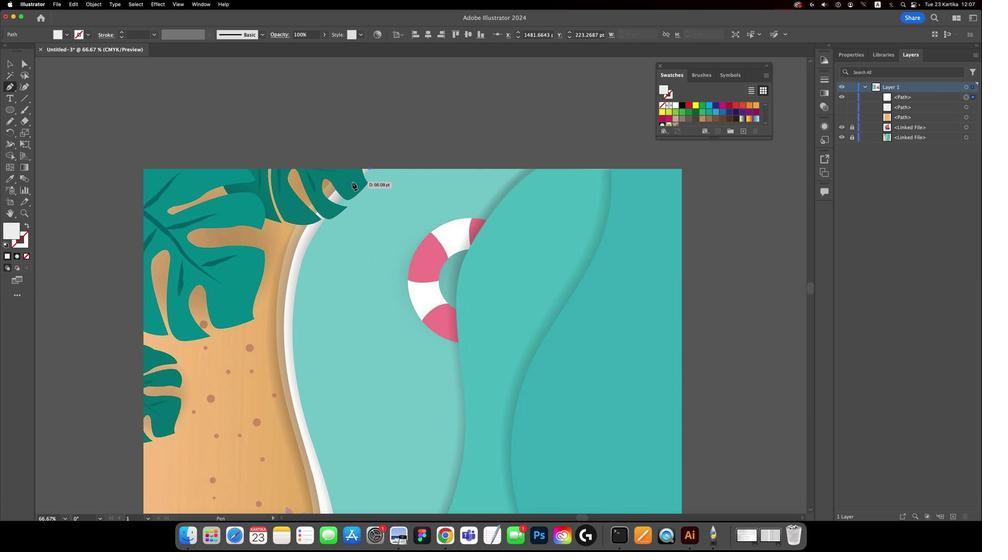 
Action: Mouse moved to (320, 283)
Screenshot: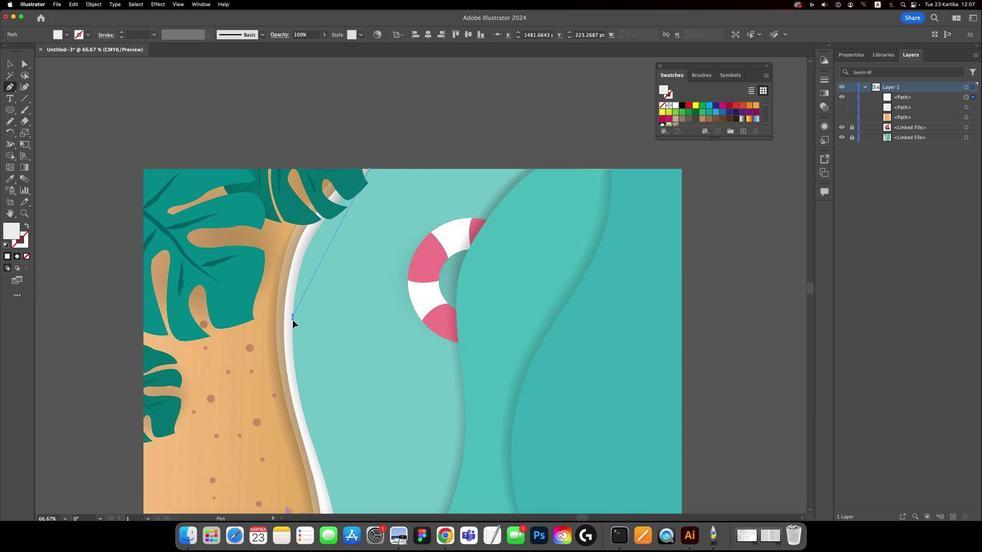 
Action: Mouse pressed left at (320, 283)
Screenshot: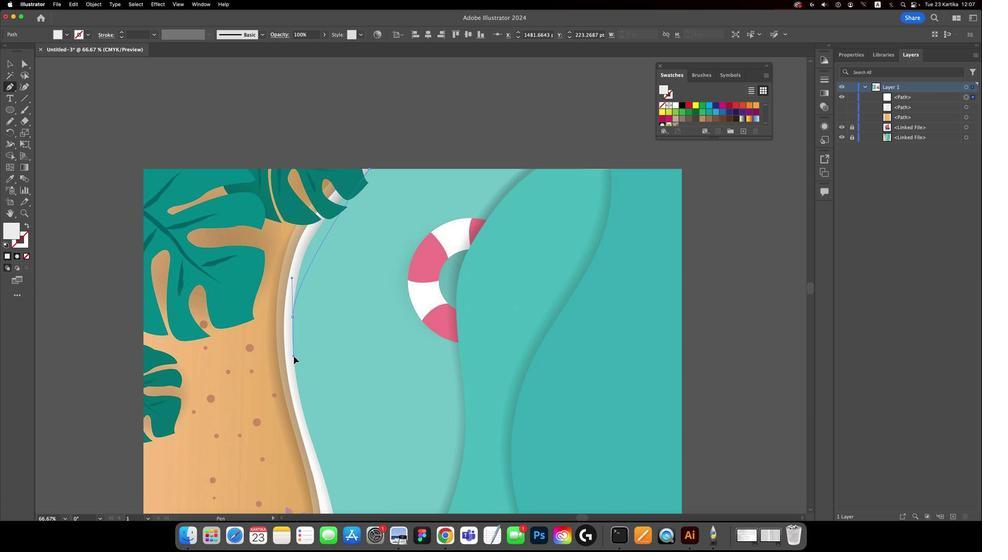 
Action: Mouse moved to (320, 283)
Screenshot: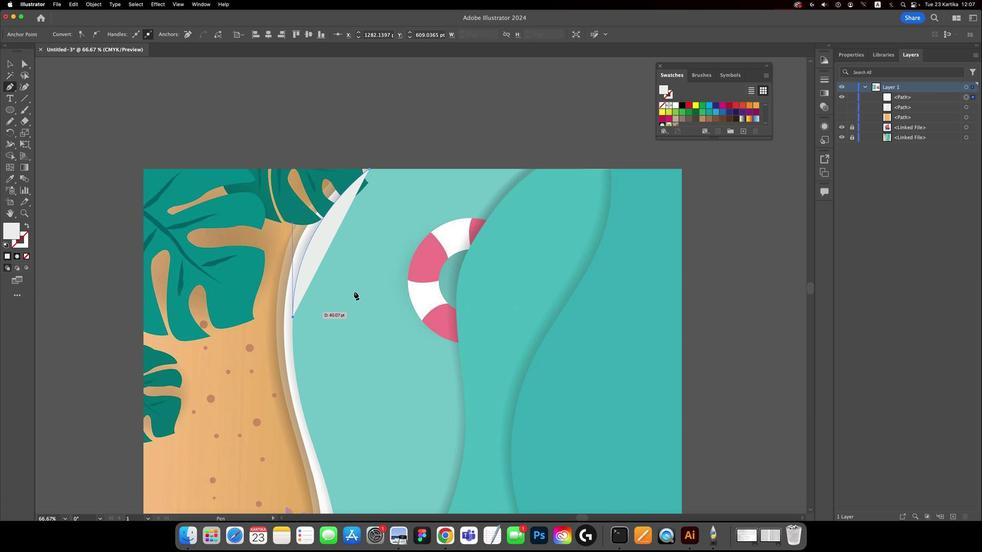 
Action: Mouse pressed left at (320, 283)
